 Task: Search one way flight ticket for 5 adults, 2 children, 1 infant in seat and 2 infants on lap in economy from Punta Gorda: Punta Gorda Airport to Fort Wayne: Fort Wayne International Airport on 5-4-2023. Choice of flights is Singapure airlines. Number of bags: 6 checked bags. Price is upto 97000. Outbound departure time preference is 9:15.
Action: Mouse moved to (380, 341)
Screenshot: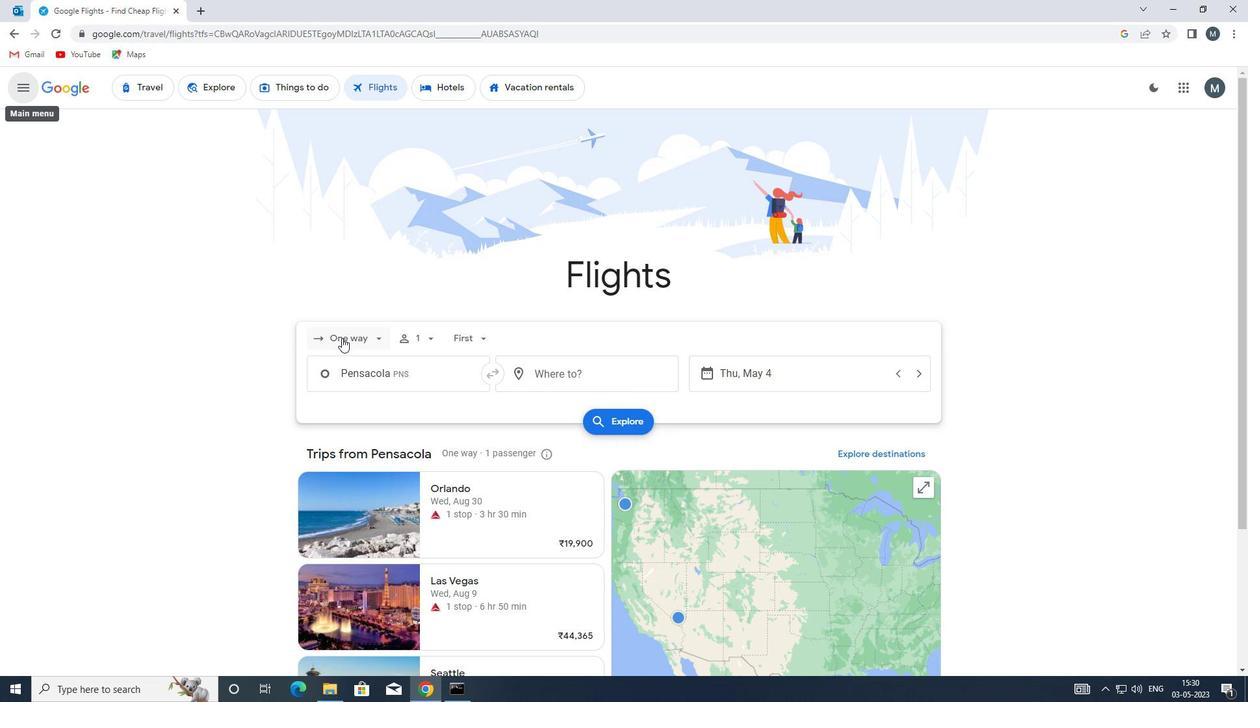 
Action: Mouse pressed left at (380, 341)
Screenshot: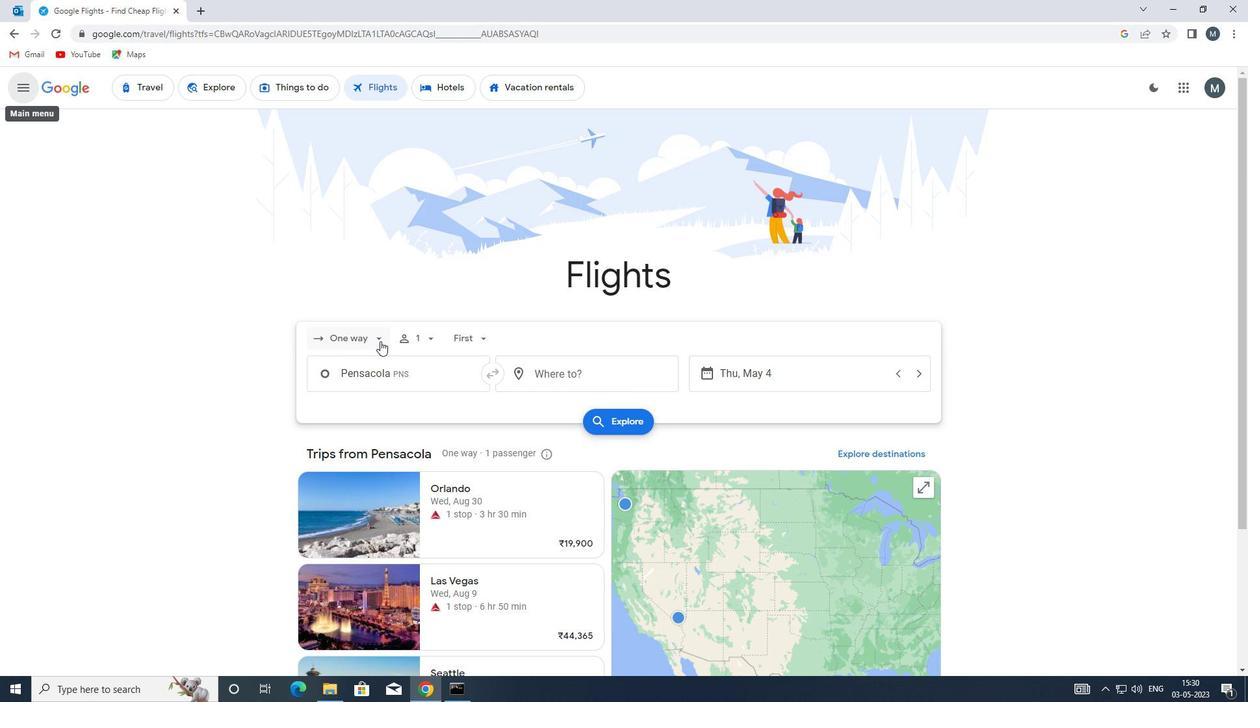 
Action: Mouse moved to (381, 402)
Screenshot: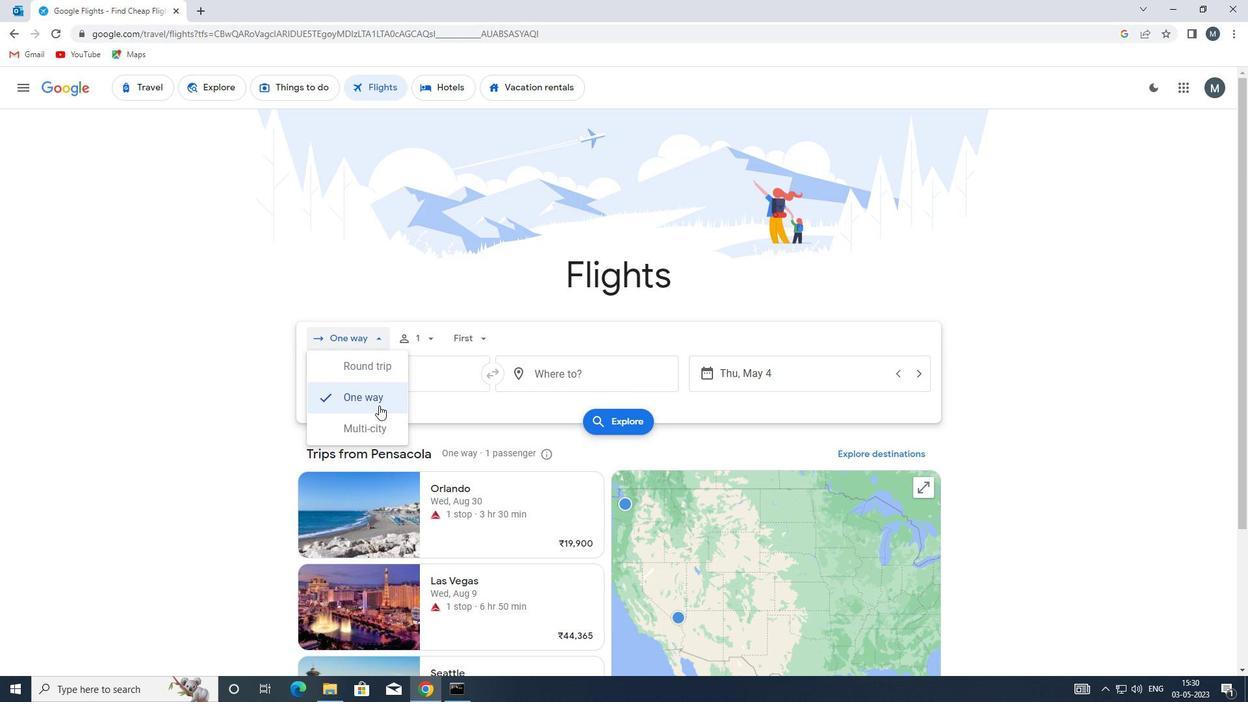 
Action: Mouse pressed left at (381, 402)
Screenshot: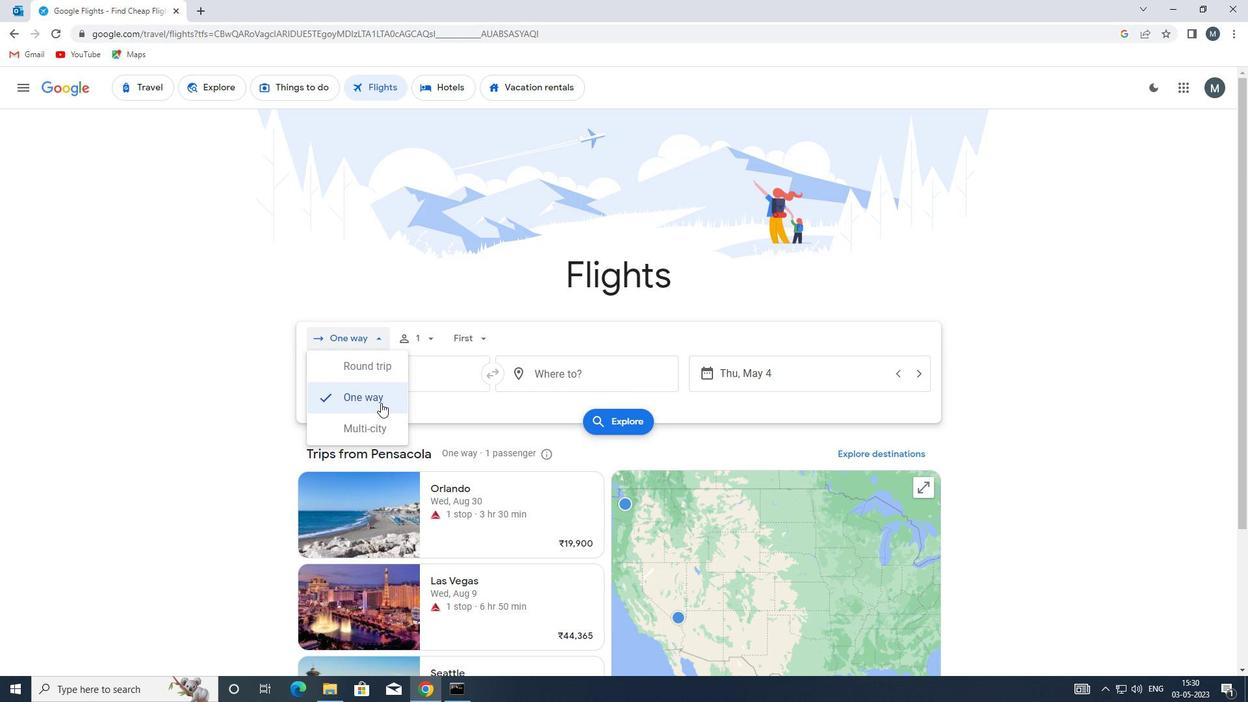 
Action: Mouse moved to (425, 345)
Screenshot: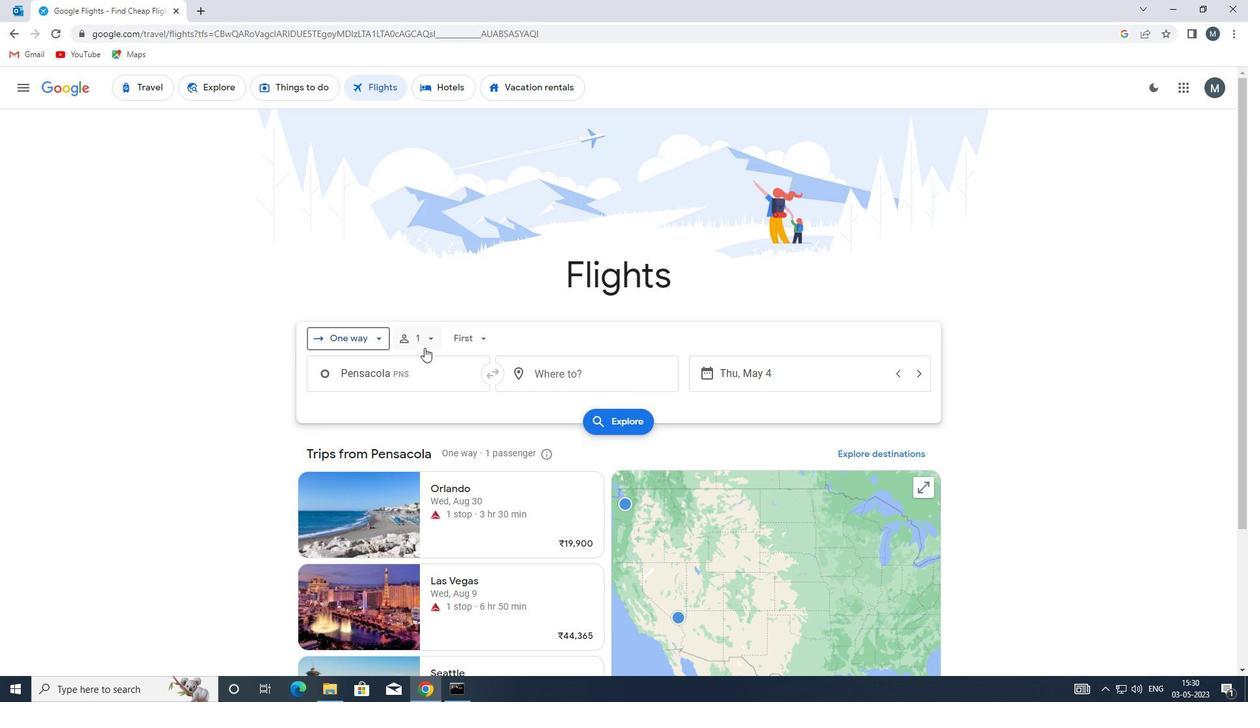 
Action: Mouse pressed left at (425, 345)
Screenshot: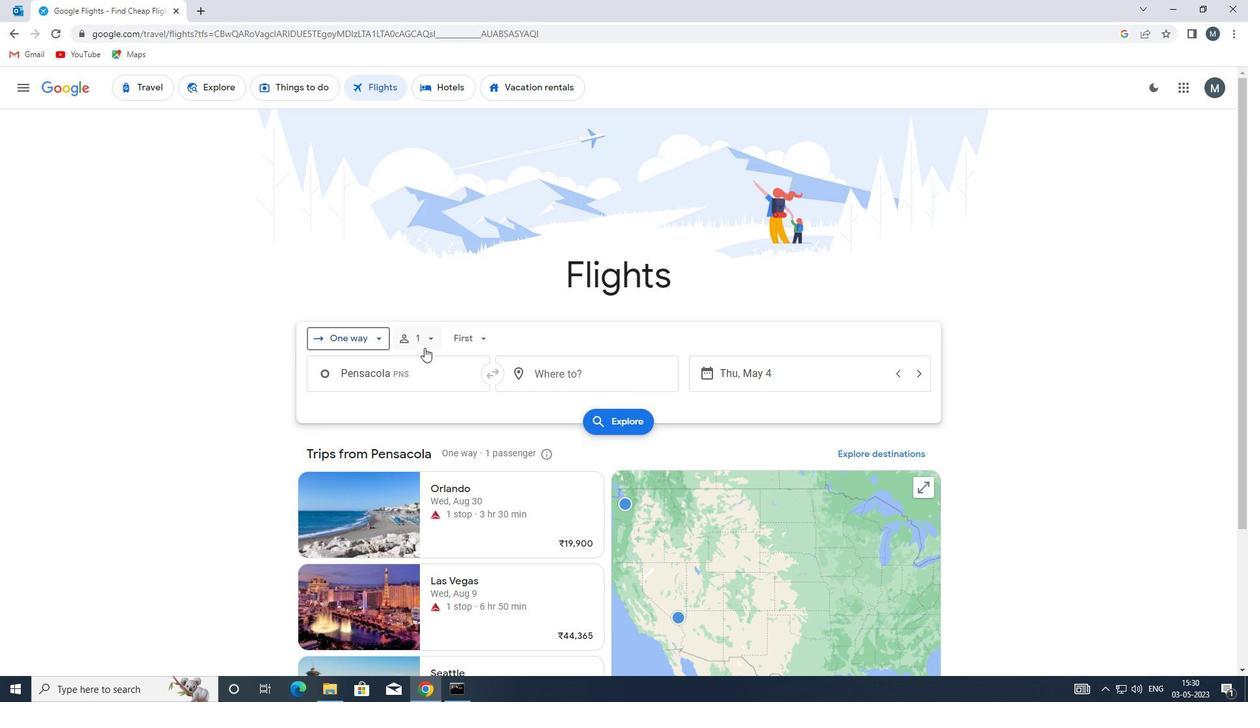 
Action: Mouse moved to (533, 373)
Screenshot: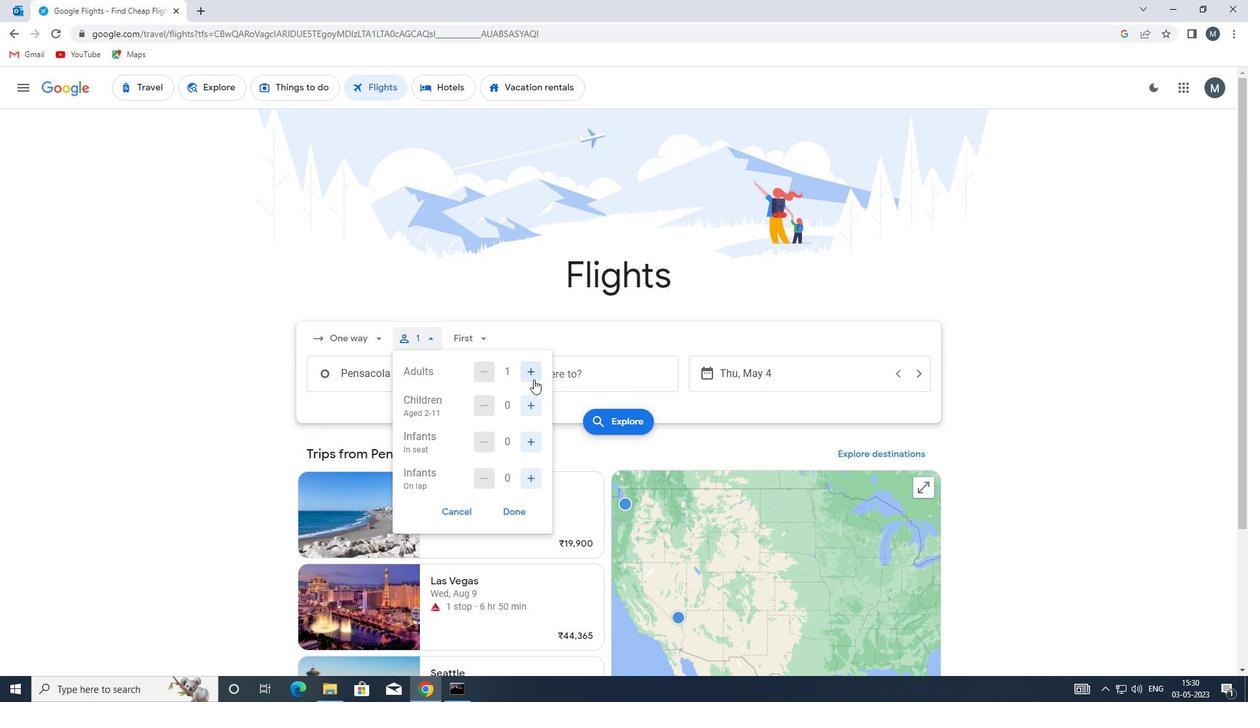 
Action: Mouse pressed left at (533, 373)
Screenshot: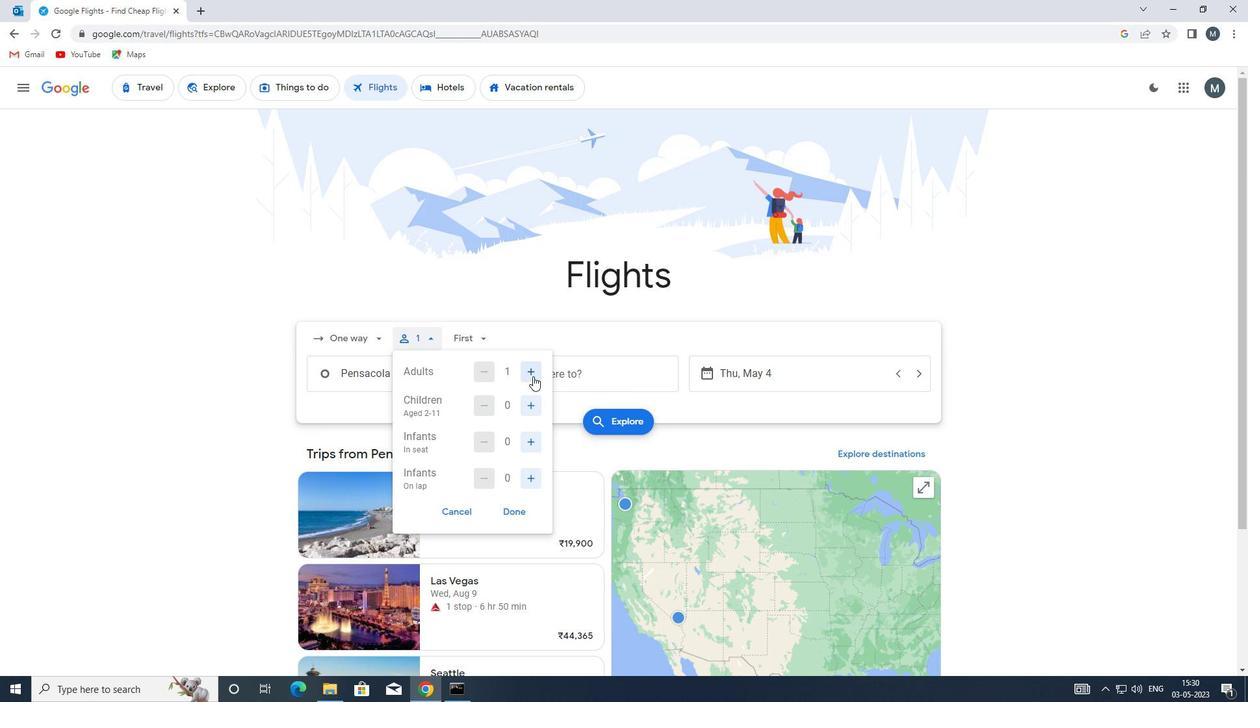 
Action: Mouse moved to (534, 372)
Screenshot: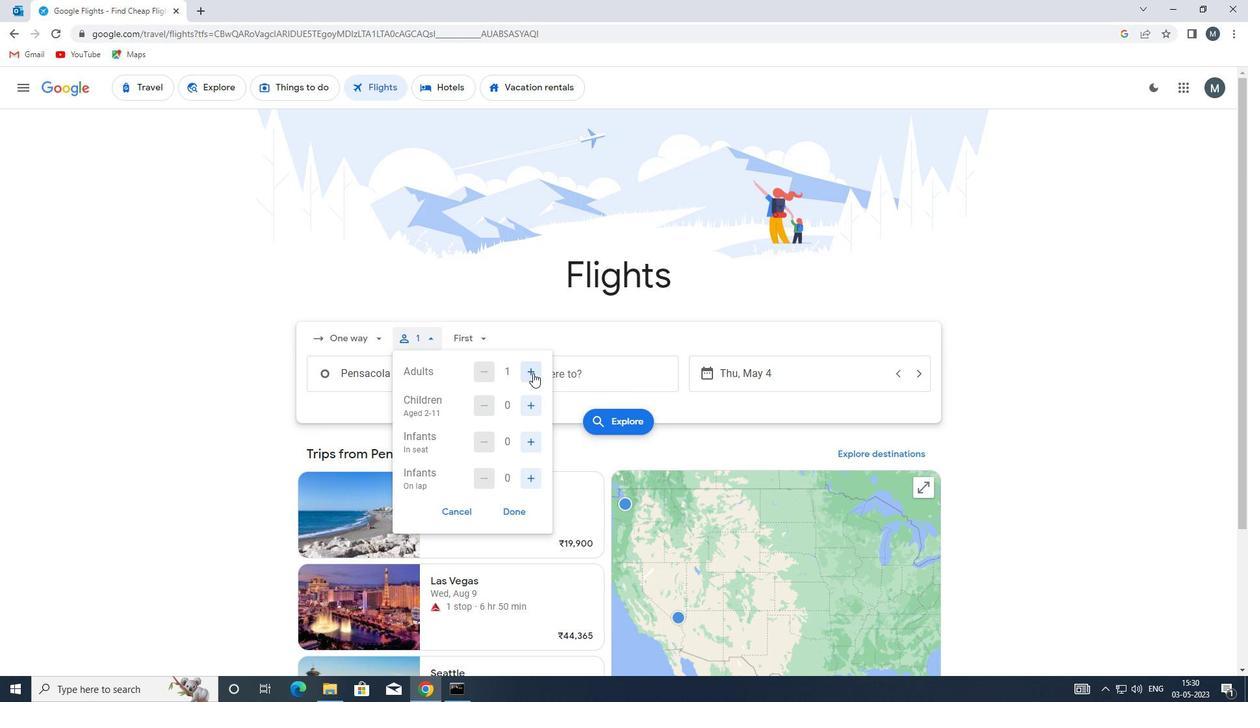 
Action: Mouse pressed left at (534, 372)
Screenshot: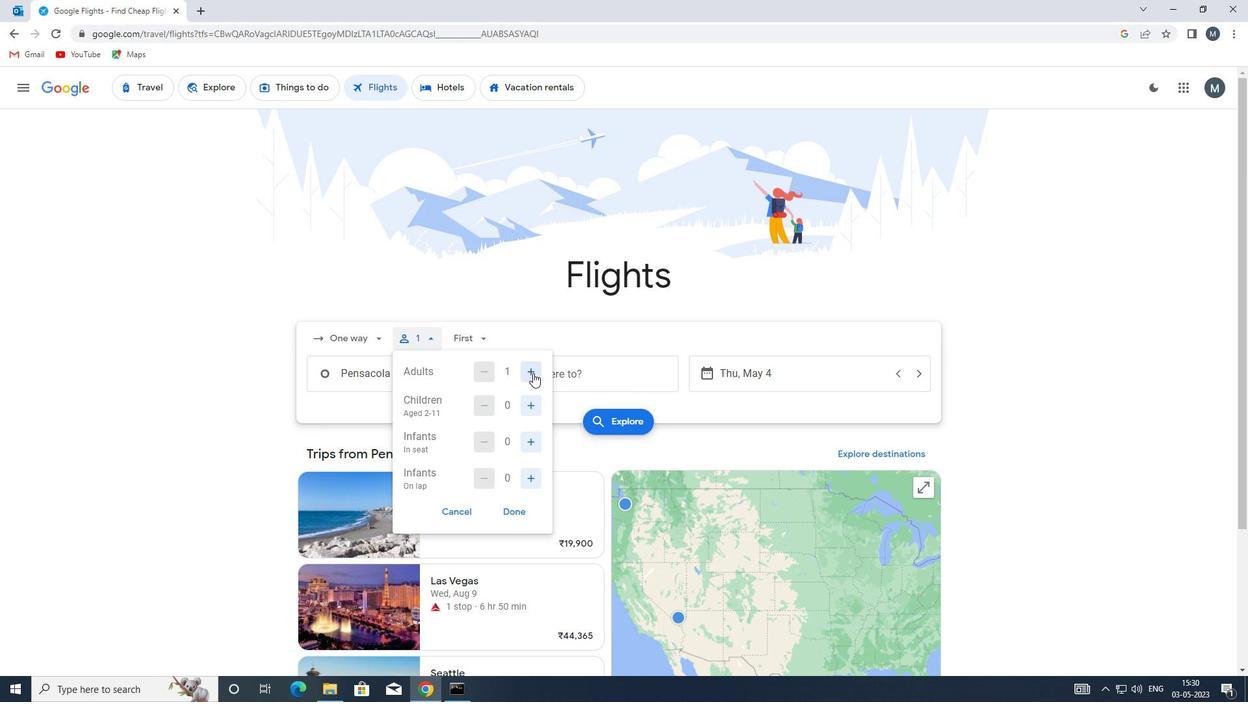
Action: Mouse pressed left at (534, 372)
Screenshot: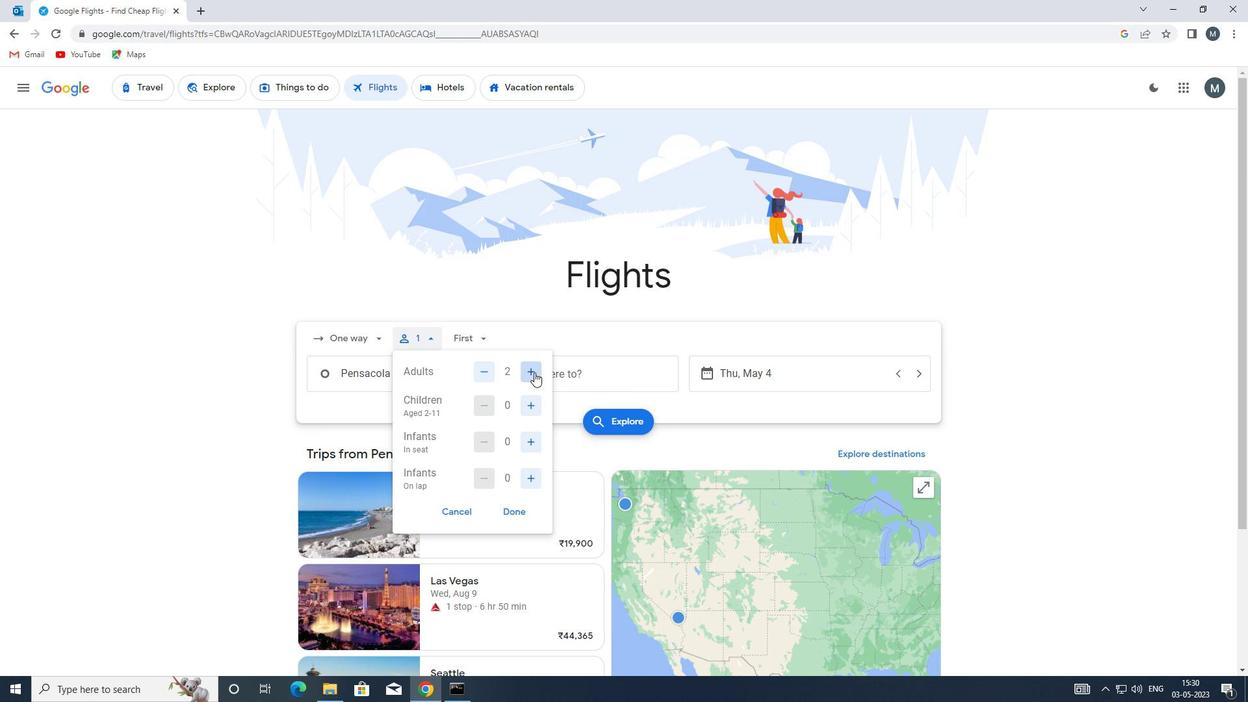 
Action: Mouse moved to (535, 372)
Screenshot: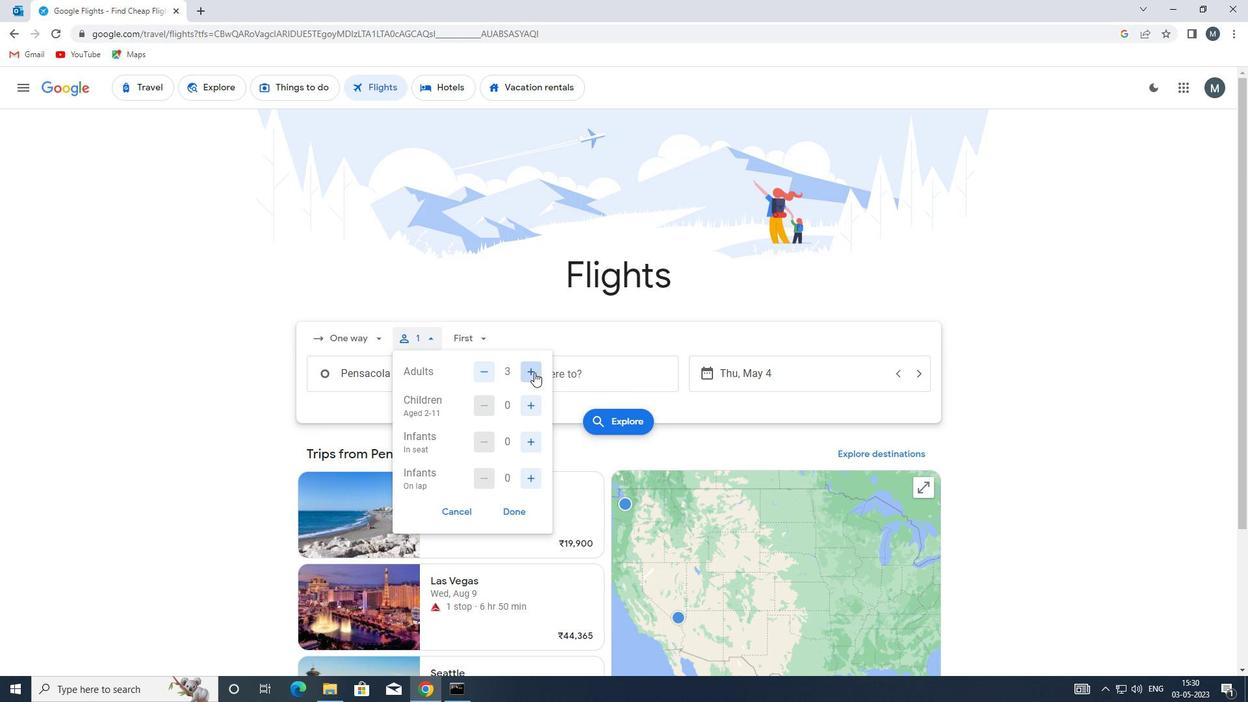 
Action: Mouse pressed left at (535, 372)
Screenshot: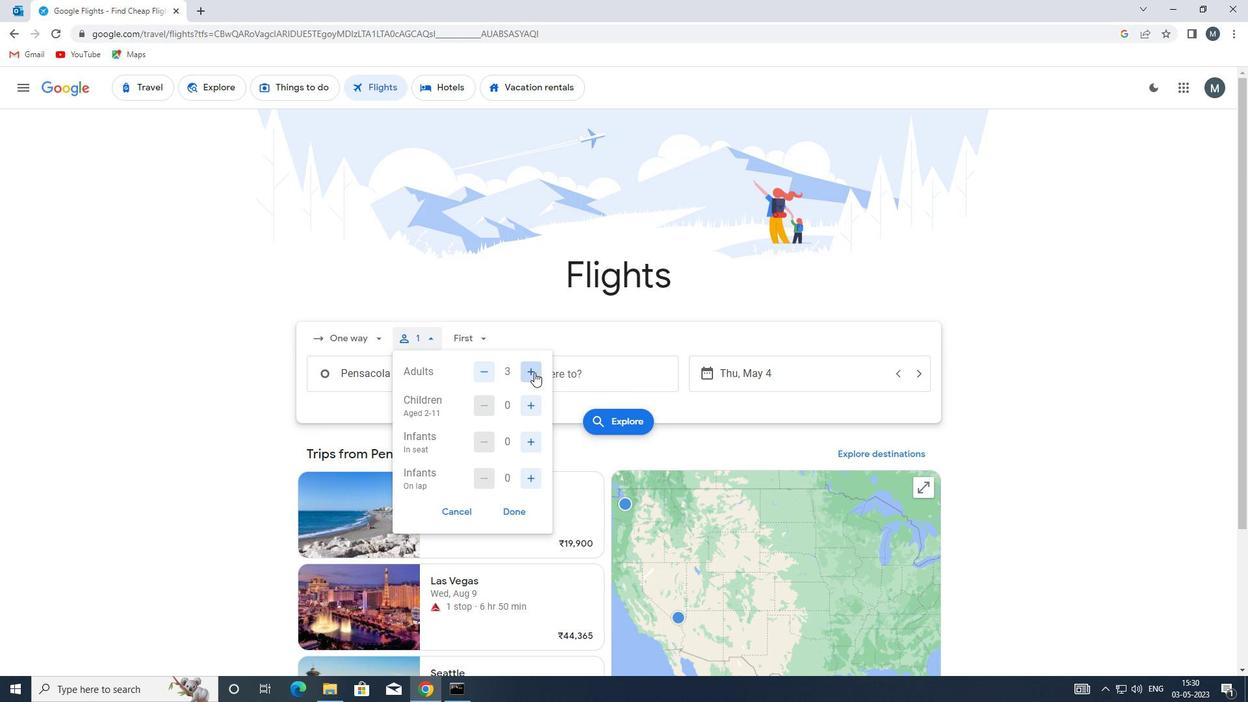 
Action: Mouse moved to (535, 403)
Screenshot: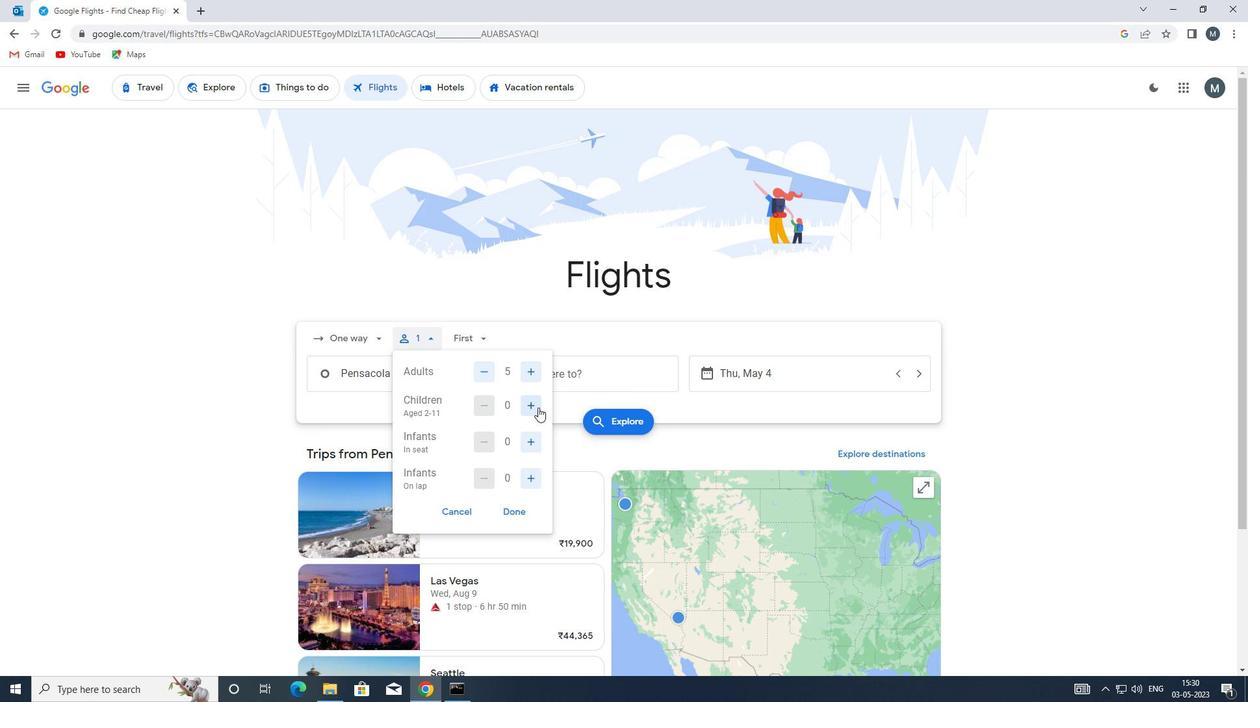 
Action: Mouse pressed left at (535, 403)
Screenshot: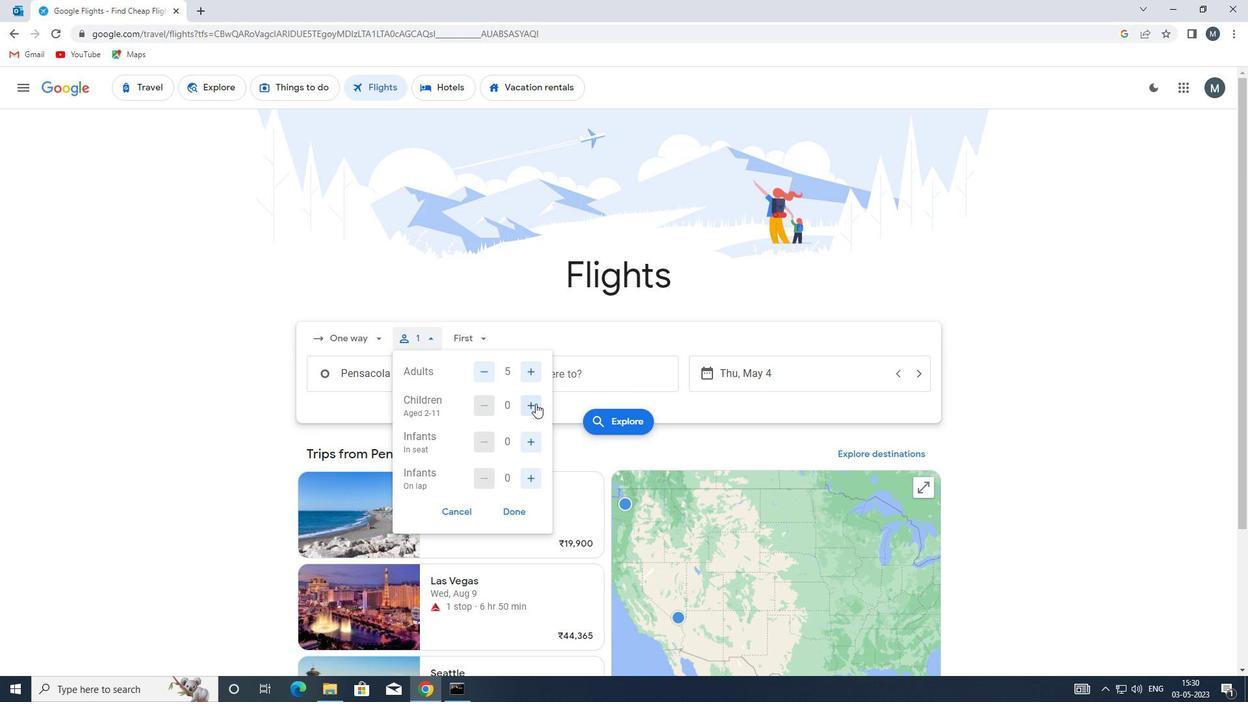 
Action: Mouse pressed left at (535, 403)
Screenshot: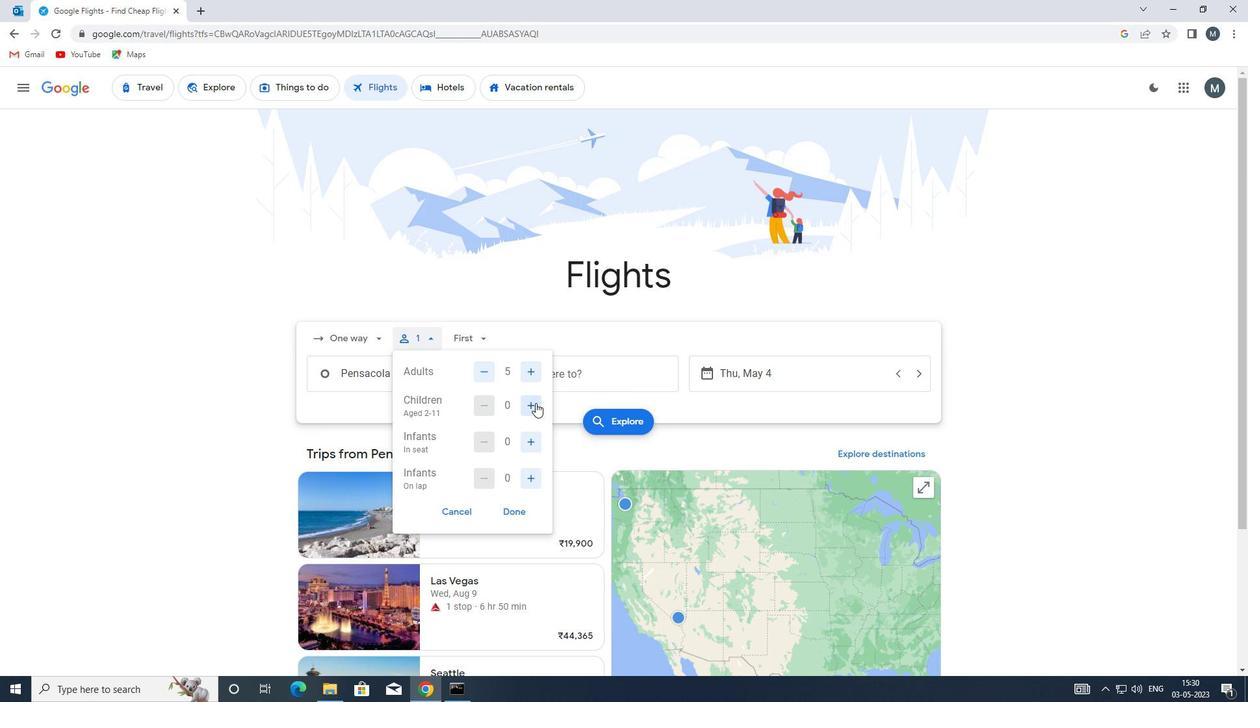 
Action: Mouse moved to (536, 442)
Screenshot: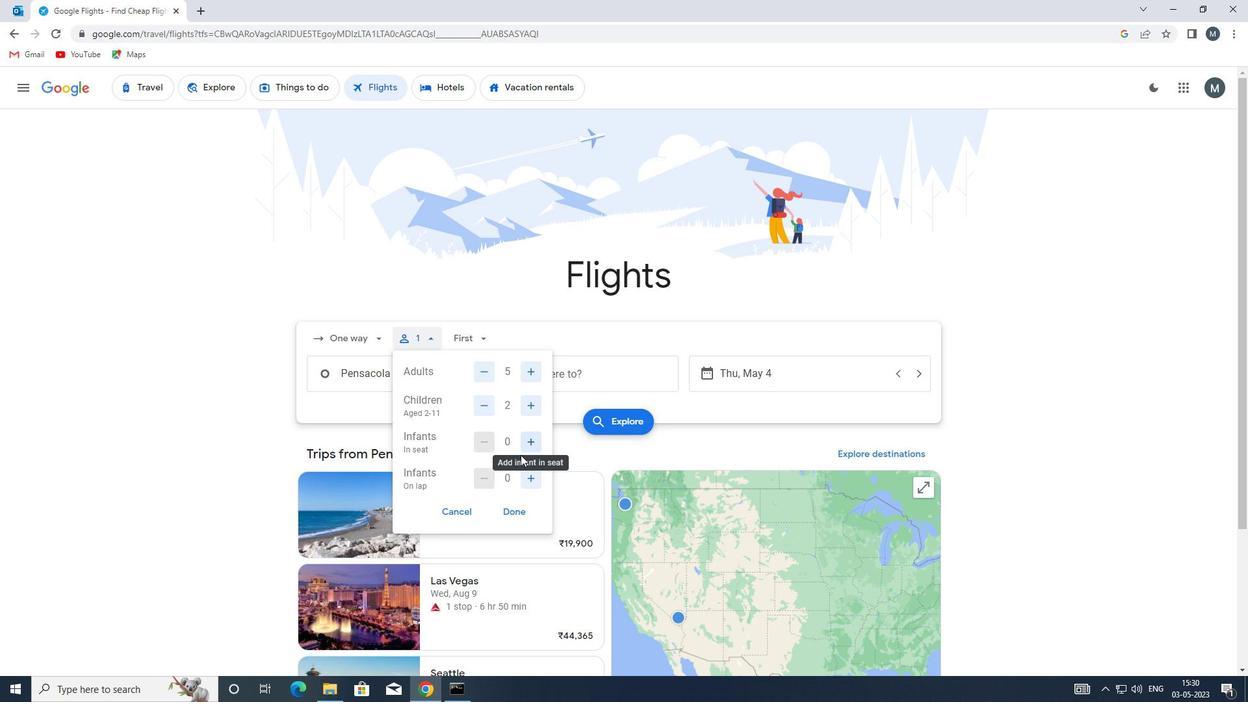 
Action: Mouse pressed left at (536, 442)
Screenshot: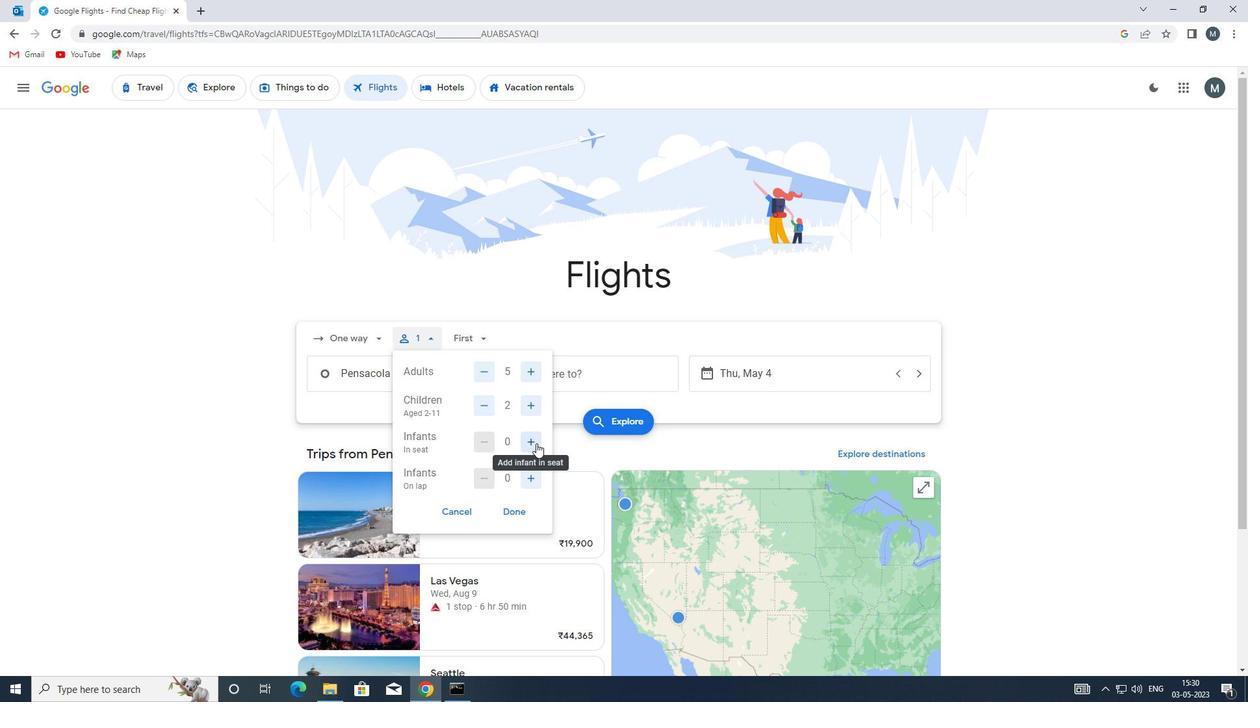 
Action: Mouse moved to (530, 477)
Screenshot: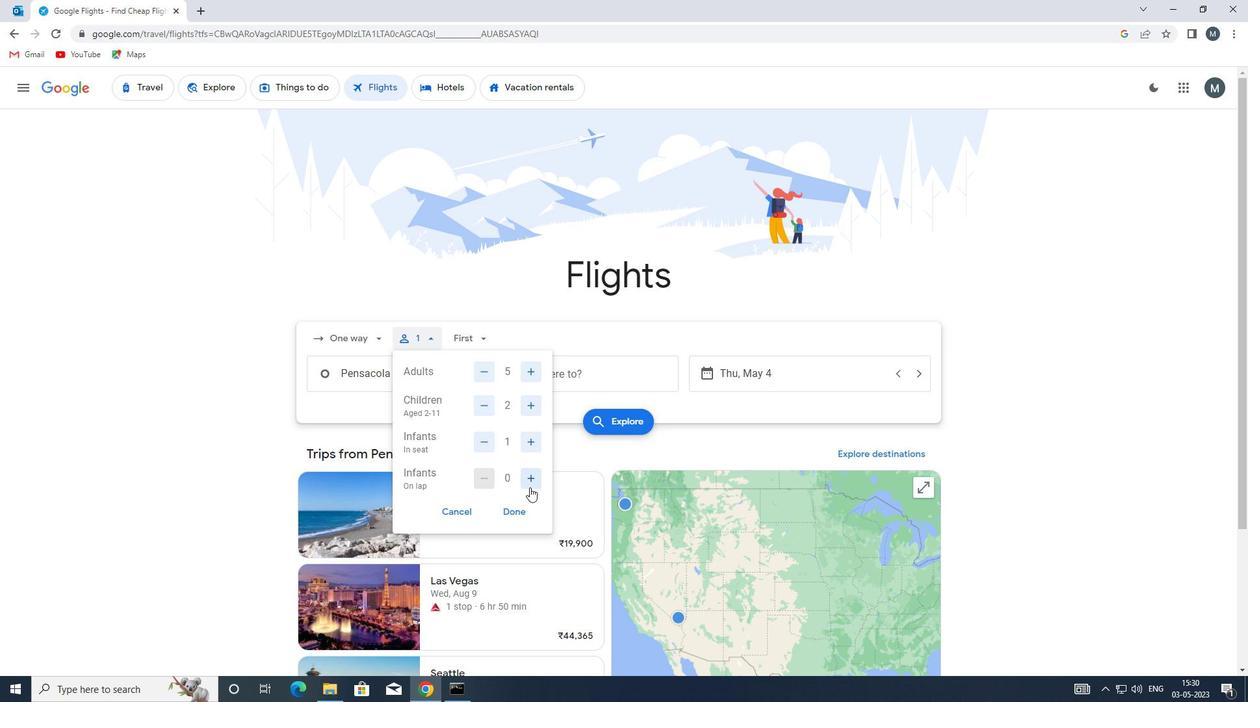 
Action: Mouse pressed left at (530, 477)
Screenshot: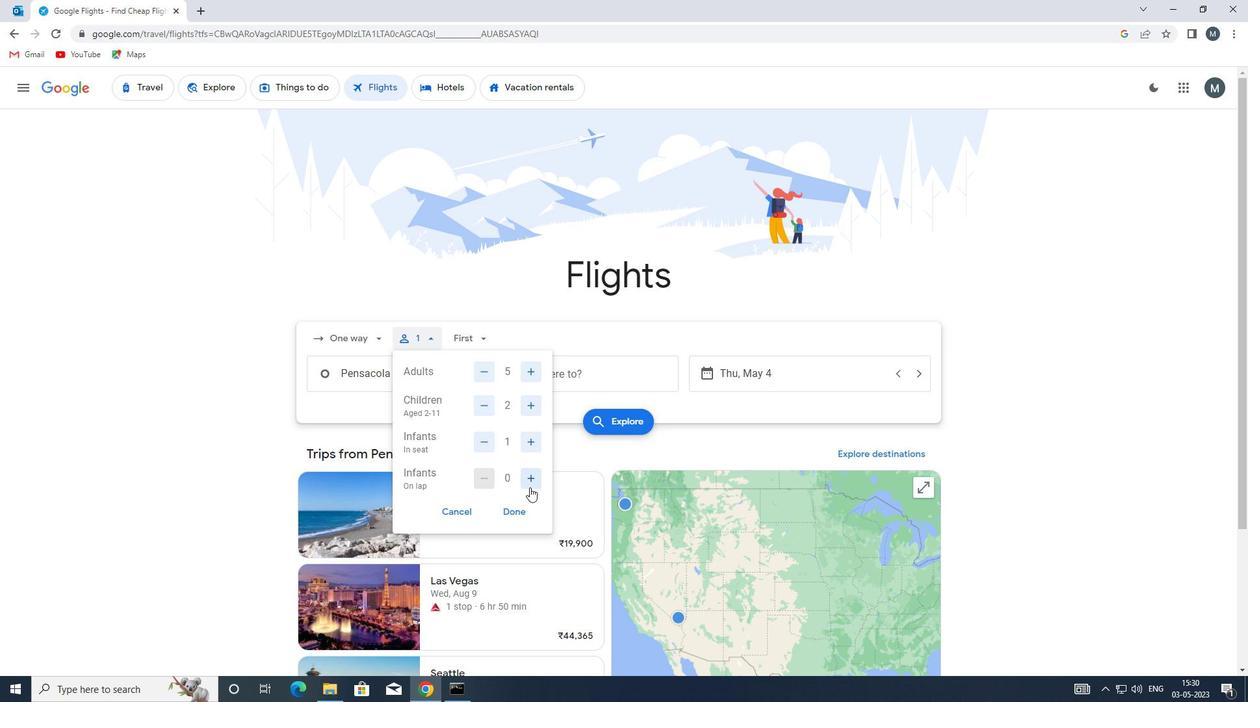 
Action: Mouse moved to (530, 477)
Screenshot: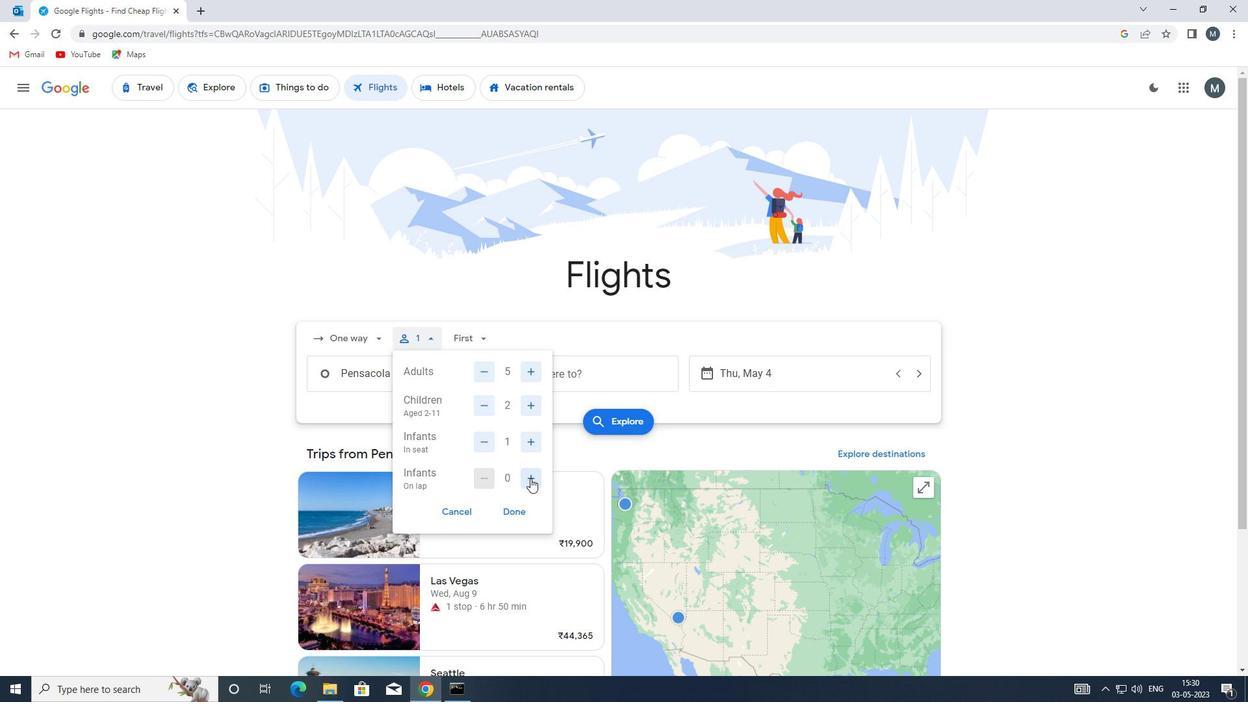 
Action: Mouse pressed left at (530, 477)
Screenshot: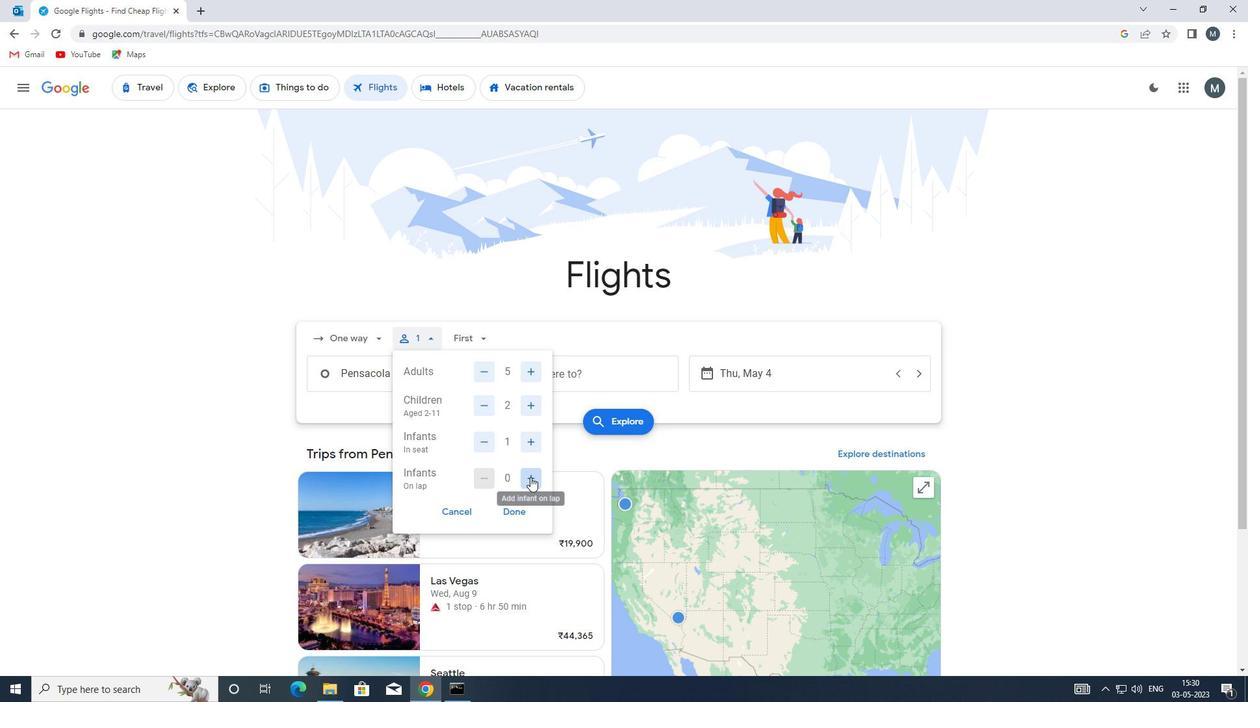 
Action: Mouse moved to (484, 474)
Screenshot: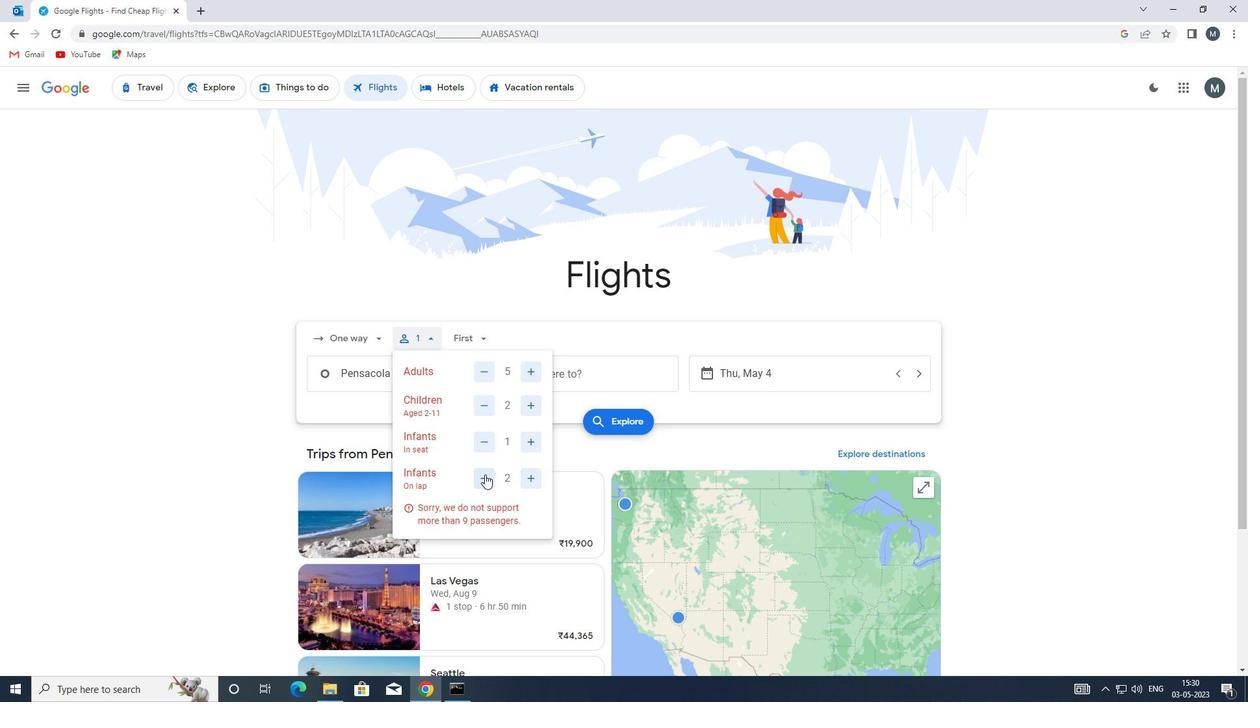 
Action: Mouse pressed left at (484, 474)
Screenshot: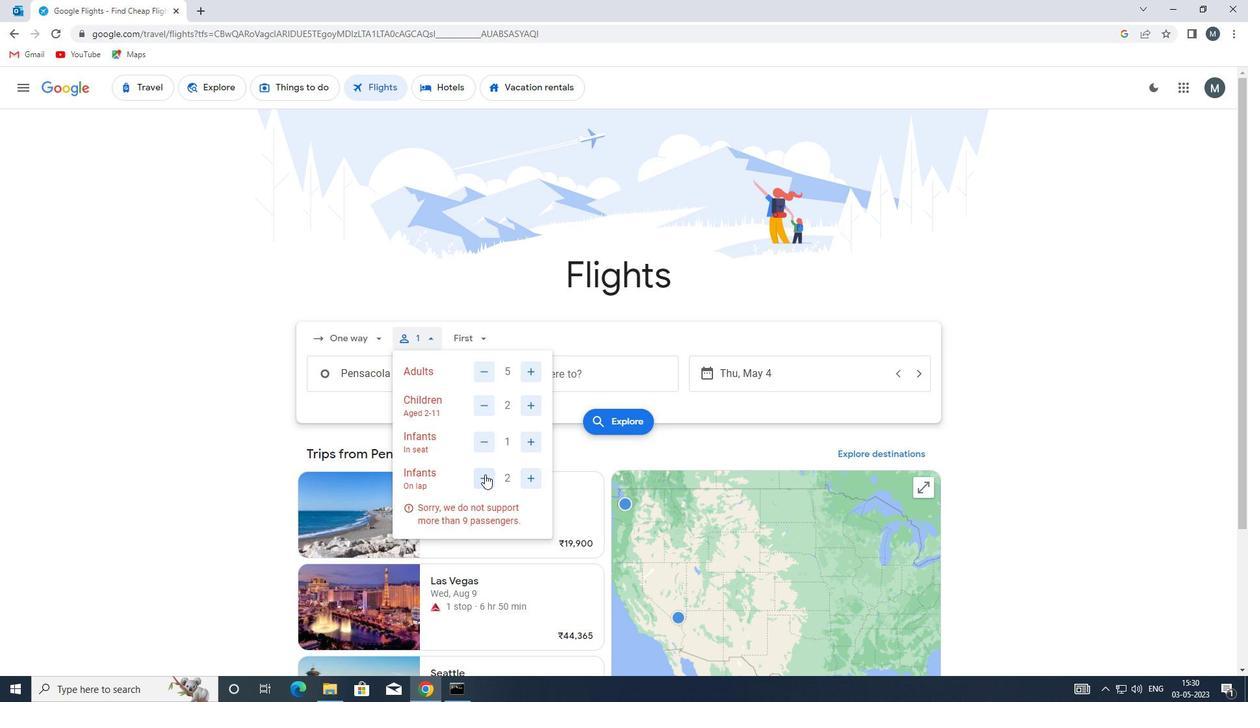 
Action: Mouse moved to (516, 510)
Screenshot: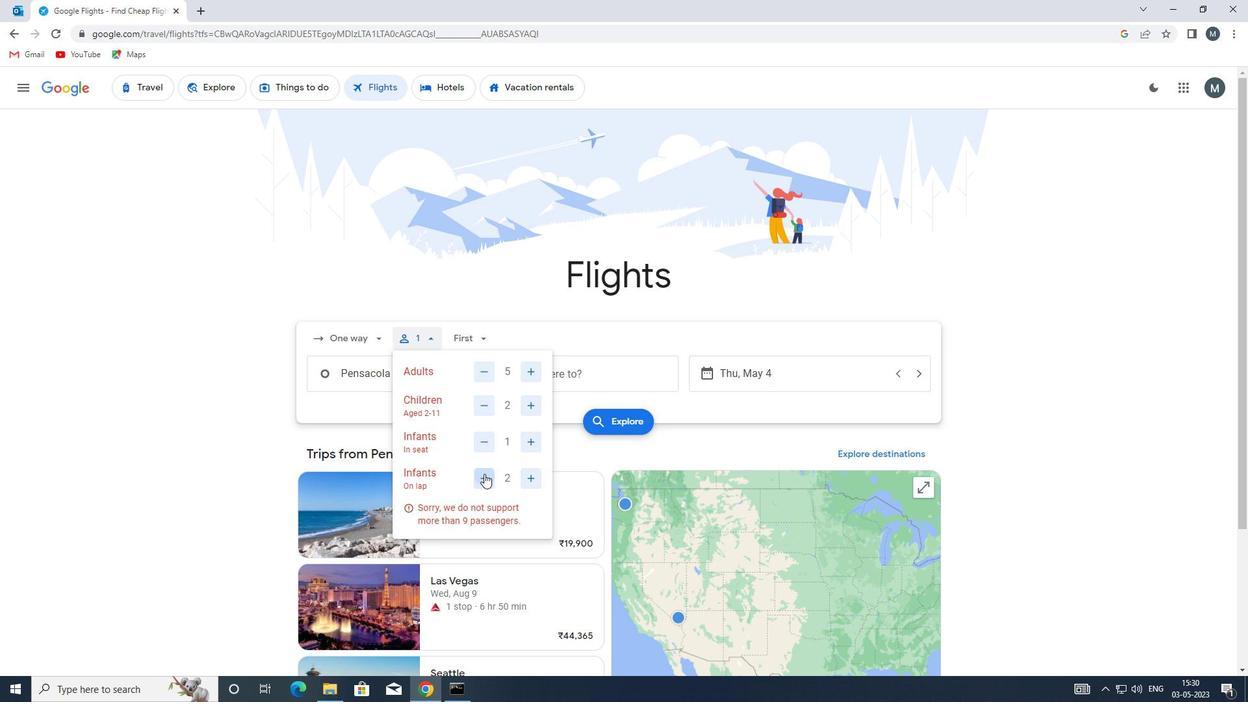 
Action: Mouse pressed left at (516, 510)
Screenshot: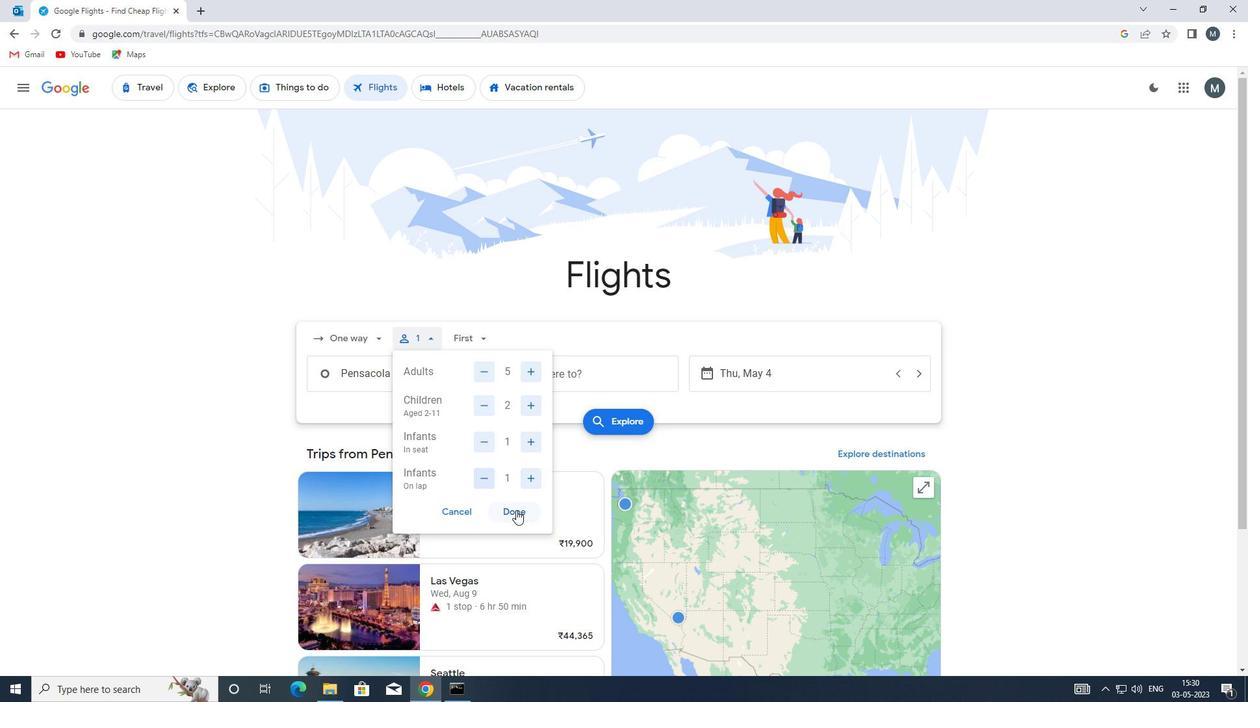 
Action: Mouse moved to (484, 340)
Screenshot: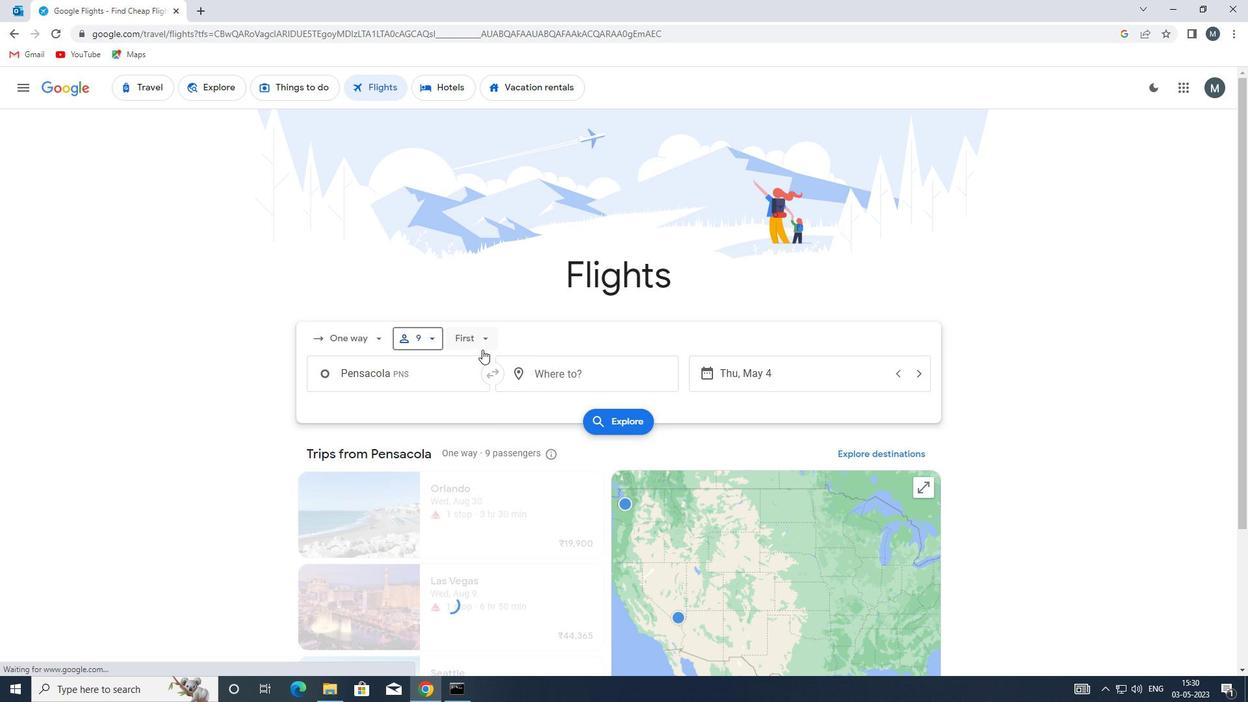 
Action: Mouse pressed left at (484, 340)
Screenshot: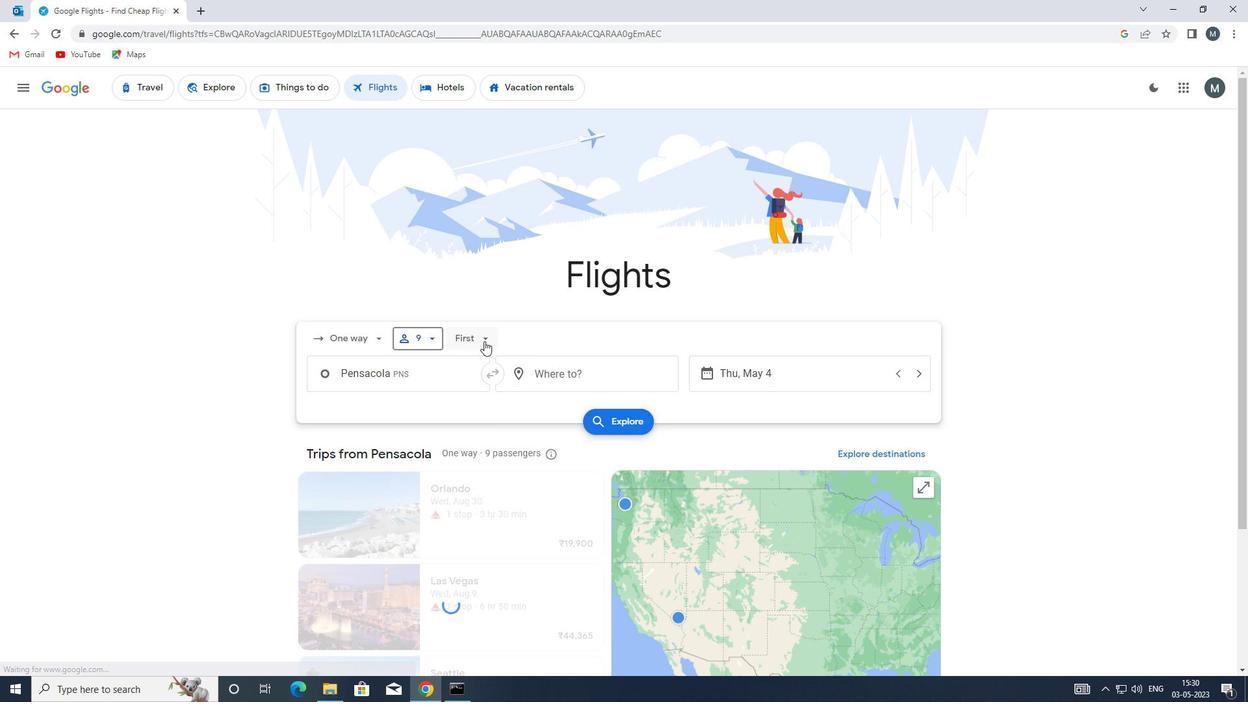 
Action: Mouse moved to (511, 362)
Screenshot: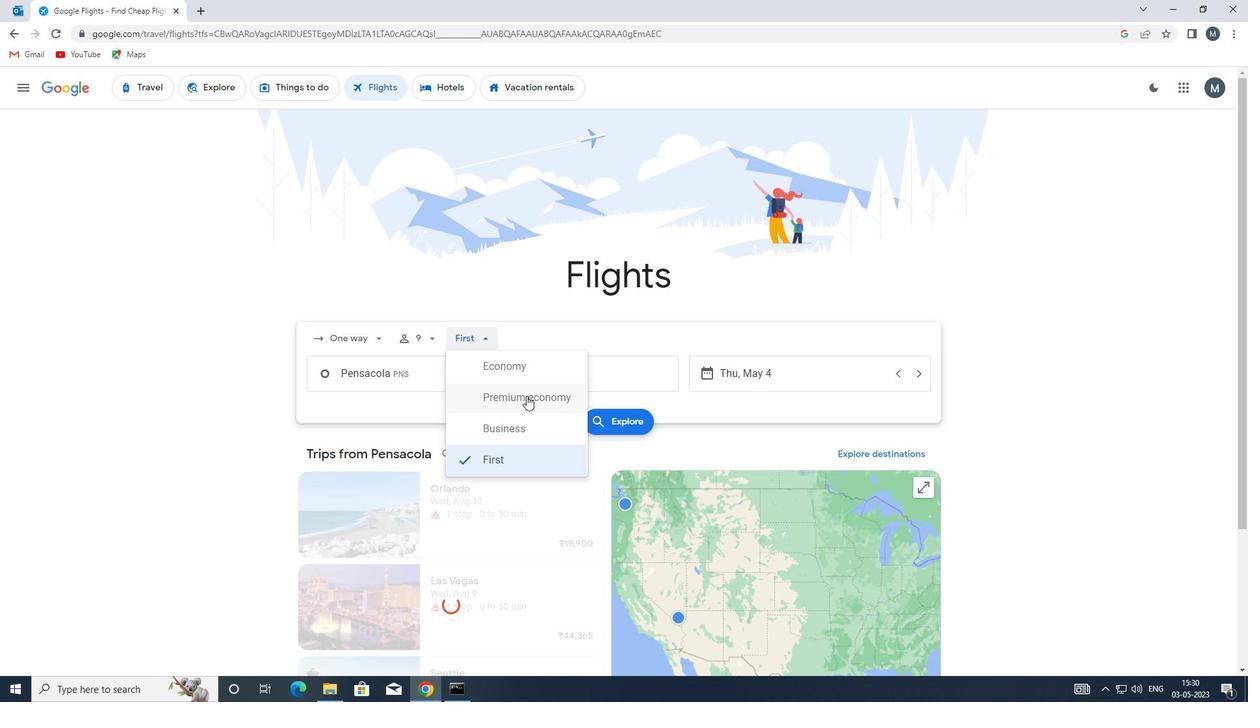 
Action: Mouse pressed left at (511, 362)
Screenshot: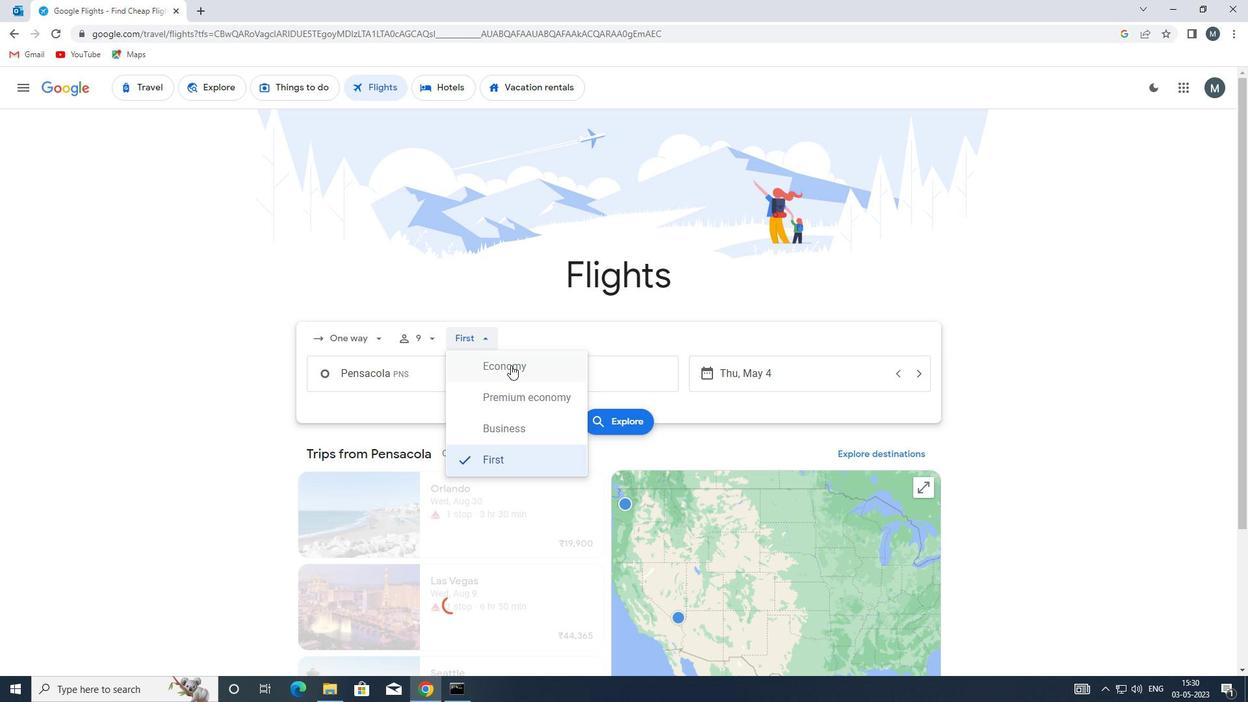 
Action: Mouse moved to (407, 377)
Screenshot: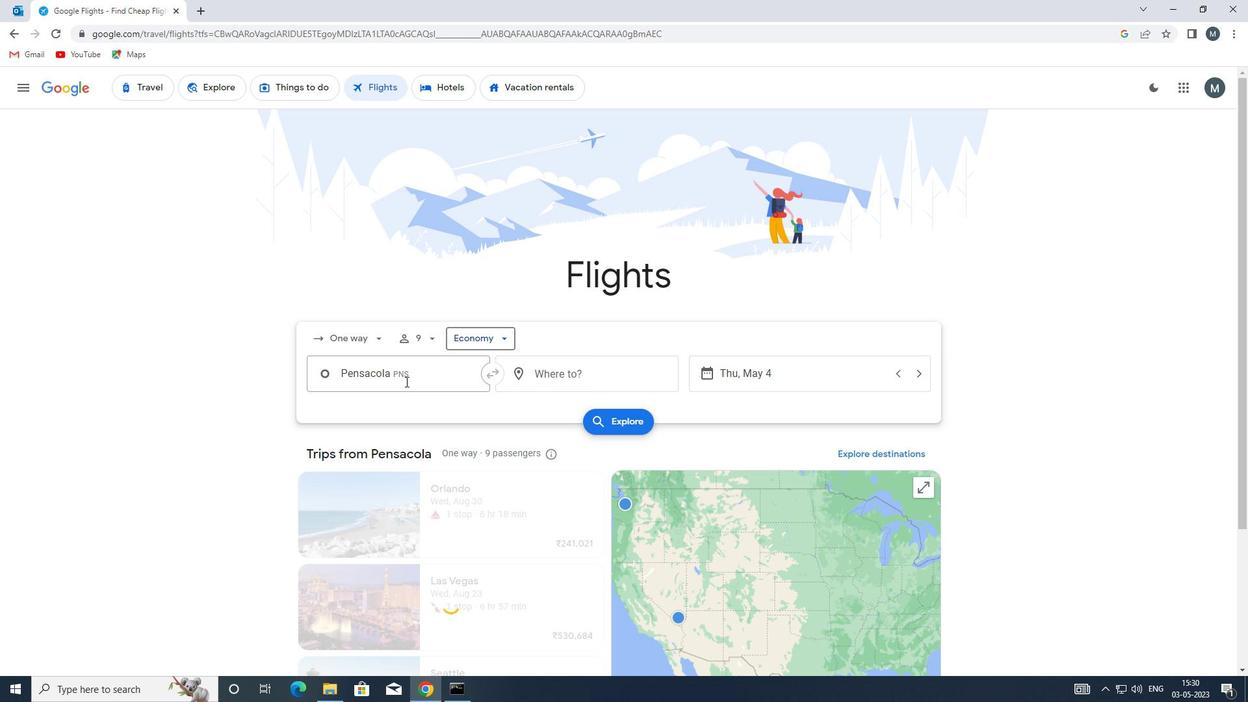 
Action: Mouse pressed left at (407, 377)
Screenshot: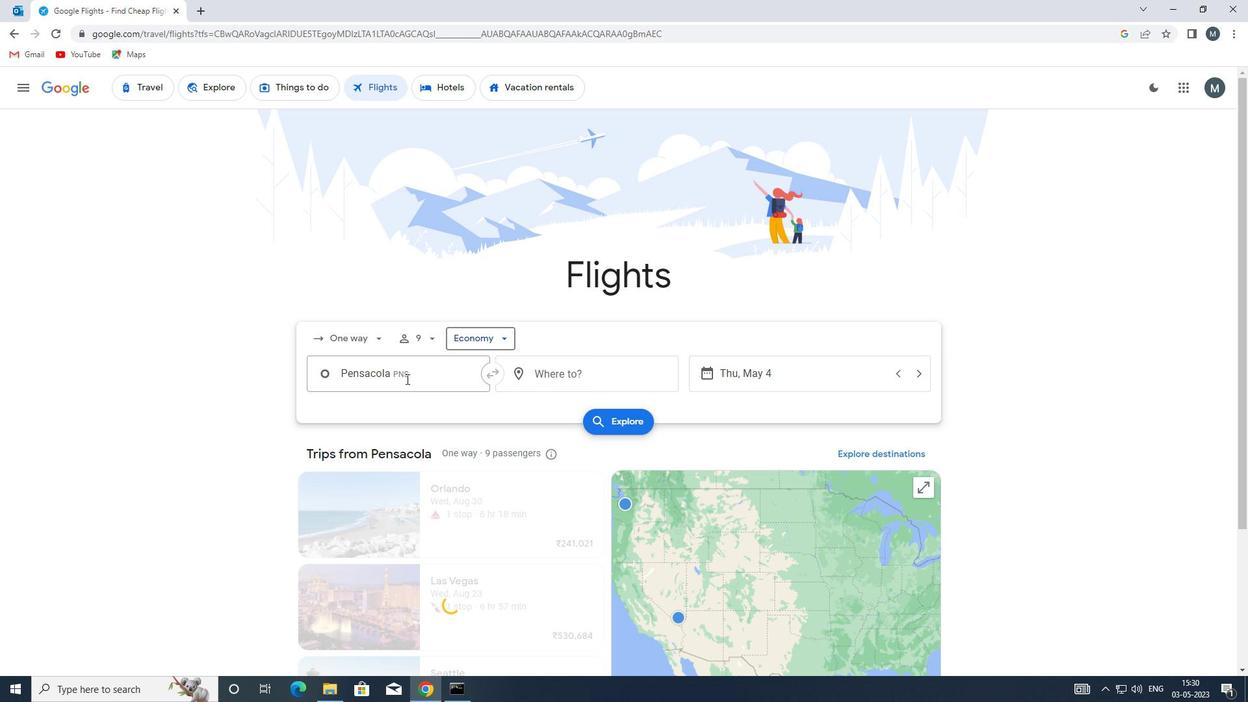 
Action: Mouse moved to (407, 377)
Screenshot: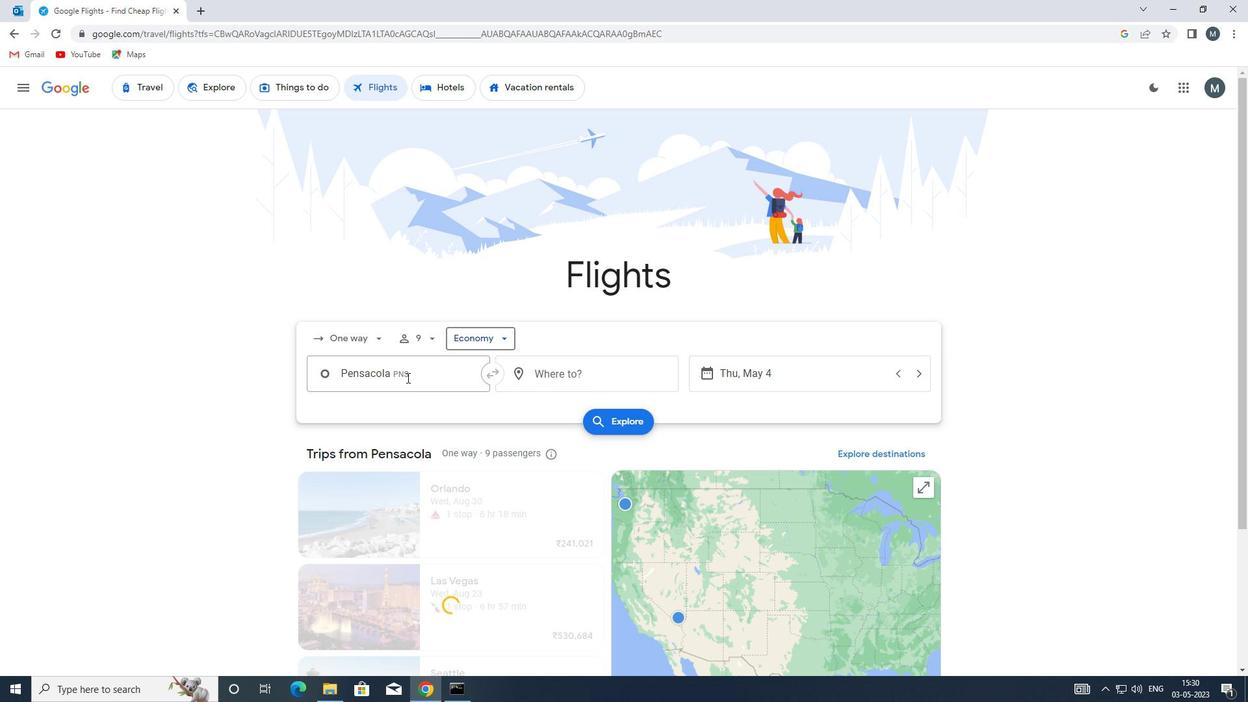 
Action: Key pressed pgd
Screenshot: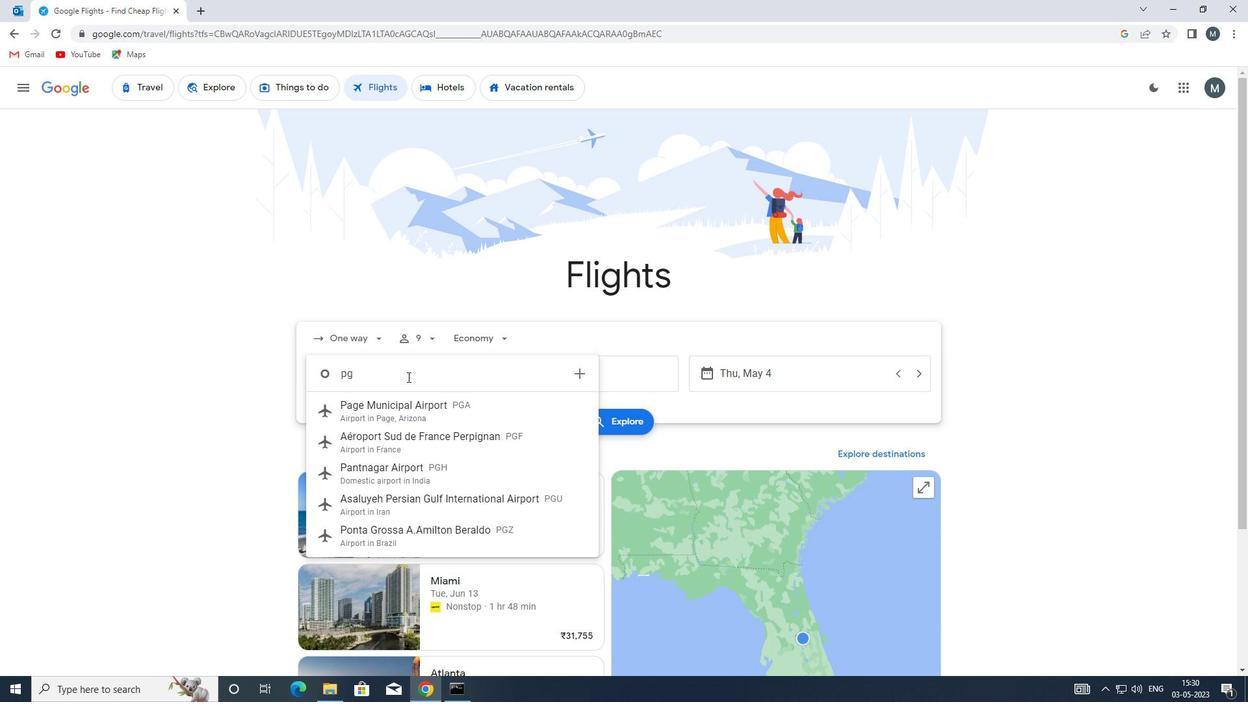 
Action: Mouse moved to (404, 420)
Screenshot: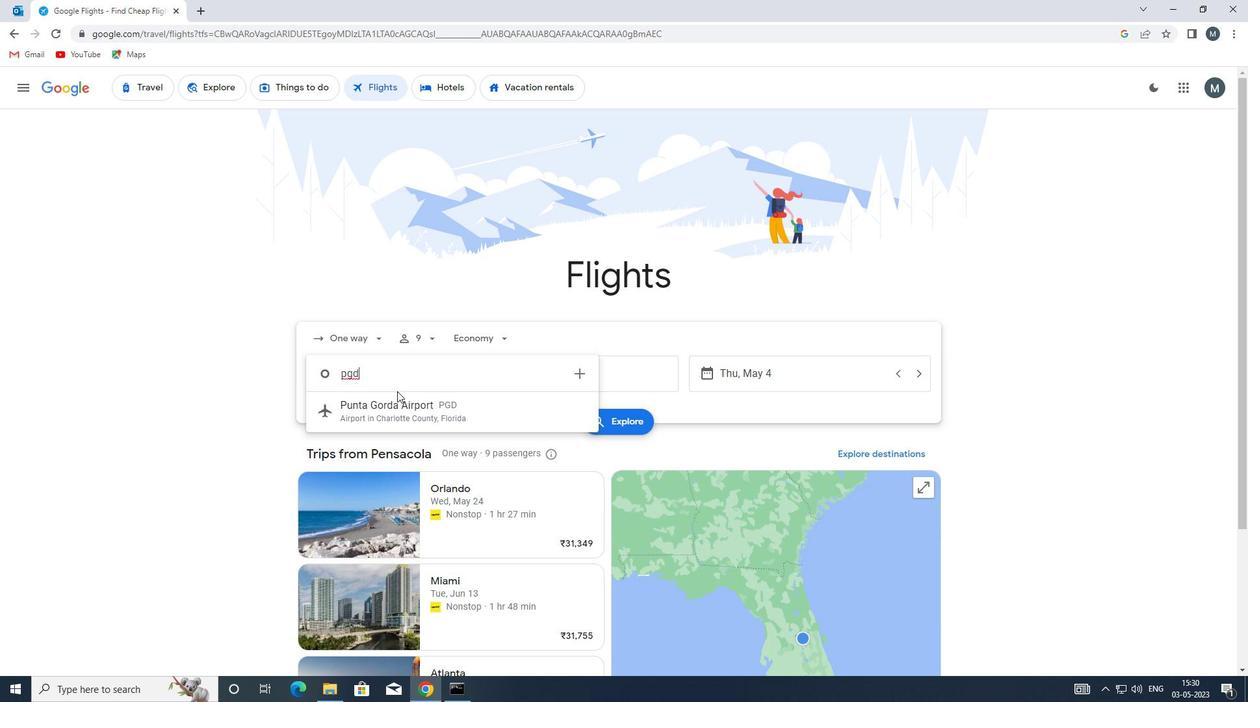 
Action: Mouse pressed left at (404, 420)
Screenshot: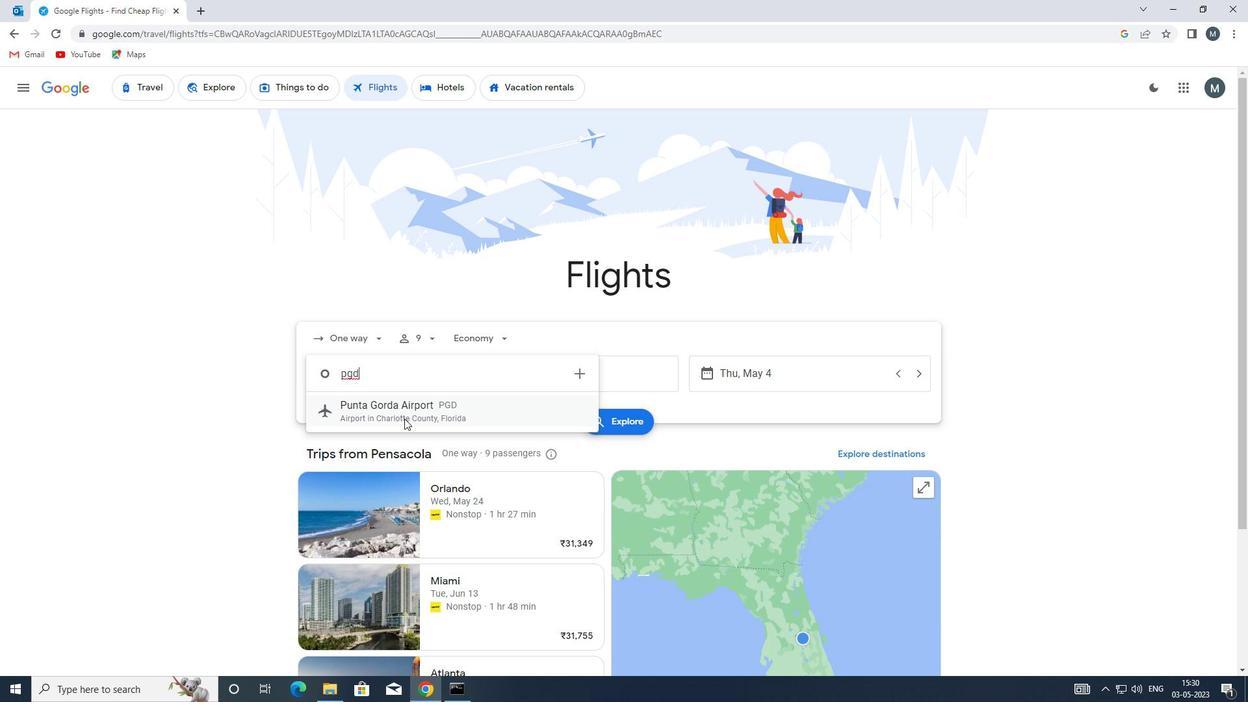 
Action: Mouse moved to (598, 370)
Screenshot: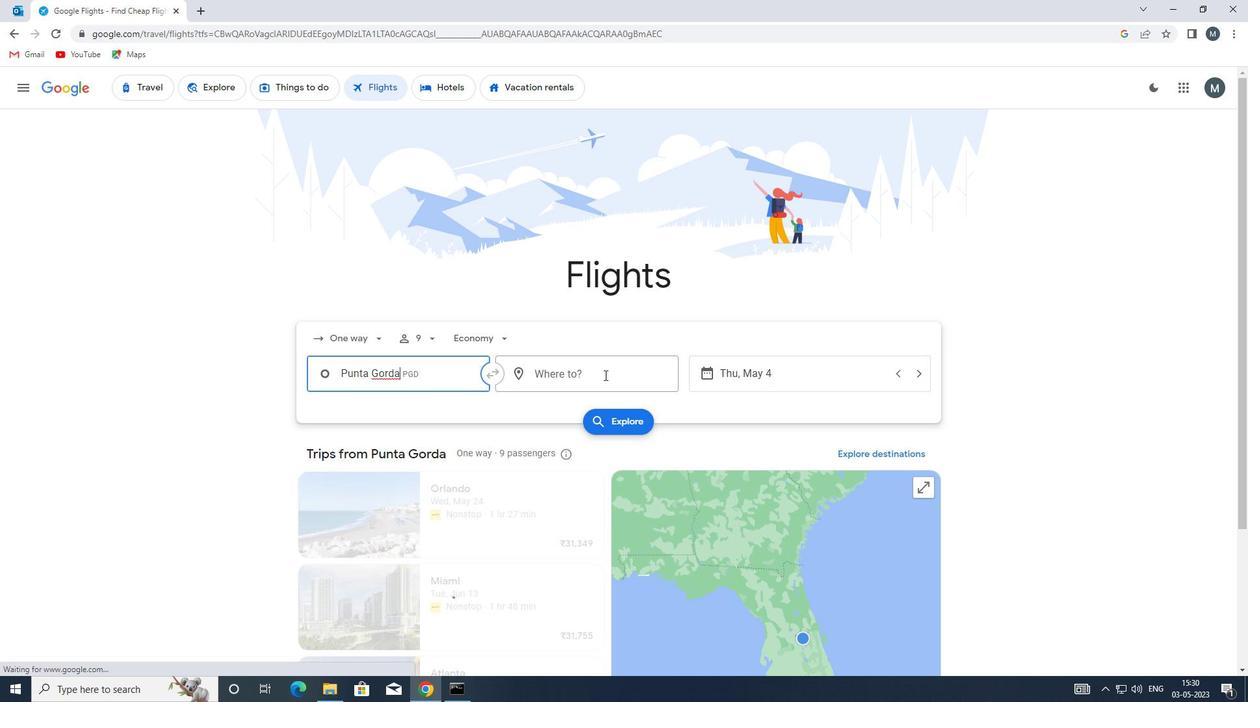
Action: Mouse pressed left at (598, 370)
Screenshot: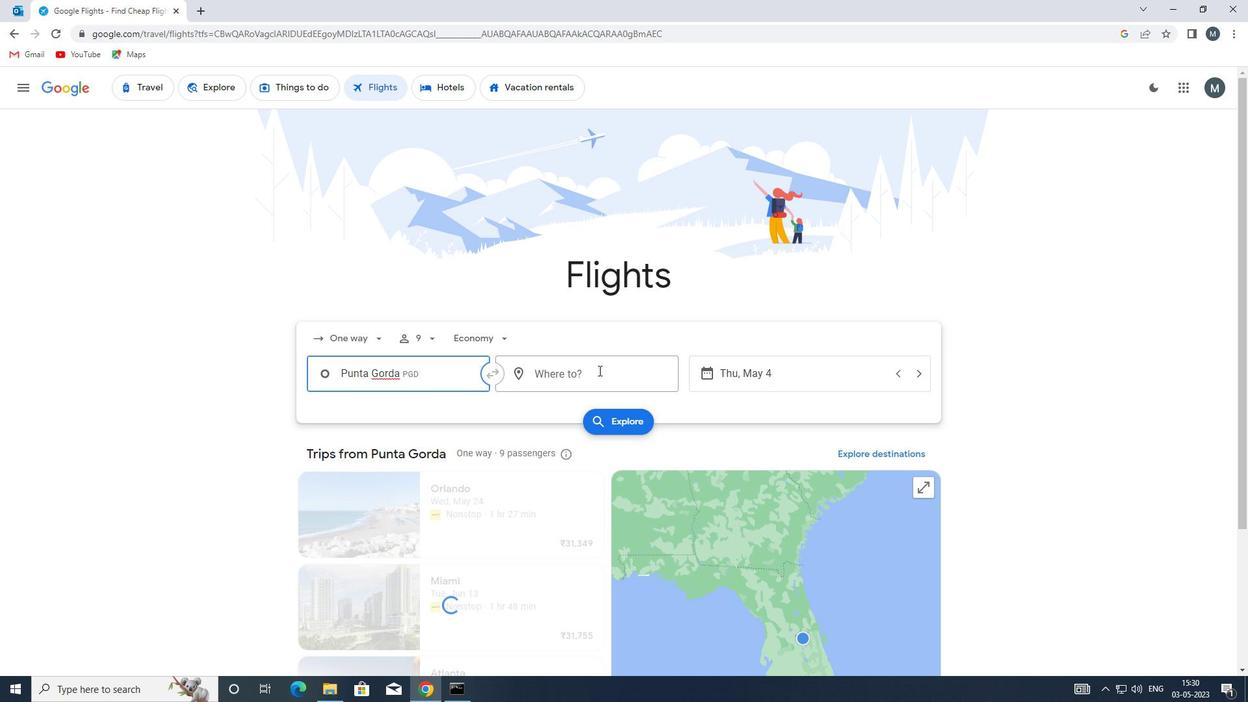 
Action: Key pressed f
Screenshot: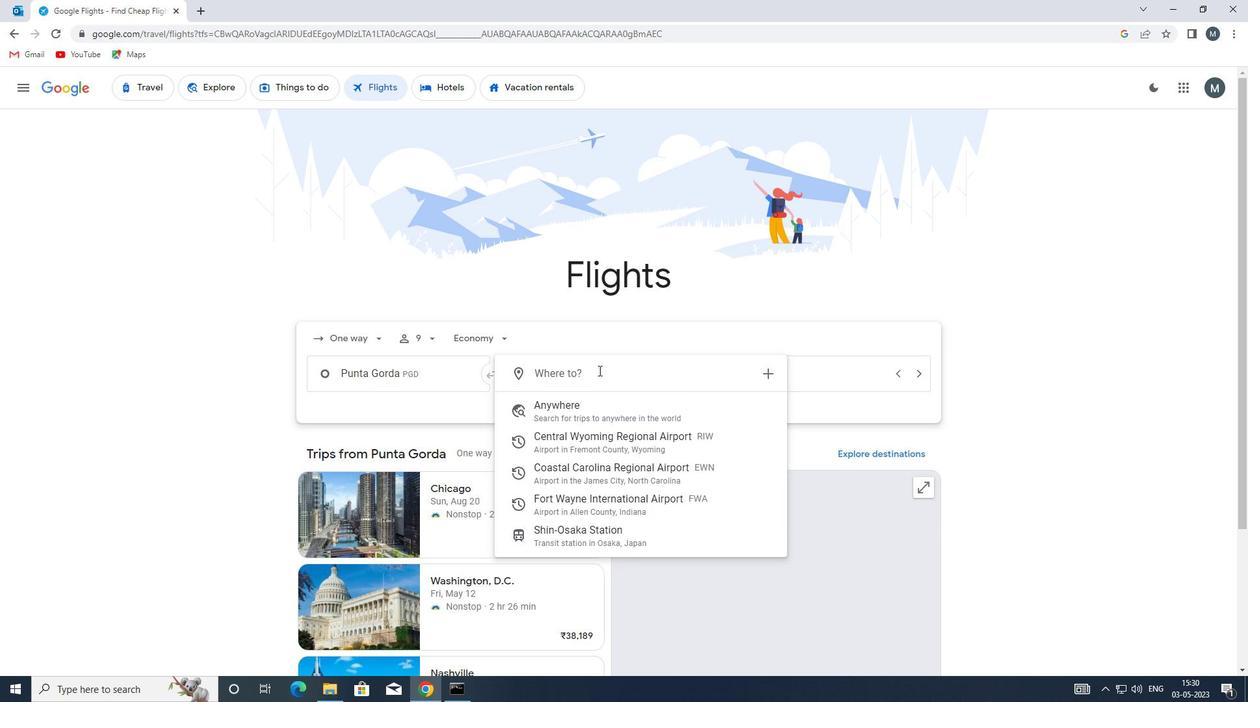 
Action: Mouse moved to (598, 370)
Screenshot: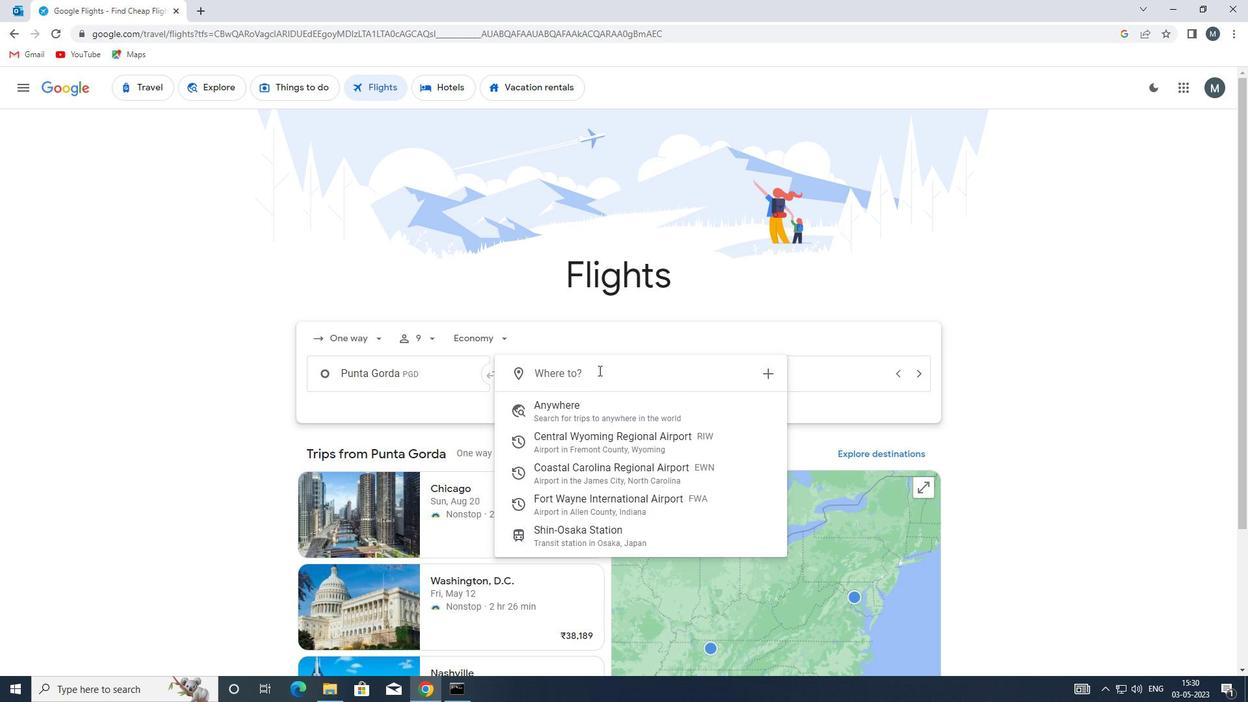 
Action: Key pressed wa
Screenshot: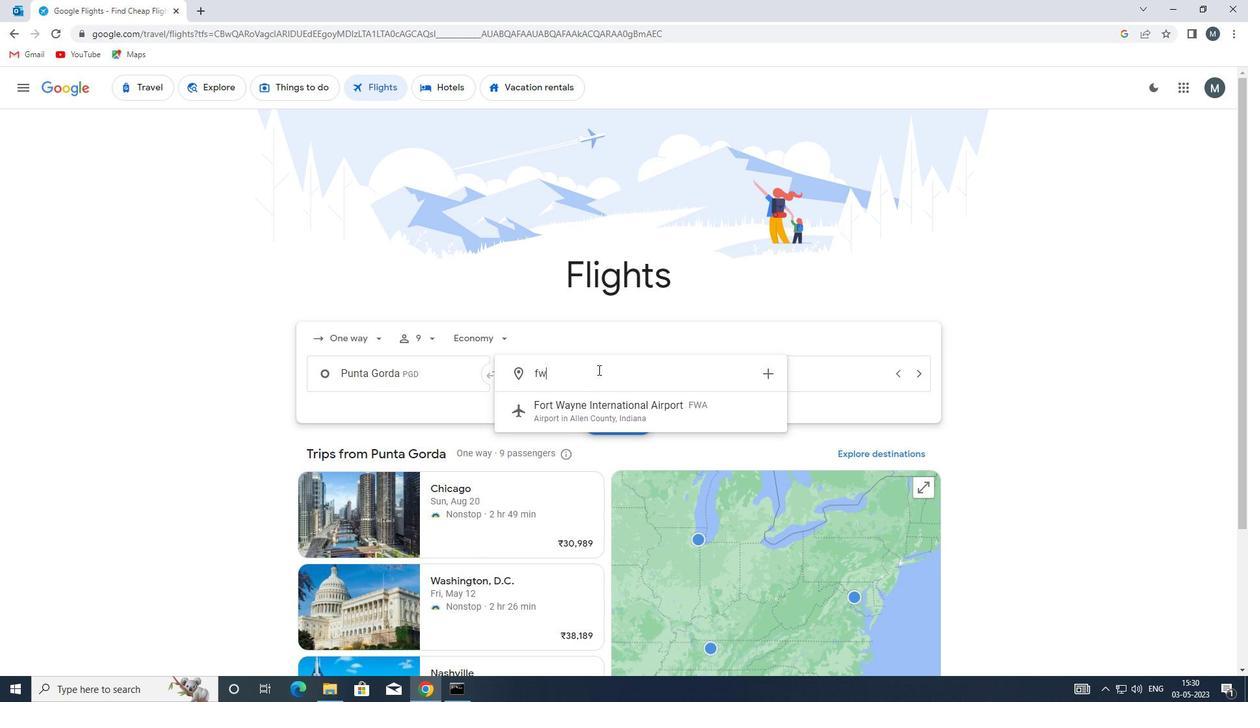 
Action: Mouse moved to (605, 410)
Screenshot: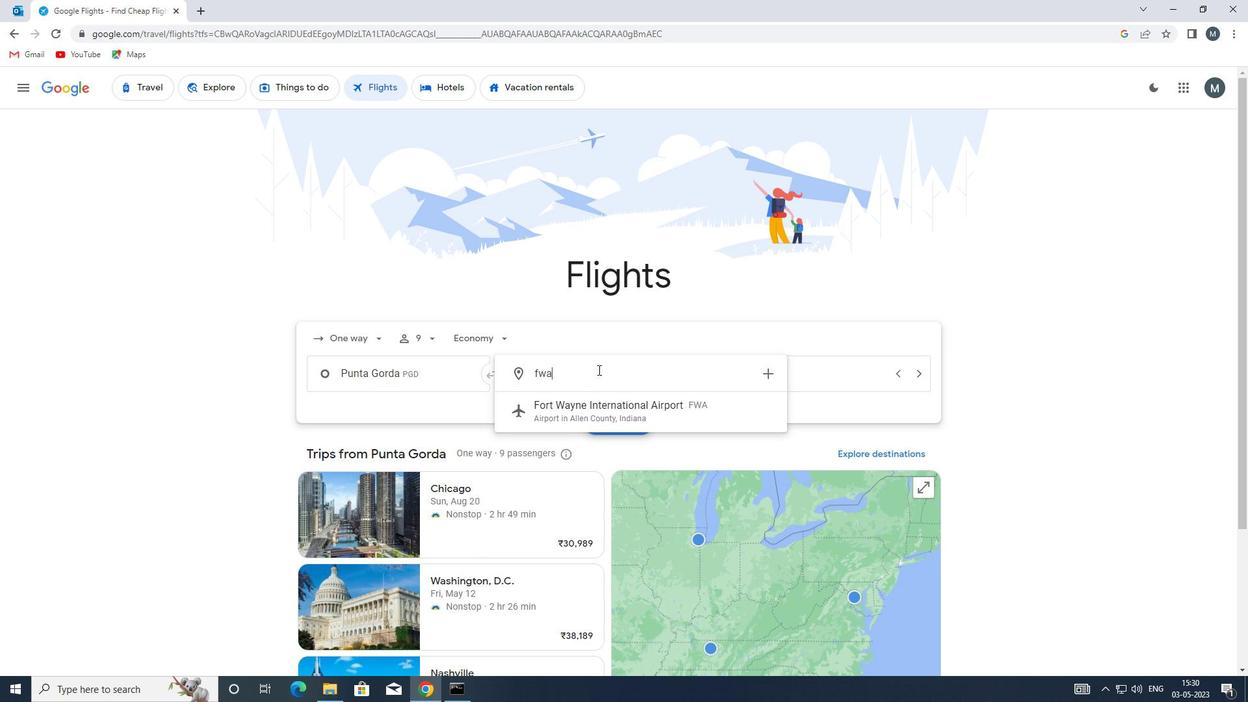 
Action: Mouse pressed left at (605, 410)
Screenshot: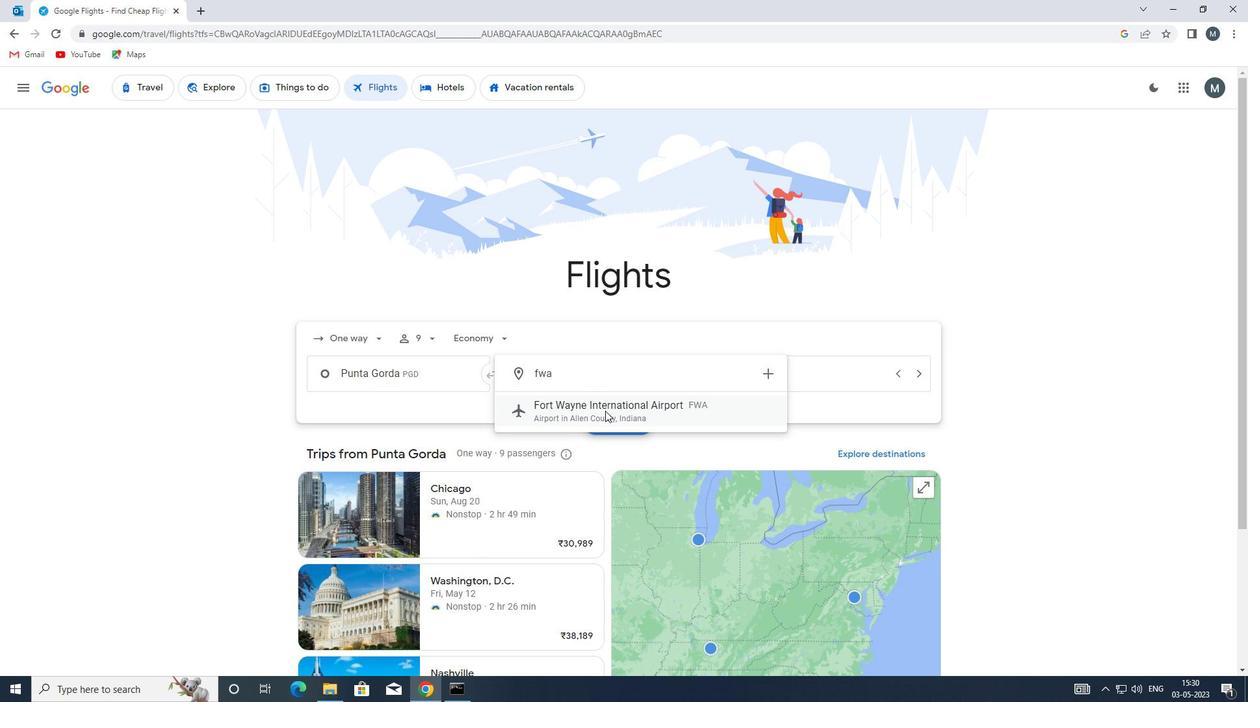 
Action: Mouse moved to (610, 418)
Screenshot: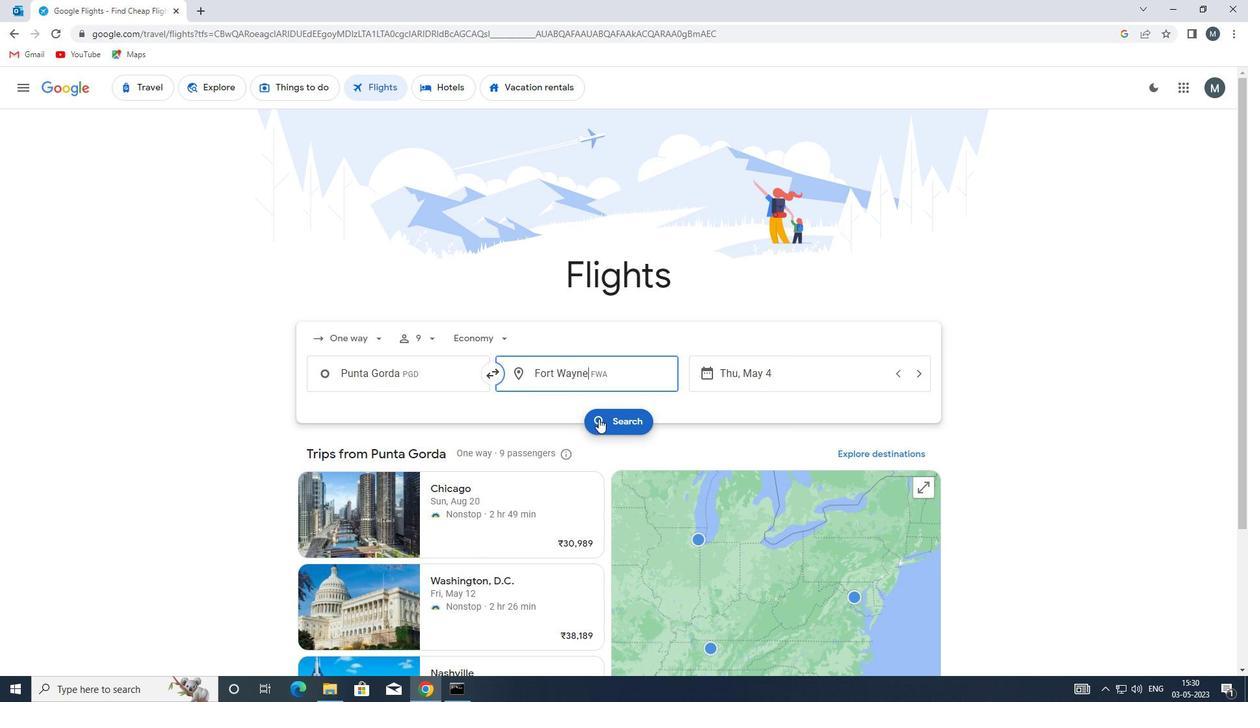 
Action: Mouse pressed left at (610, 418)
Screenshot: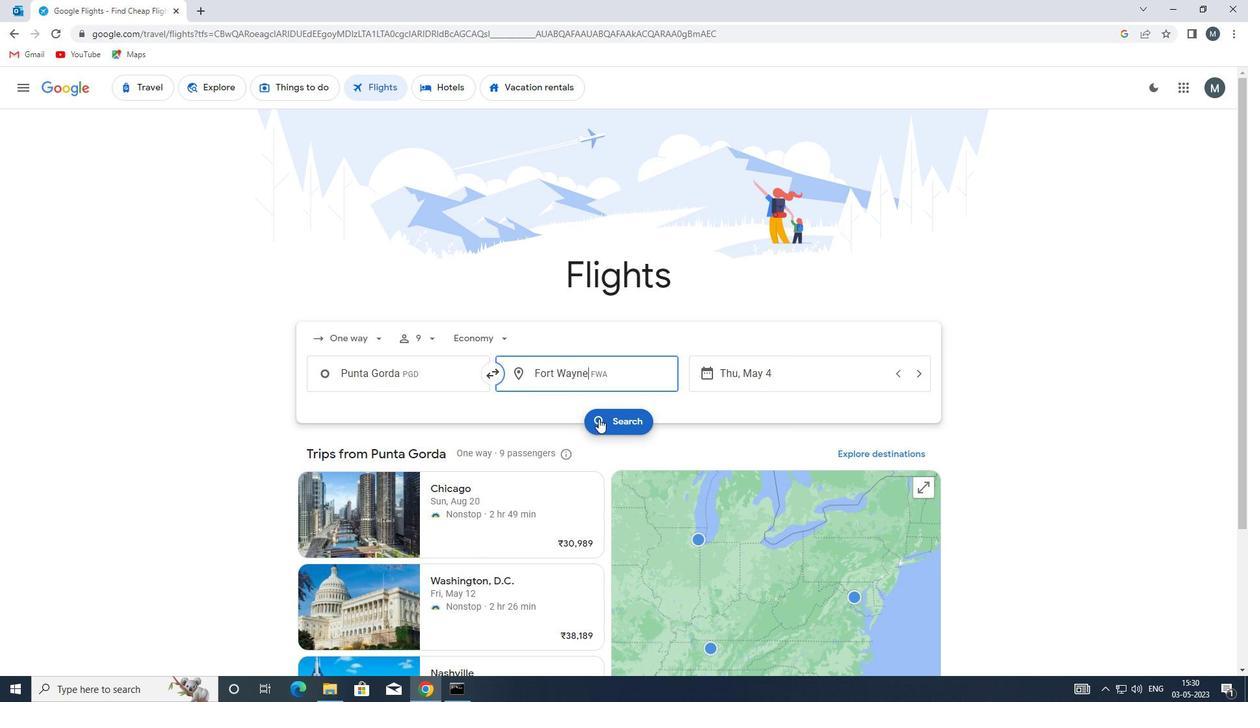 
Action: Mouse moved to (316, 208)
Screenshot: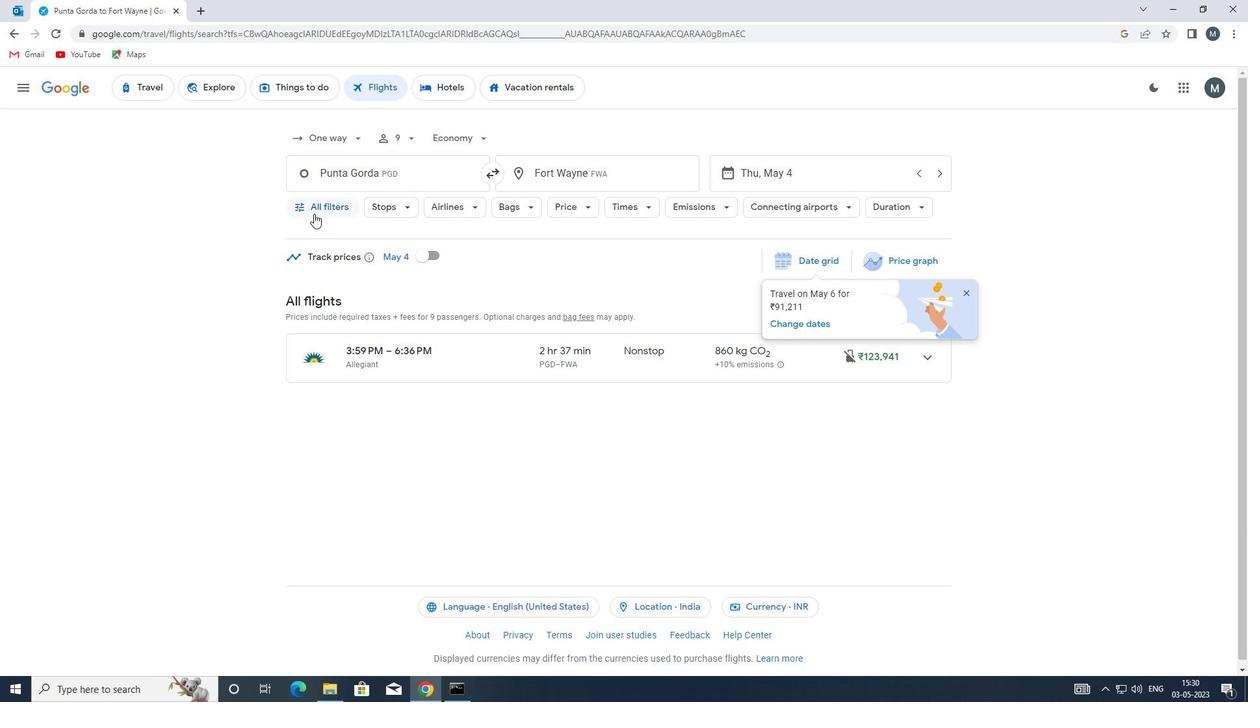 
Action: Mouse pressed left at (316, 208)
Screenshot: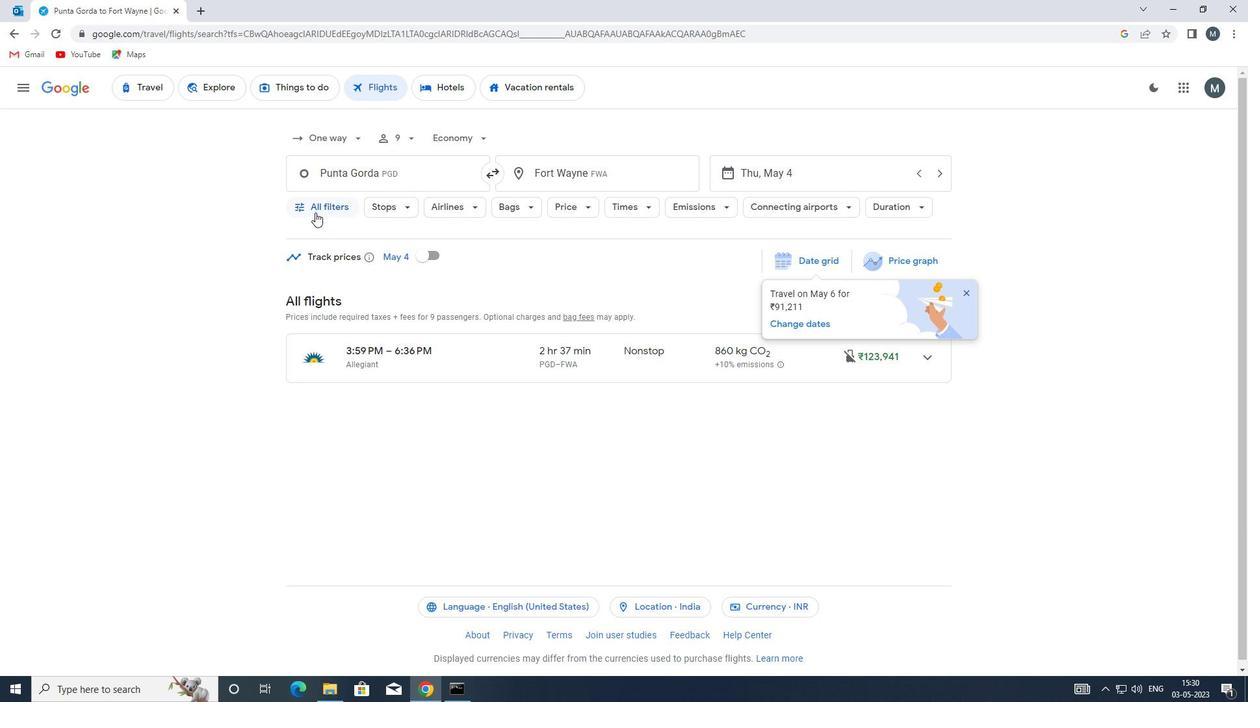 
Action: Mouse moved to (336, 244)
Screenshot: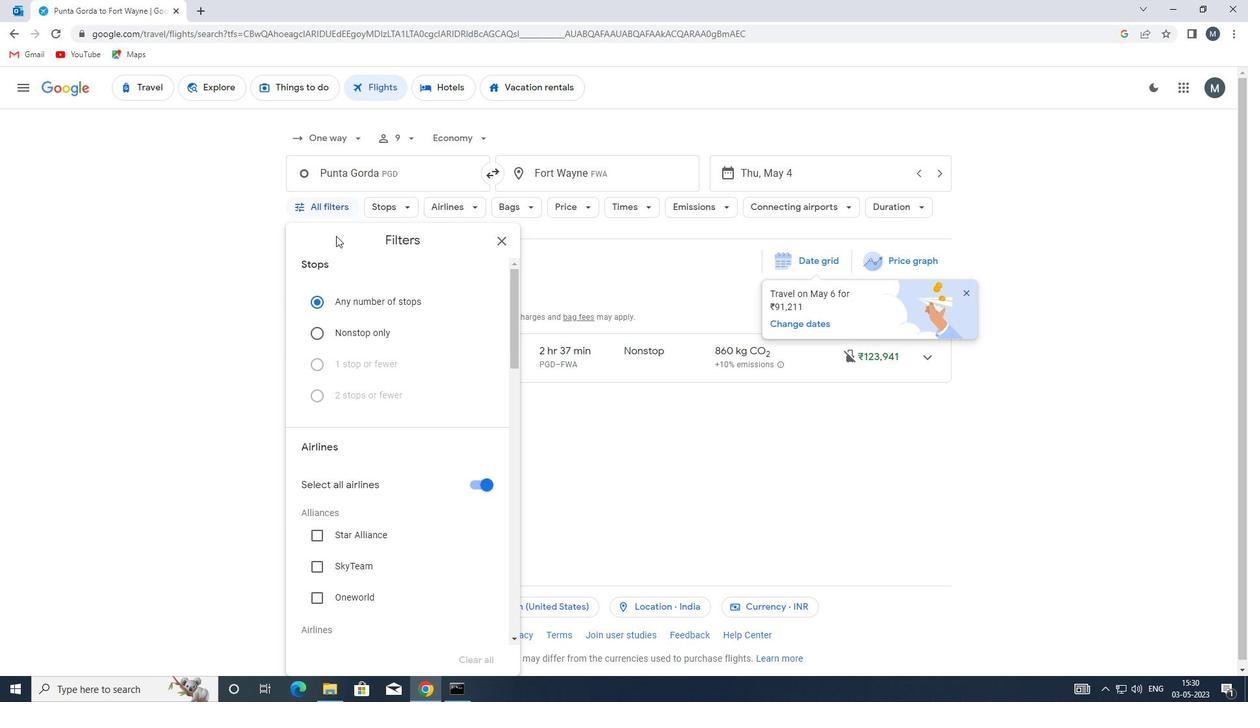 
Action: Mouse scrolled (336, 243) with delta (0, 0)
Screenshot: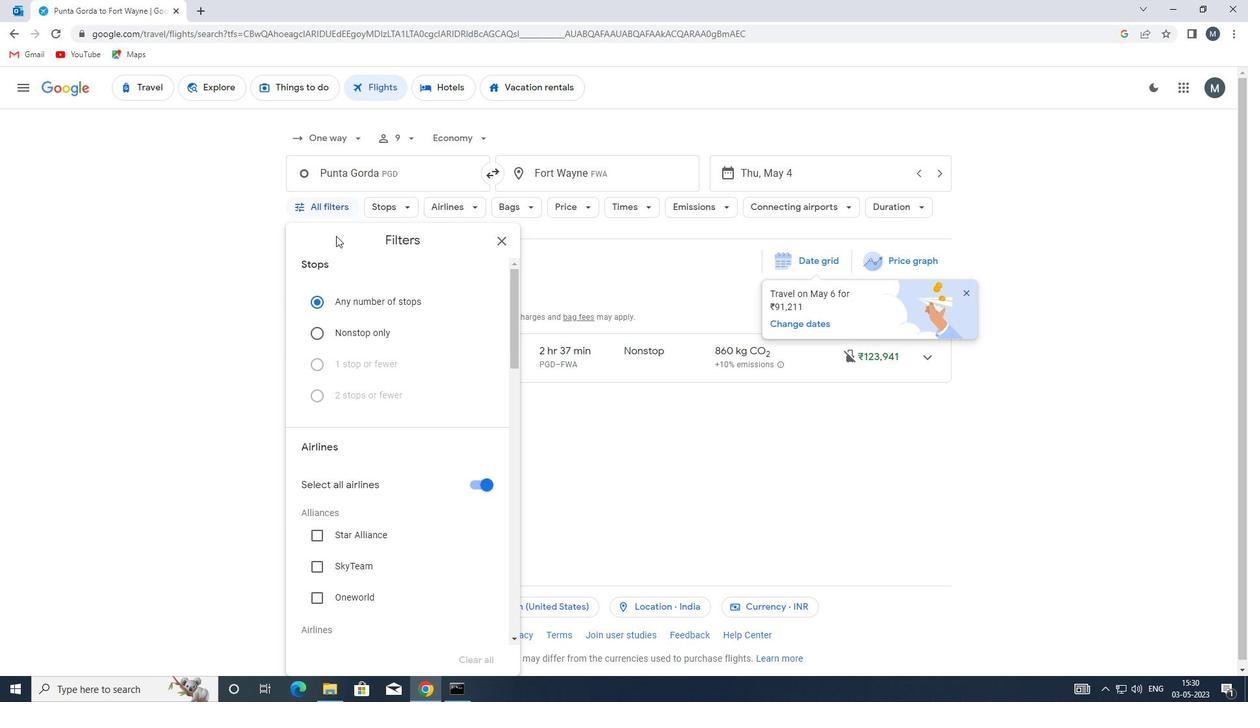 
Action: Mouse moved to (337, 251)
Screenshot: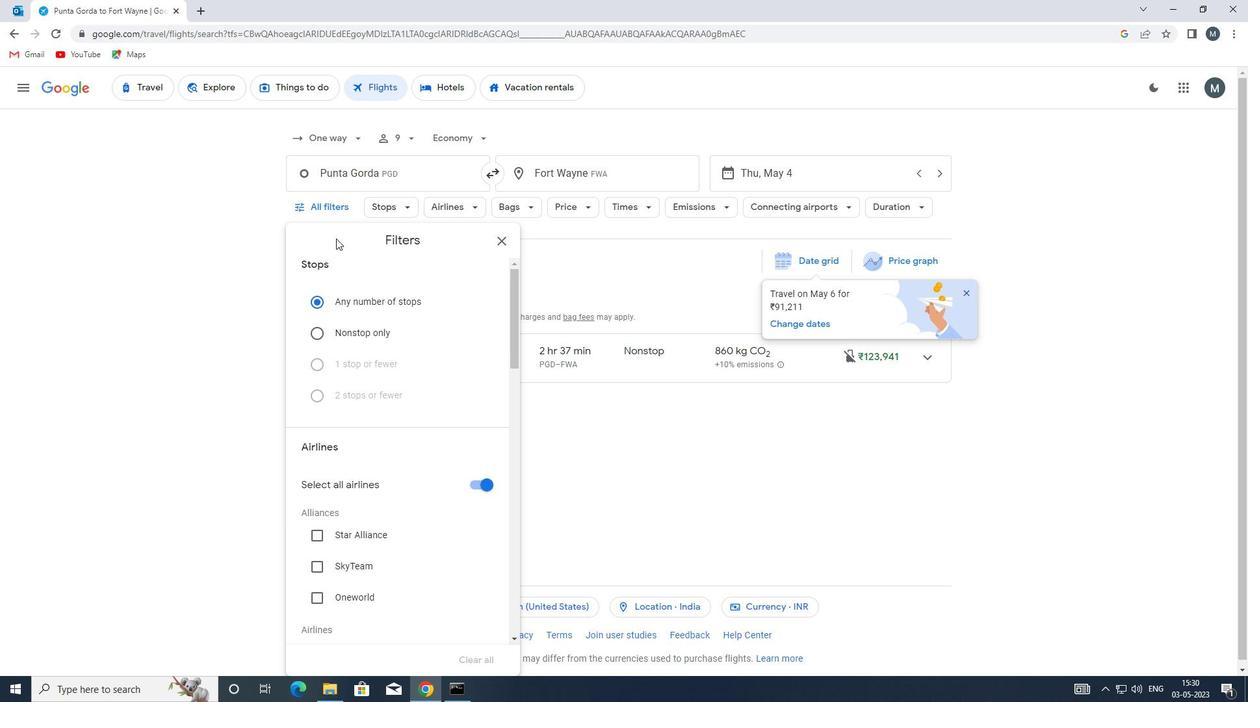 
Action: Mouse scrolled (337, 250) with delta (0, 0)
Screenshot: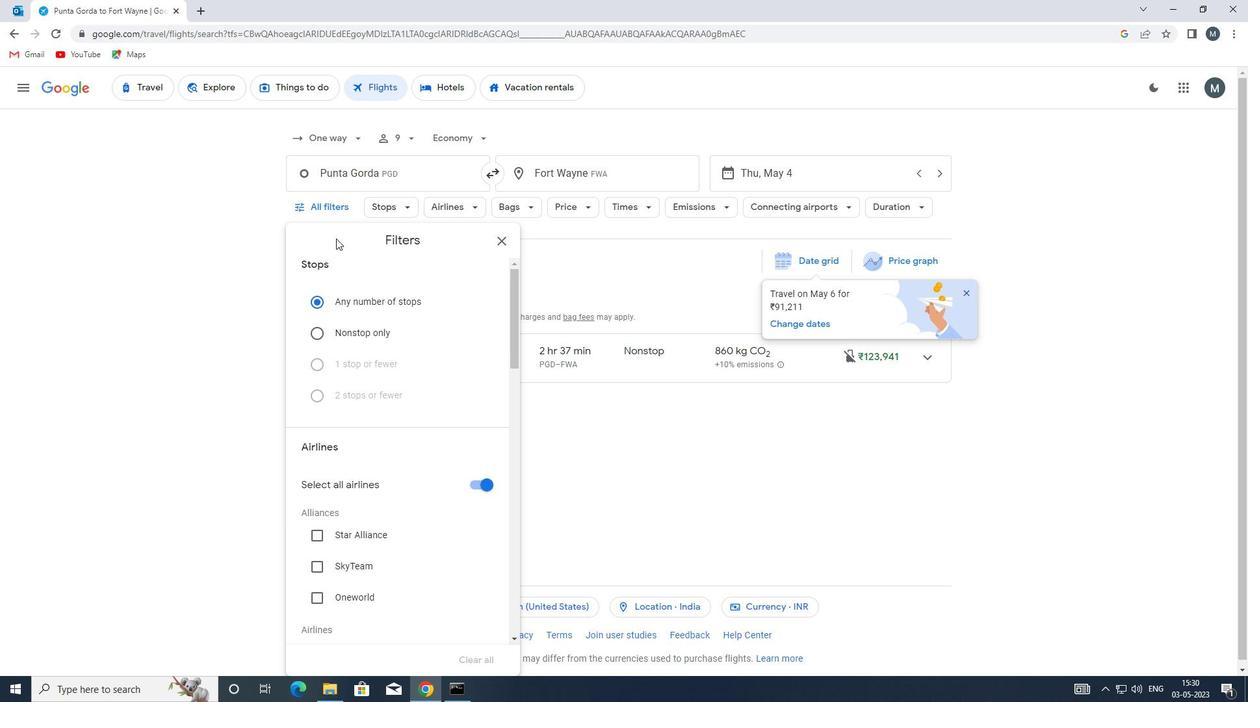 
Action: Mouse moved to (349, 356)
Screenshot: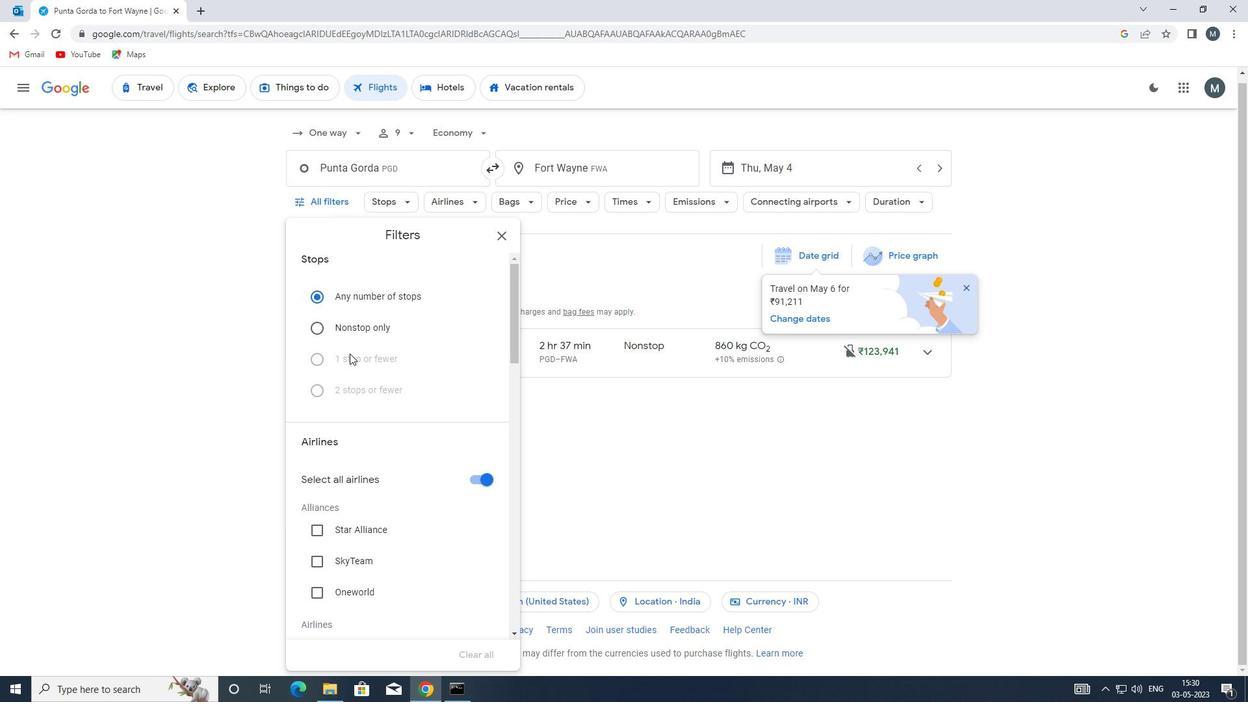 
Action: Mouse scrolled (349, 357) with delta (0, 0)
Screenshot: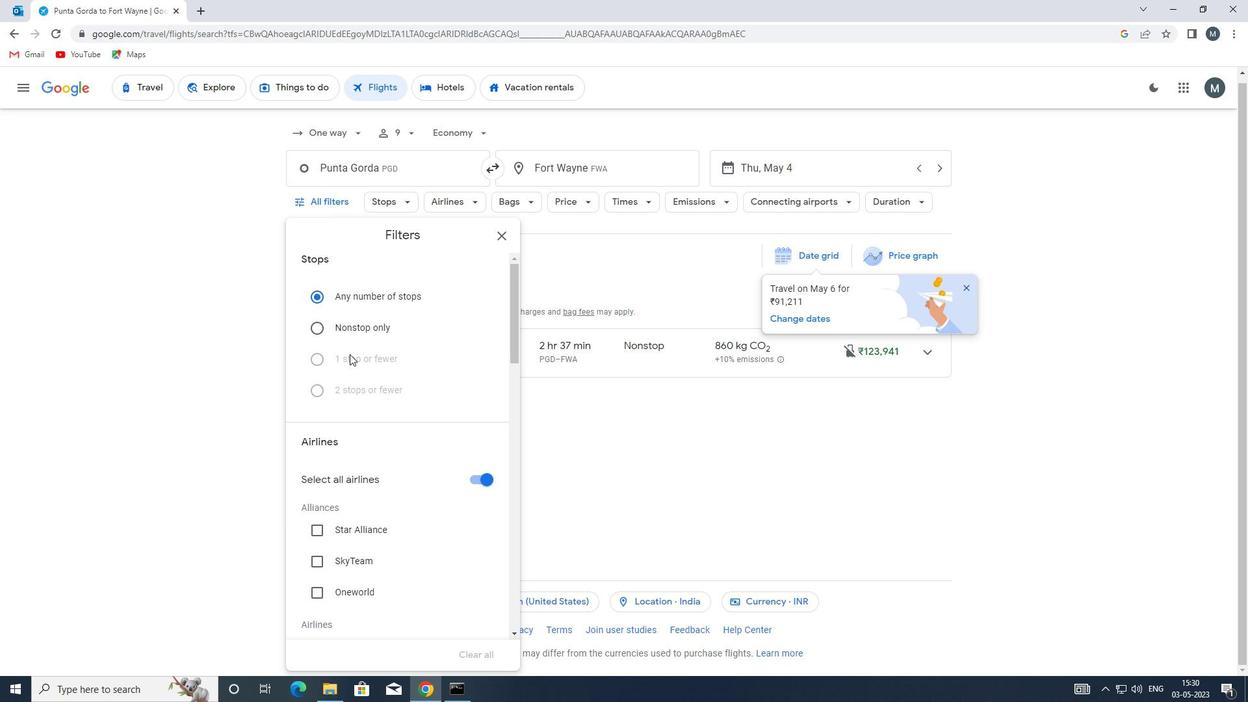 
Action: Mouse scrolled (349, 357) with delta (0, 0)
Screenshot: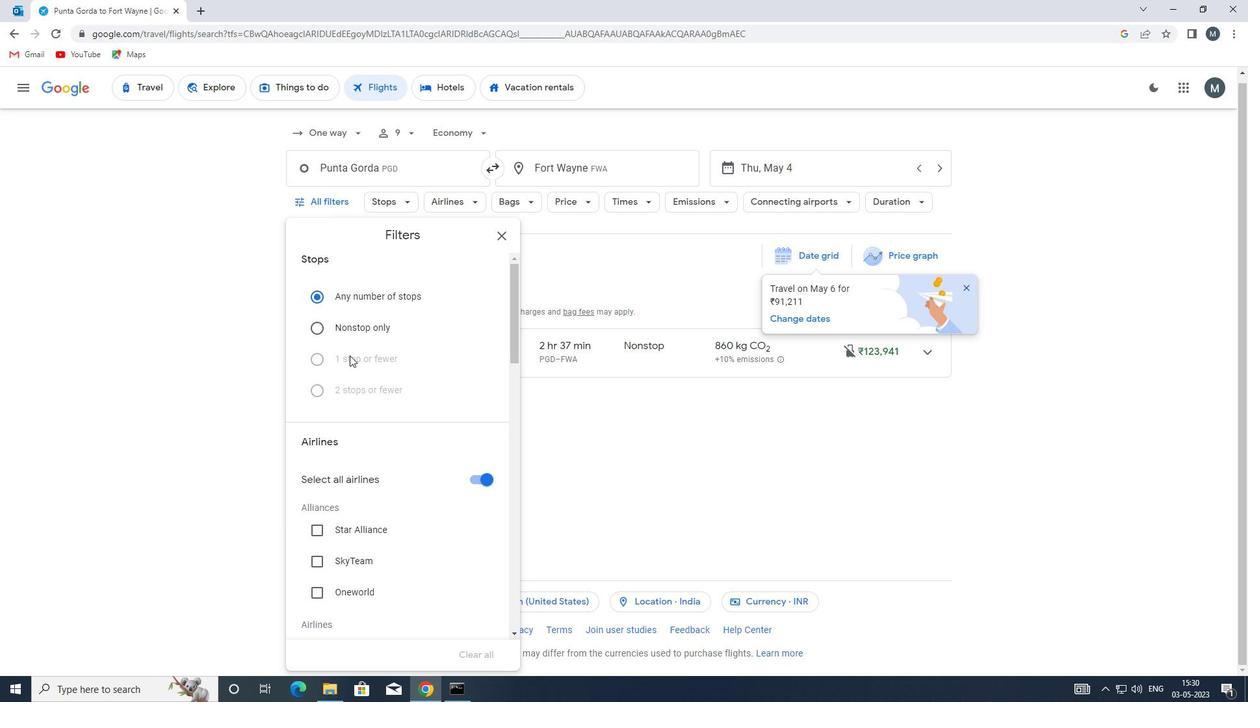 
Action: Mouse scrolled (349, 357) with delta (0, 0)
Screenshot: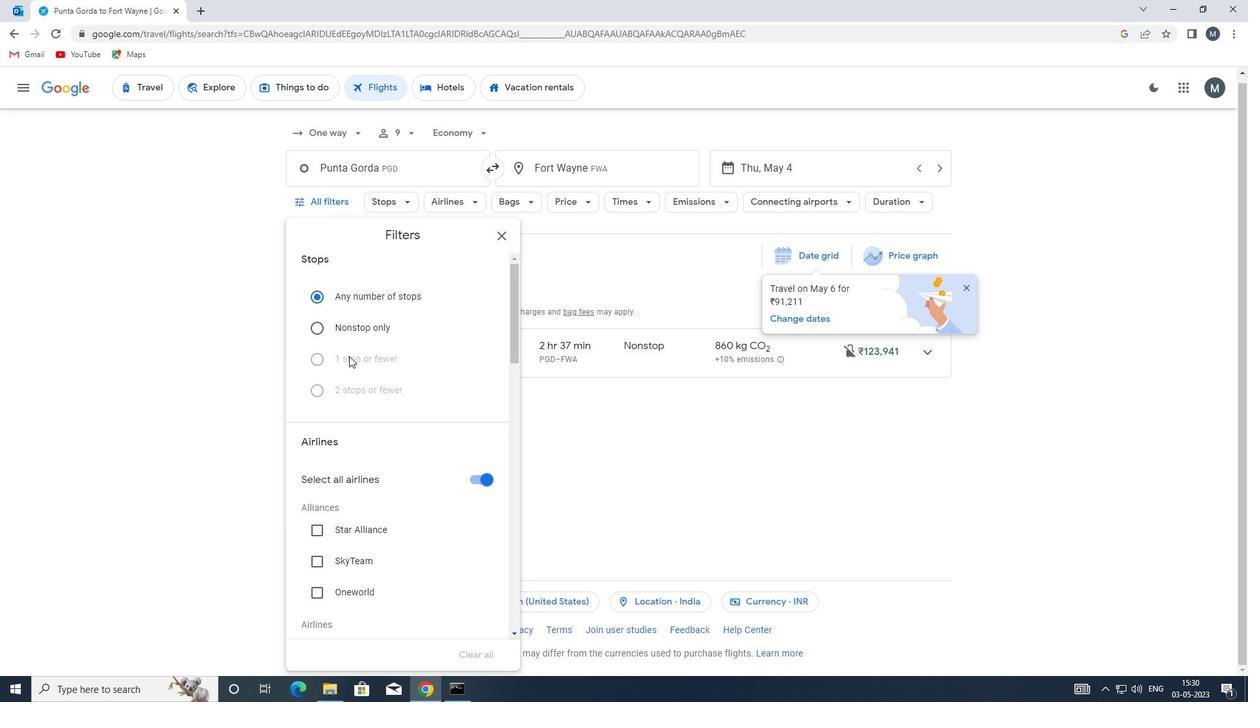 
Action: Mouse moved to (349, 357)
Screenshot: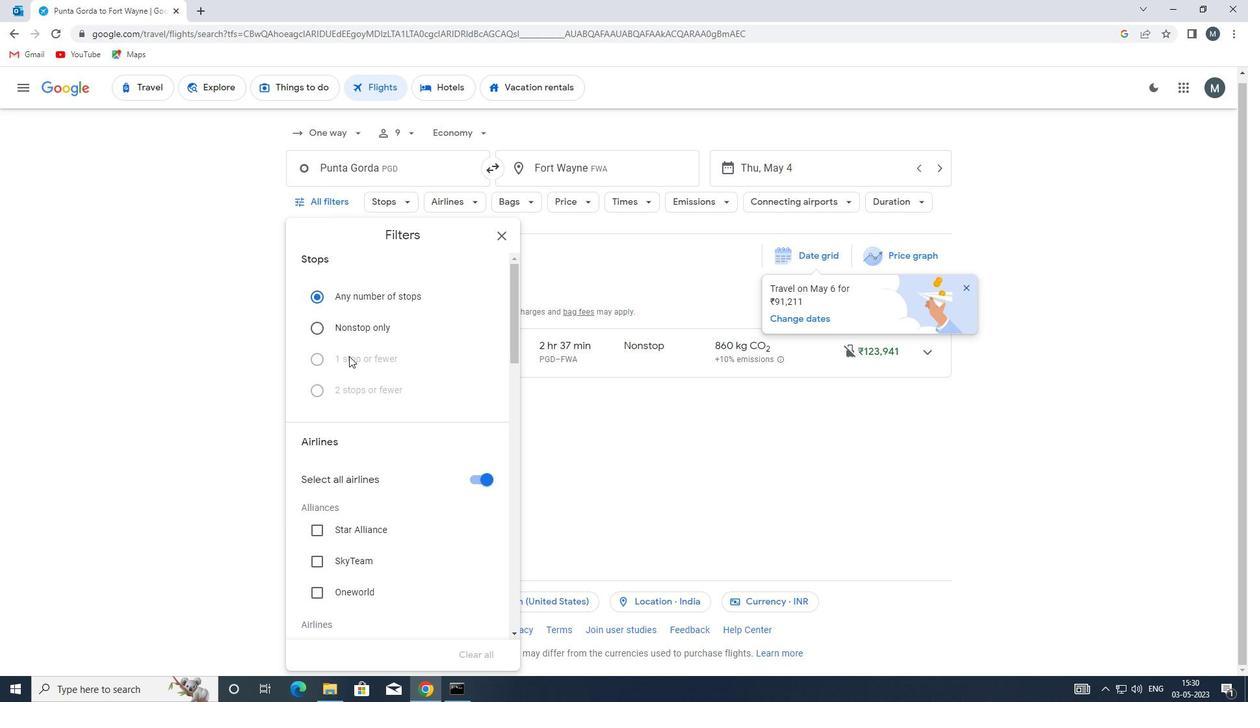 
Action: Mouse scrolled (349, 358) with delta (0, 0)
Screenshot: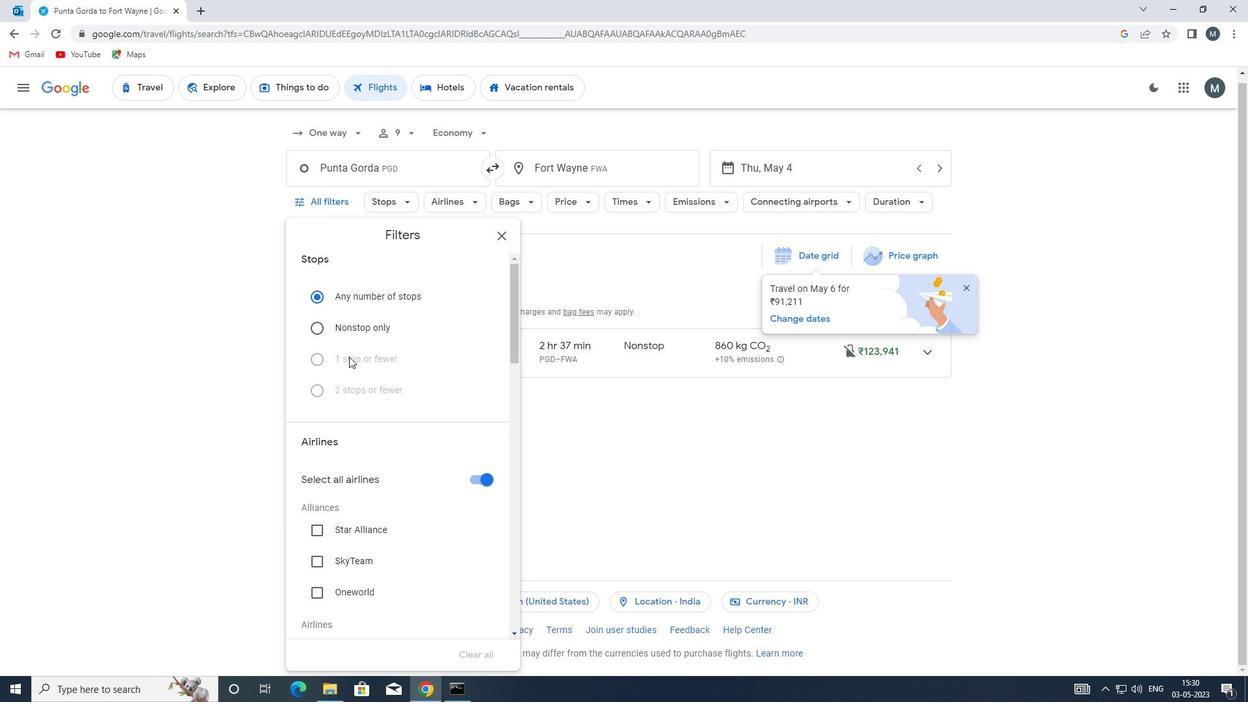 
Action: Mouse moved to (348, 358)
Screenshot: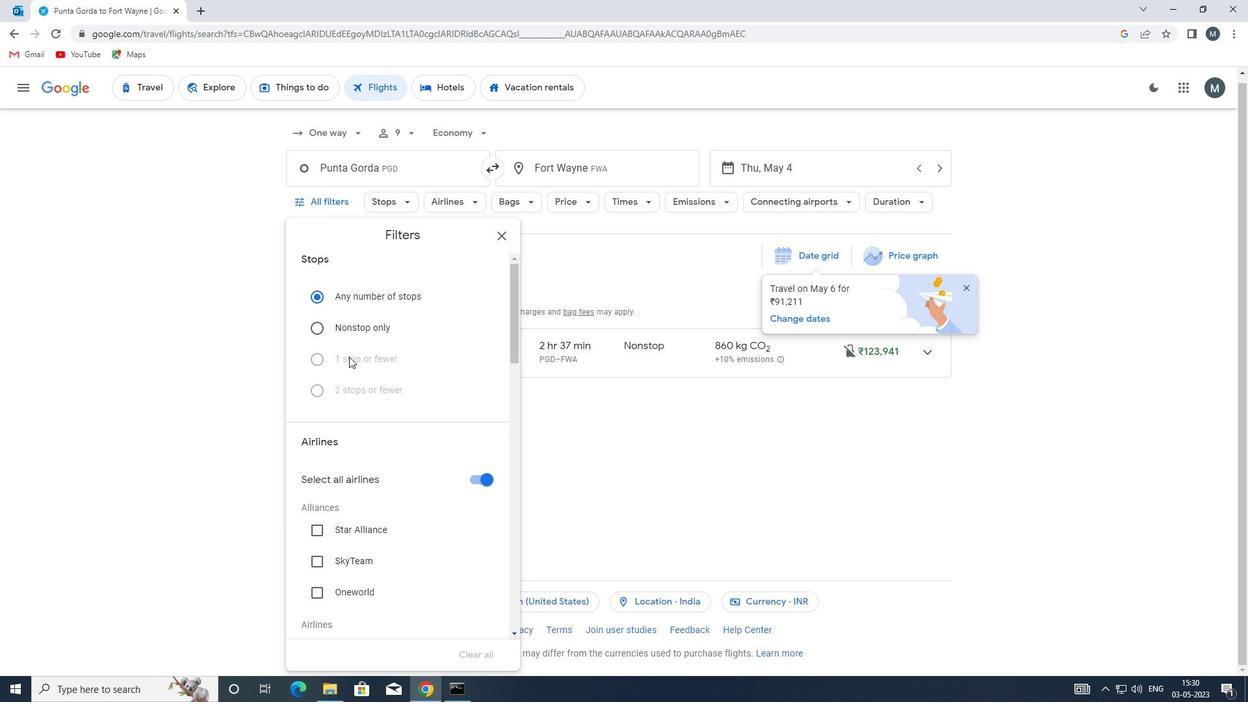 
Action: Mouse scrolled (348, 358) with delta (0, 0)
Screenshot: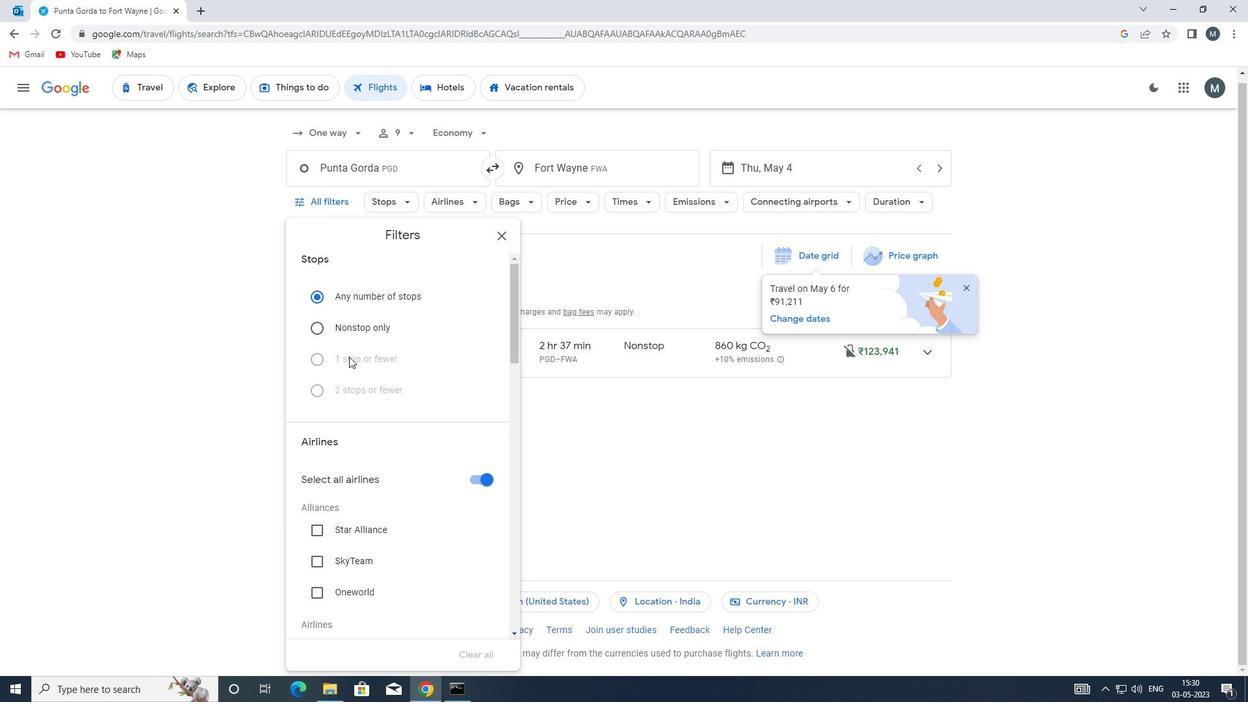 
Action: Mouse moved to (347, 358)
Screenshot: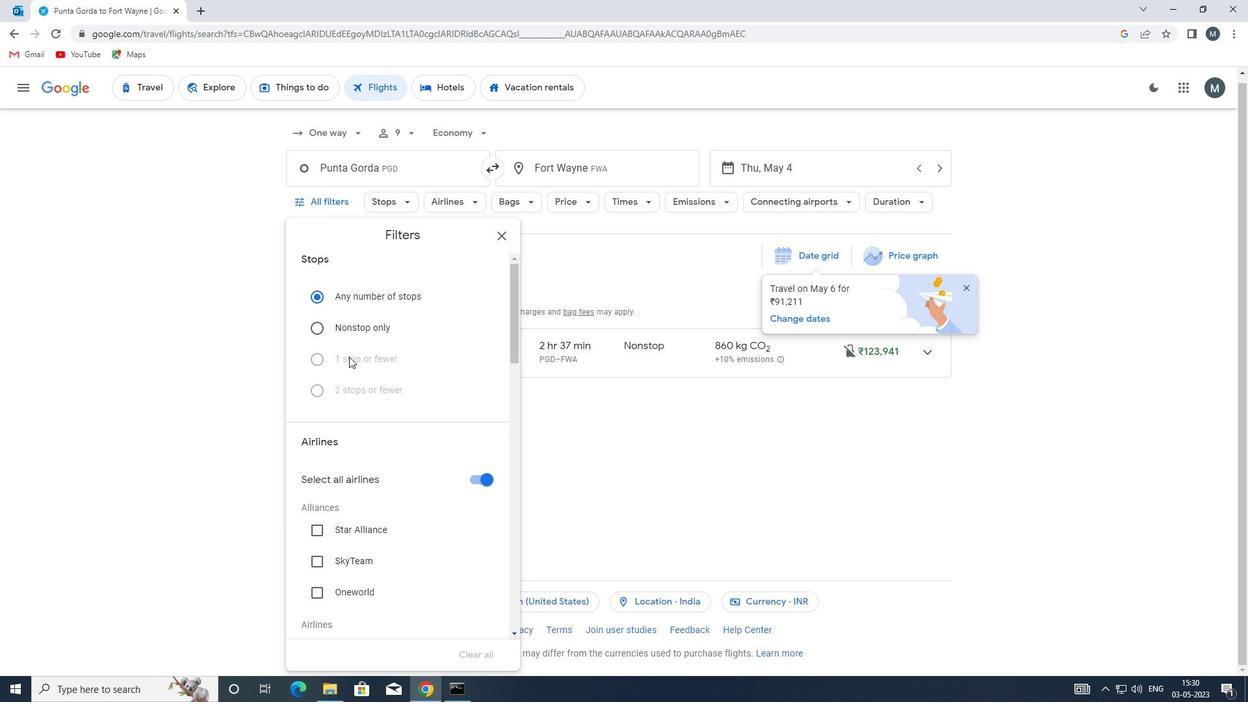 
Action: Mouse scrolled (347, 358) with delta (0, 0)
Screenshot: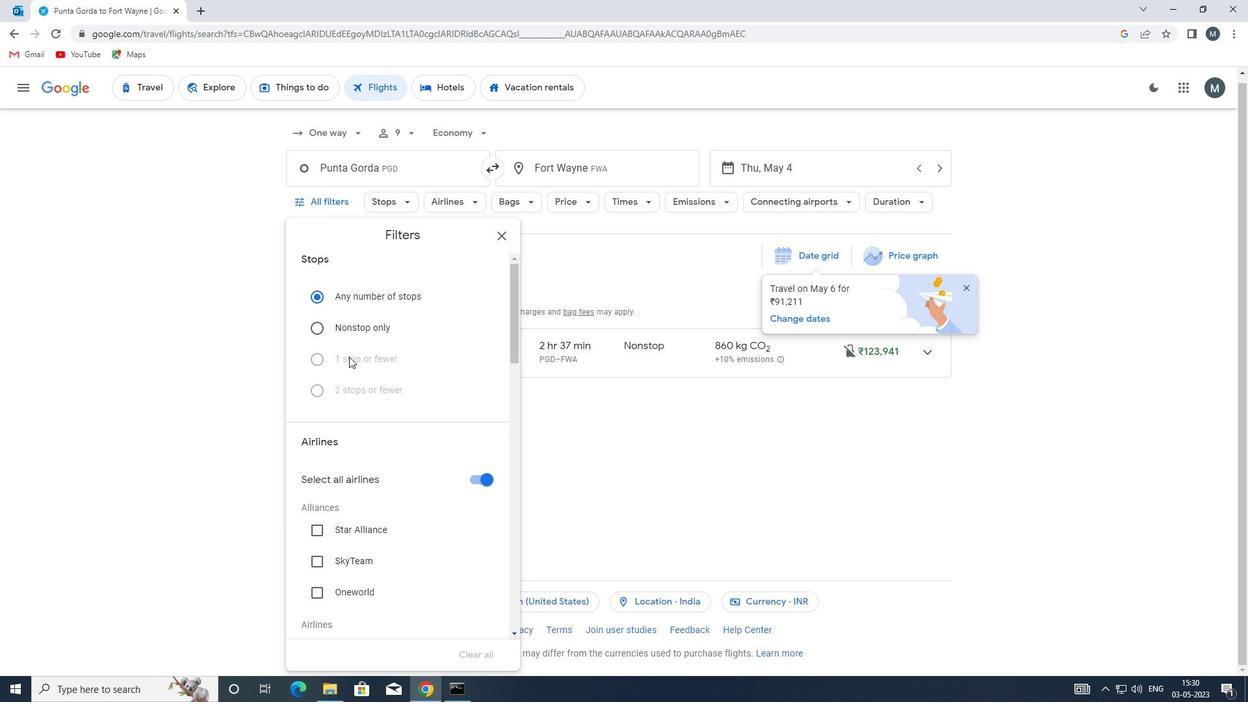 
Action: Mouse moved to (752, 161)
Screenshot: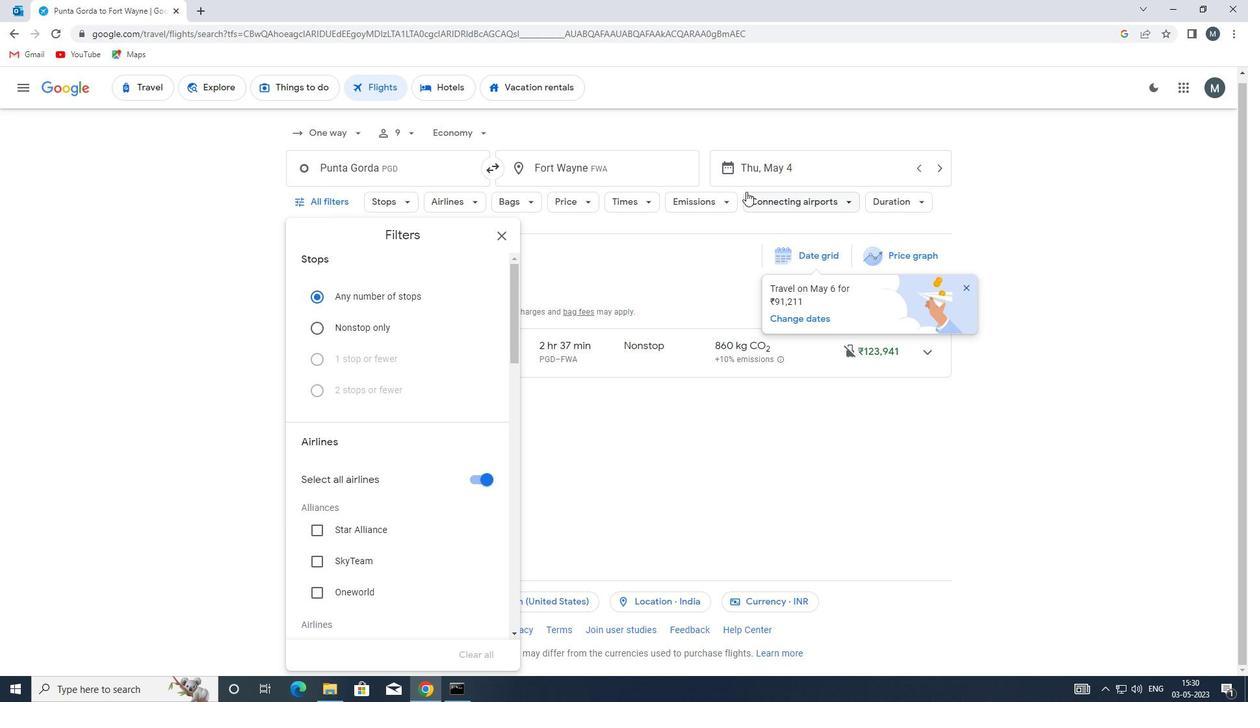 
Action: Mouse pressed left at (752, 161)
Screenshot: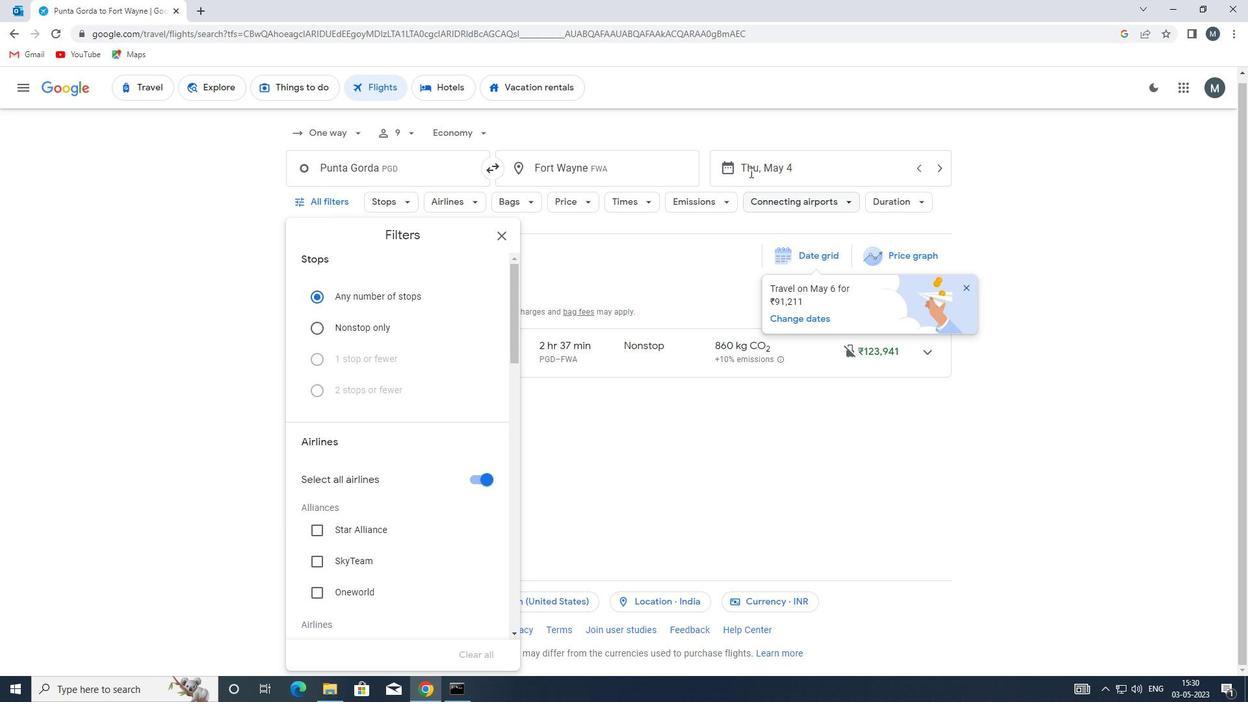 
Action: Mouse moved to (608, 278)
Screenshot: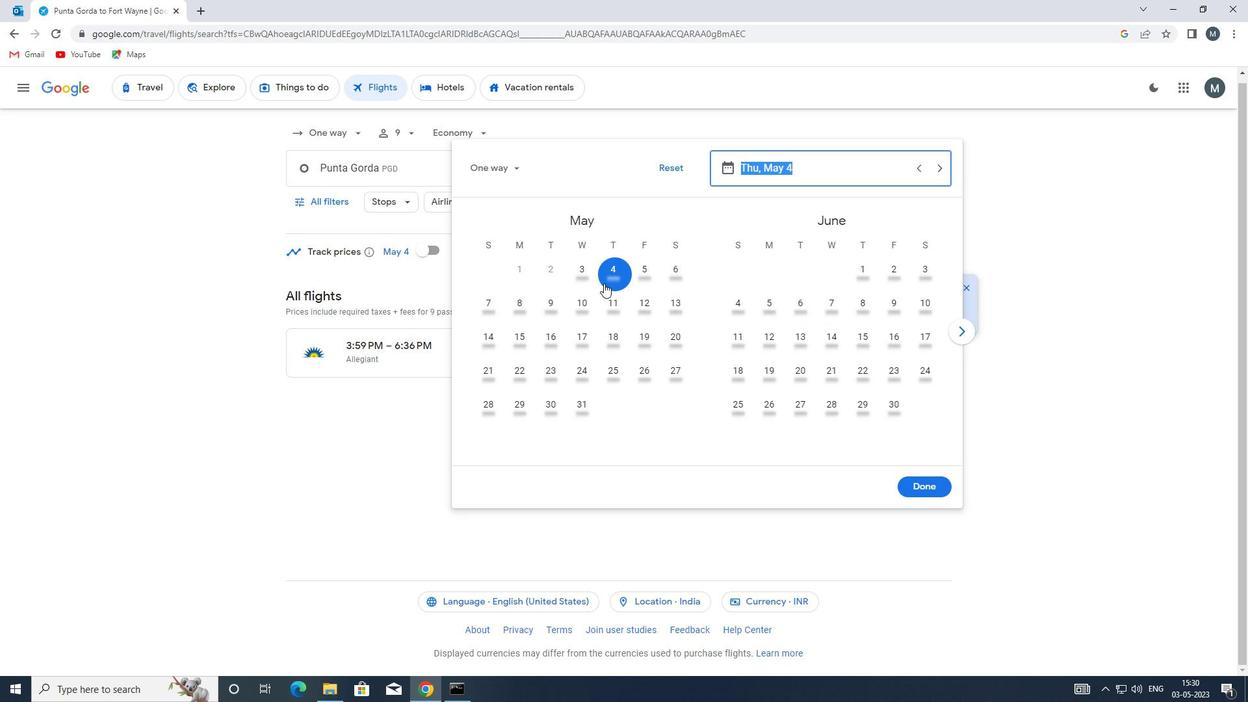 
Action: Mouse pressed left at (608, 278)
Screenshot: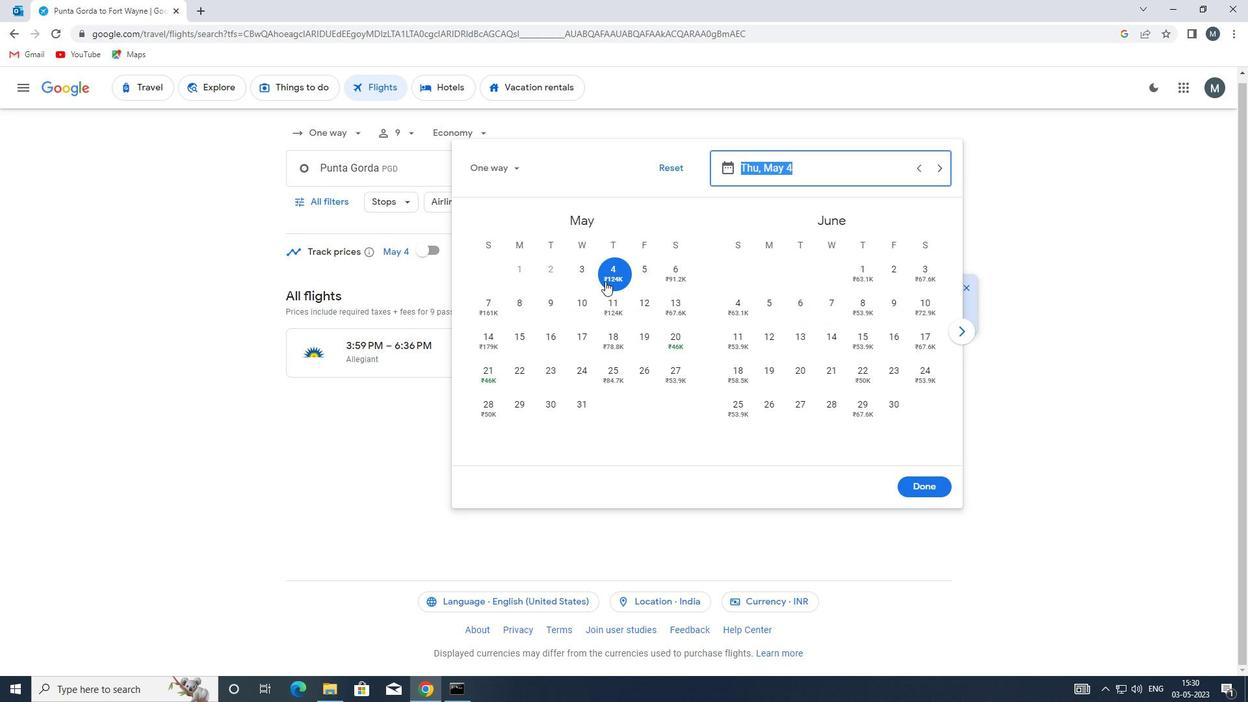
Action: Mouse moved to (922, 489)
Screenshot: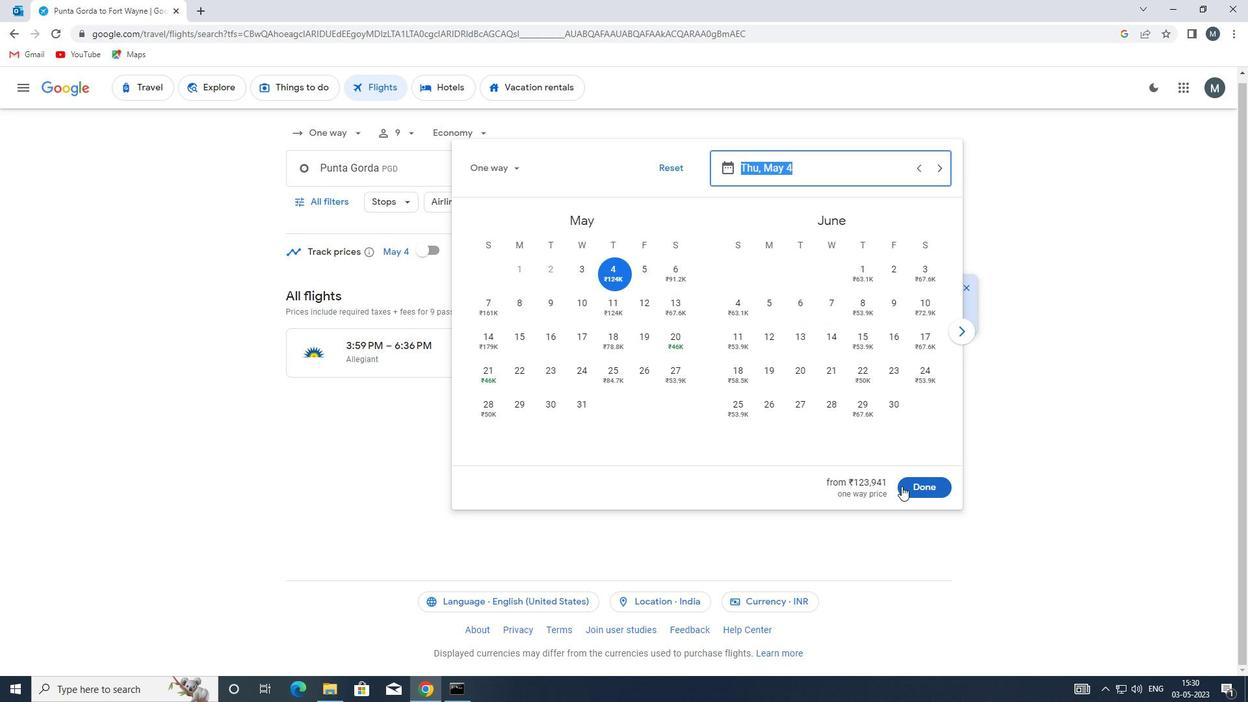 
Action: Mouse pressed left at (922, 489)
Screenshot: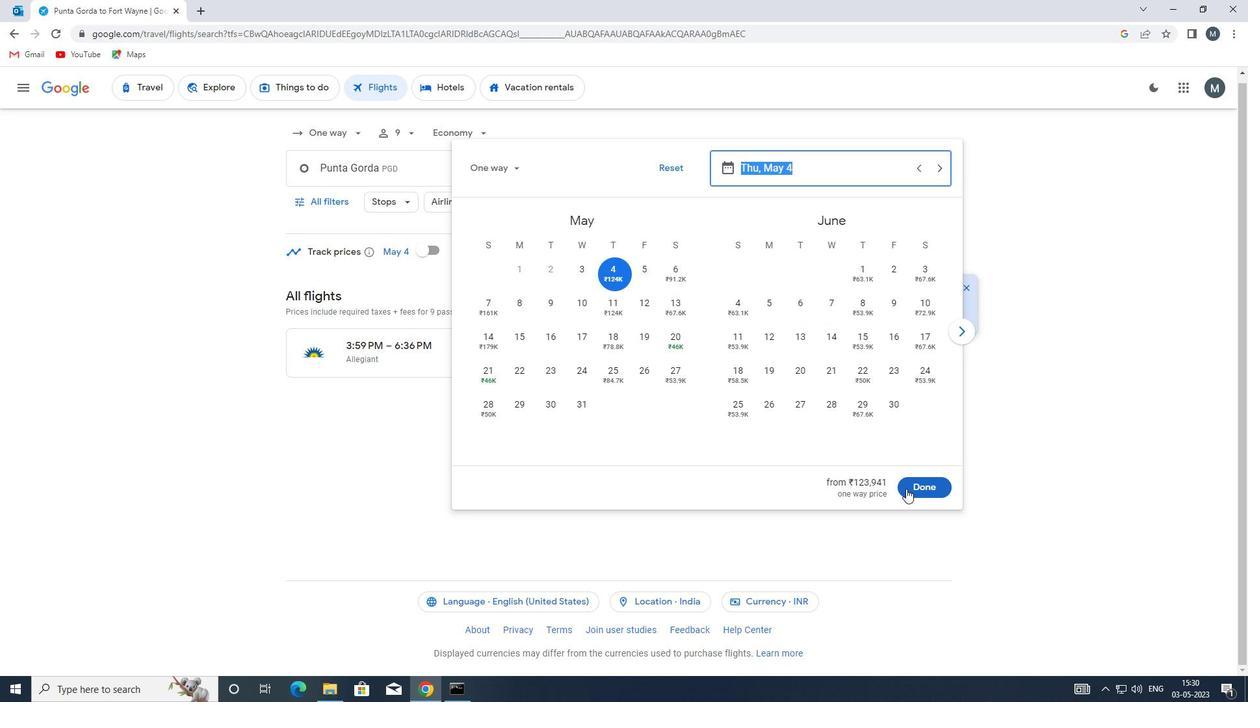 
Action: Mouse moved to (321, 197)
Screenshot: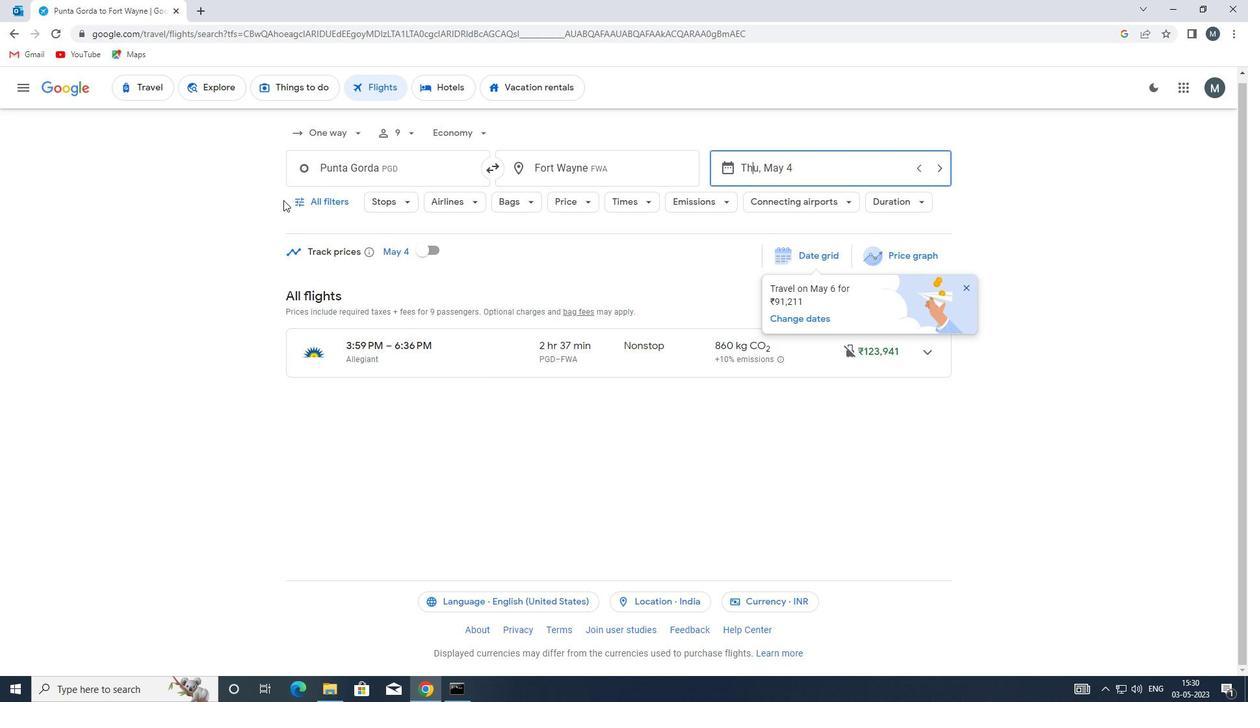 
Action: Mouse pressed left at (321, 197)
Screenshot: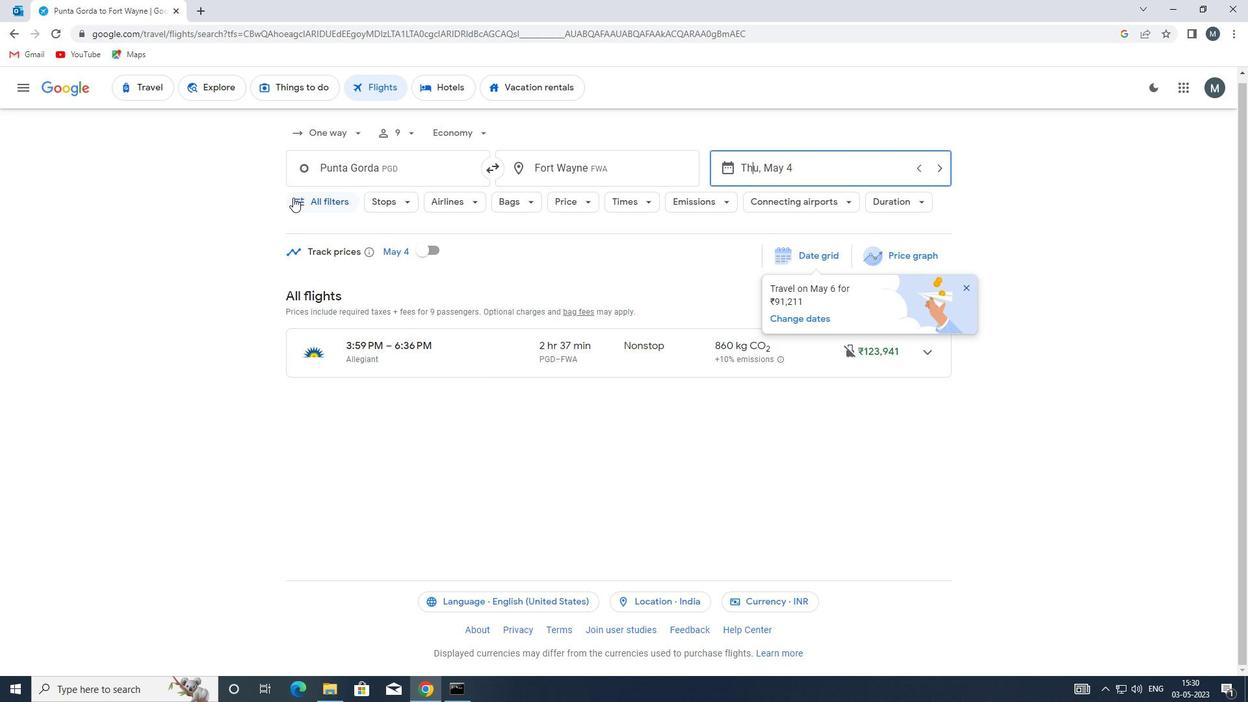 
Action: Mouse moved to (293, 269)
Screenshot: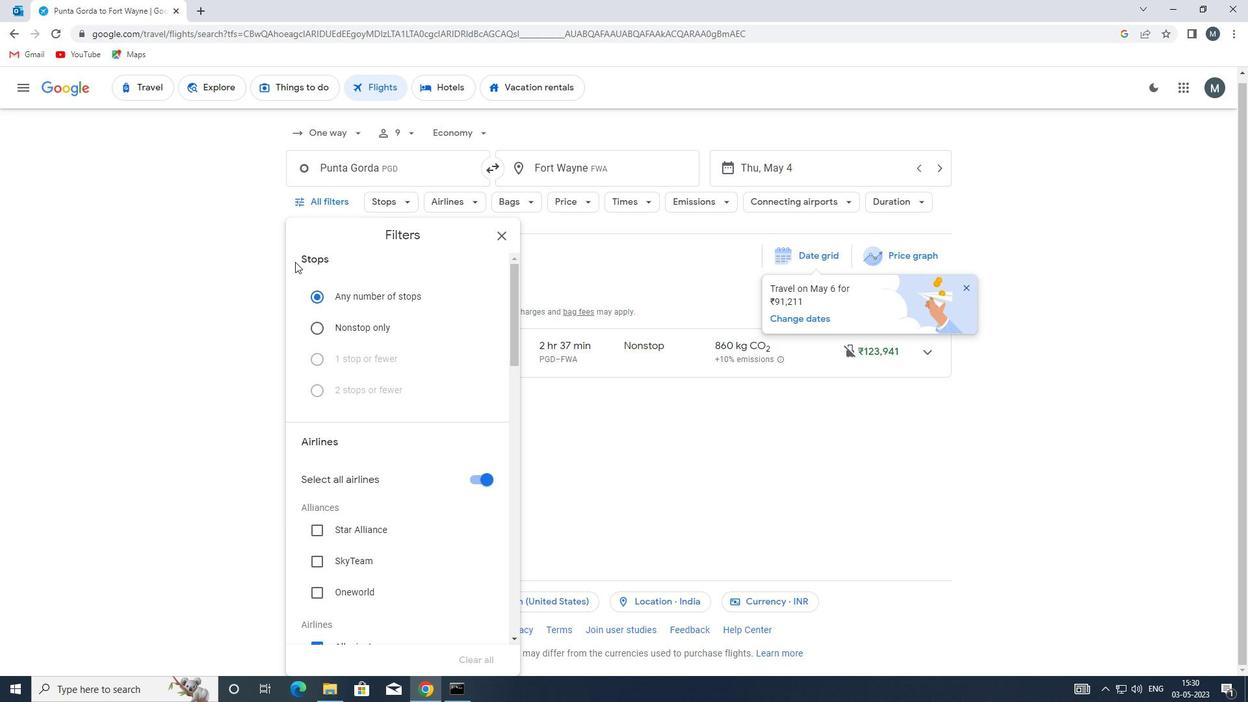 
Action: Mouse scrolled (293, 269) with delta (0, 0)
Screenshot: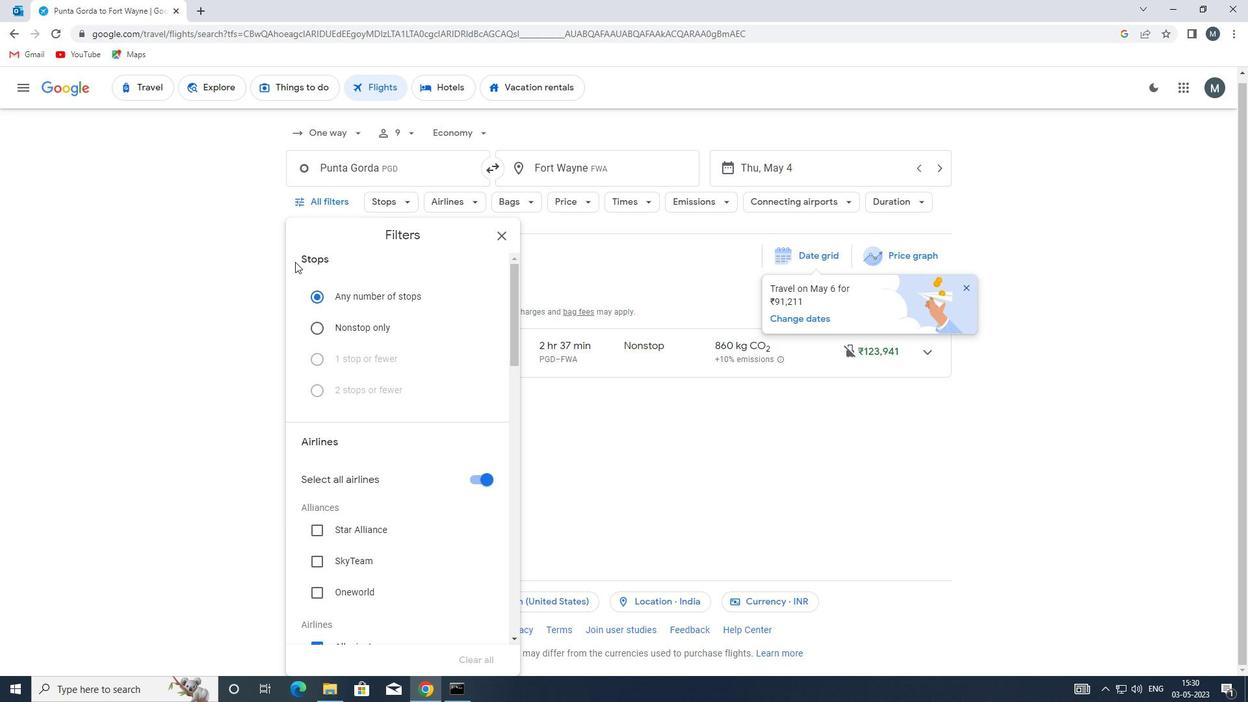 
Action: Mouse moved to (293, 276)
Screenshot: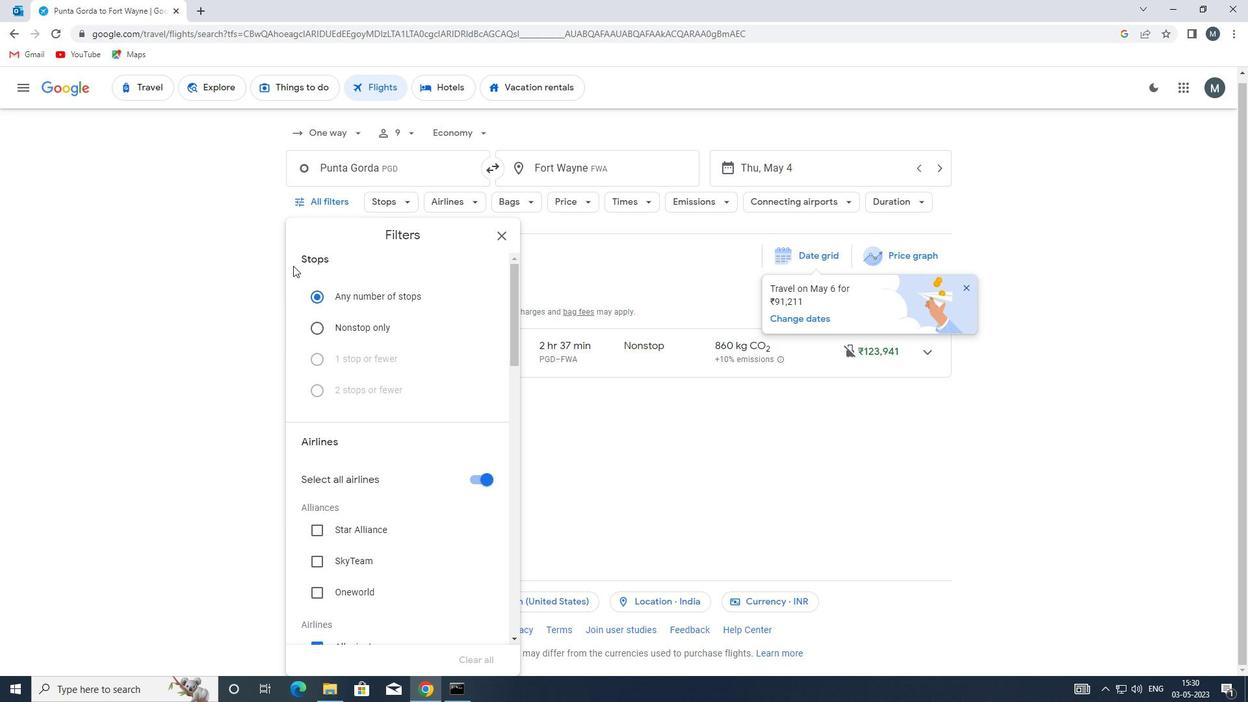 
Action: Mouse scrolled (293, 275) with delta (0, 0)
Screenshot: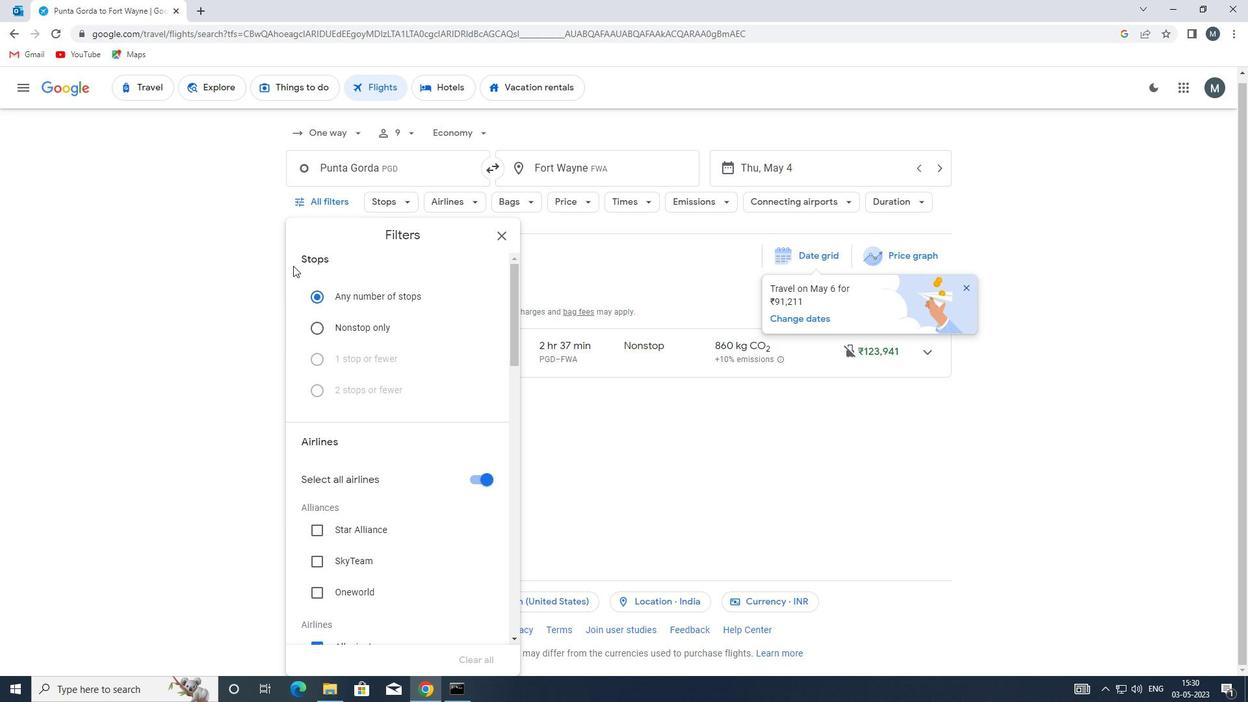 
Action: Mouse moved to (483, 346)
Screenshot: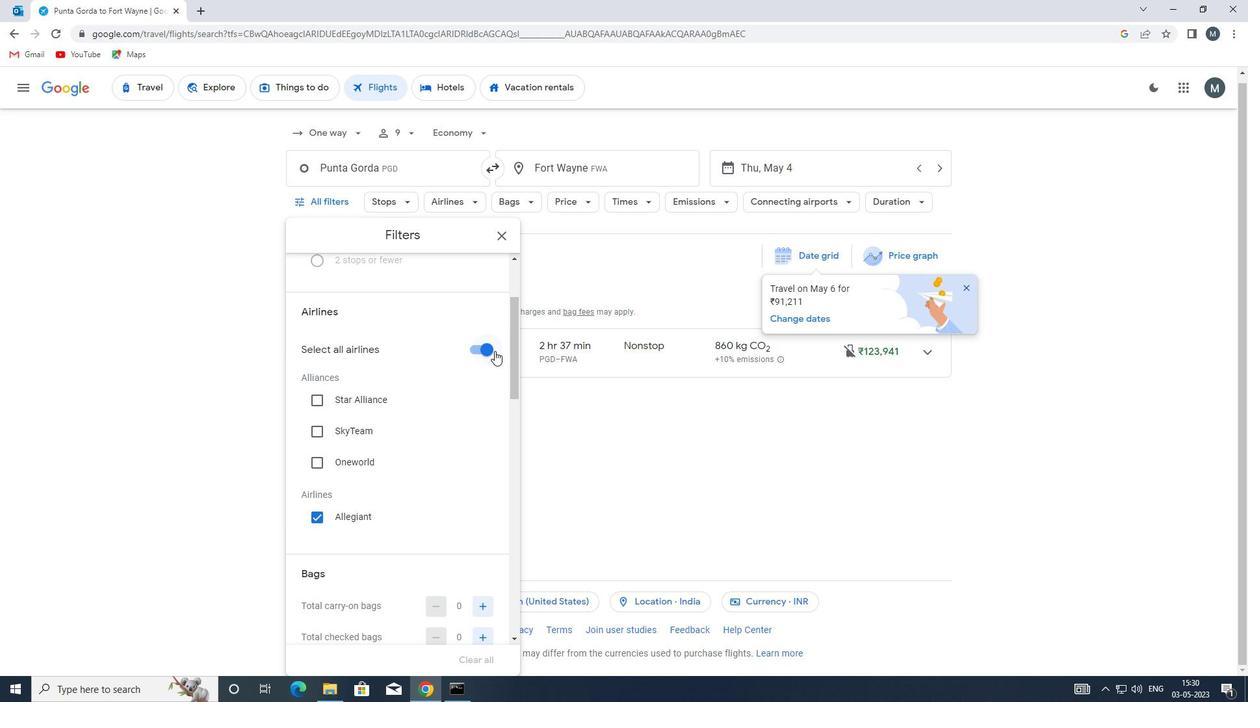 
Action: Mouse pressed left at (483, 346)
Screenshot: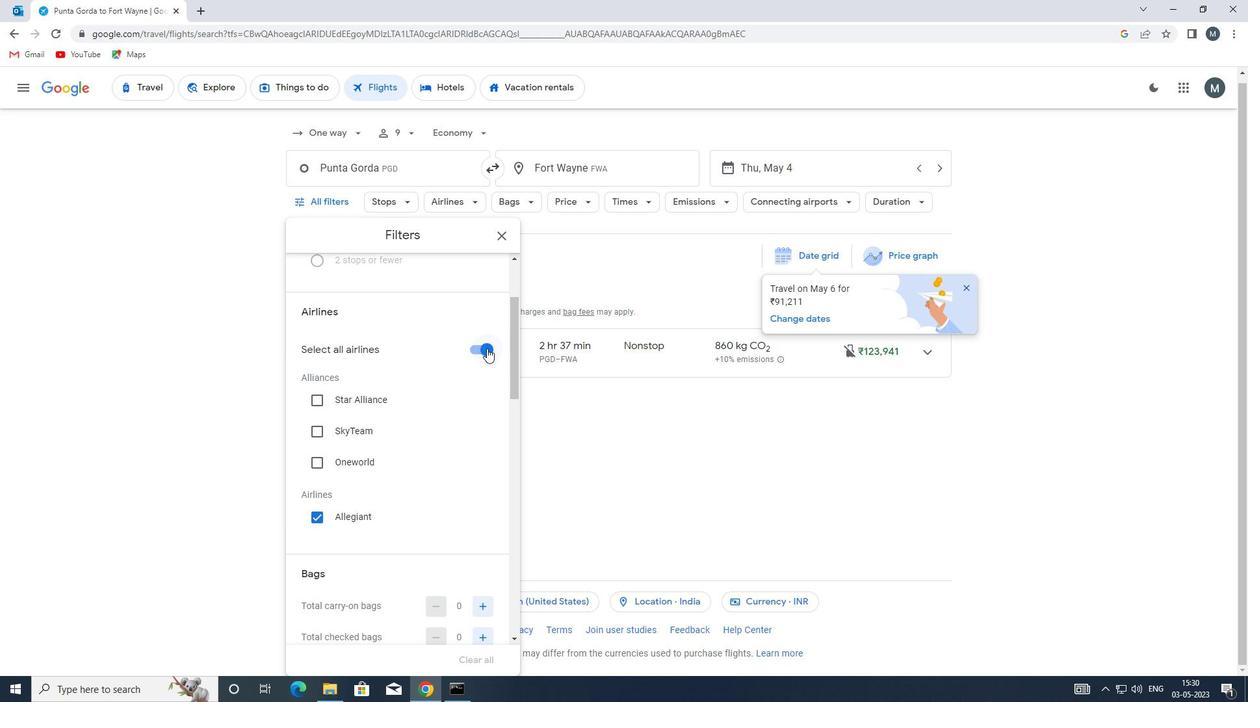 
Action: Mouse moved to (389, 392)
Screenshot: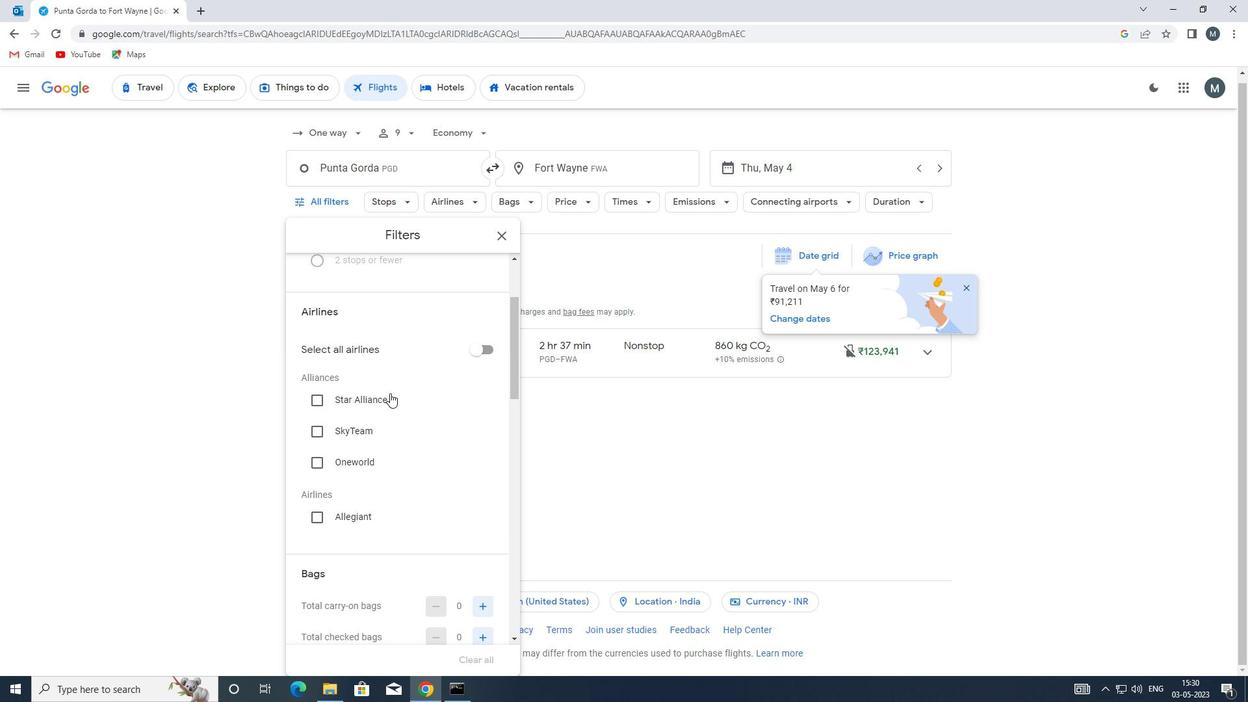 
Action: Mouse scrolled (389, 392) with delta (0, 0)
Screenshot: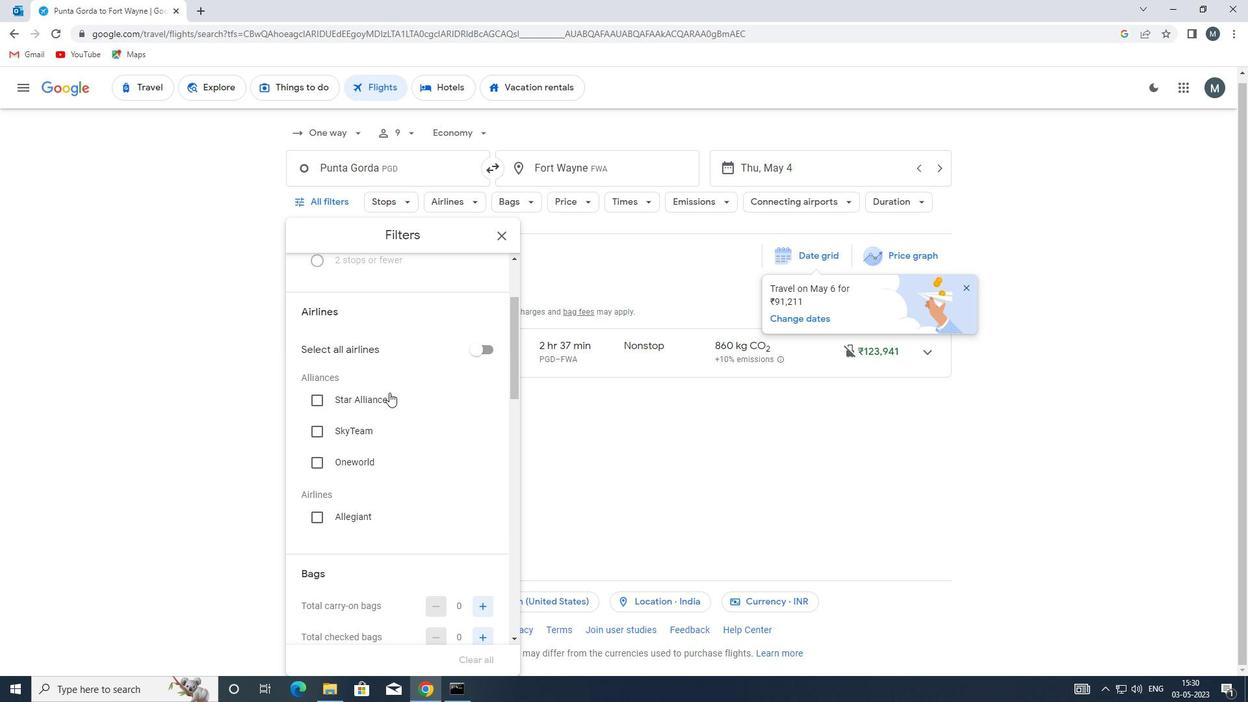 
Action: Mouse moved to (364, 429)
Screenshot: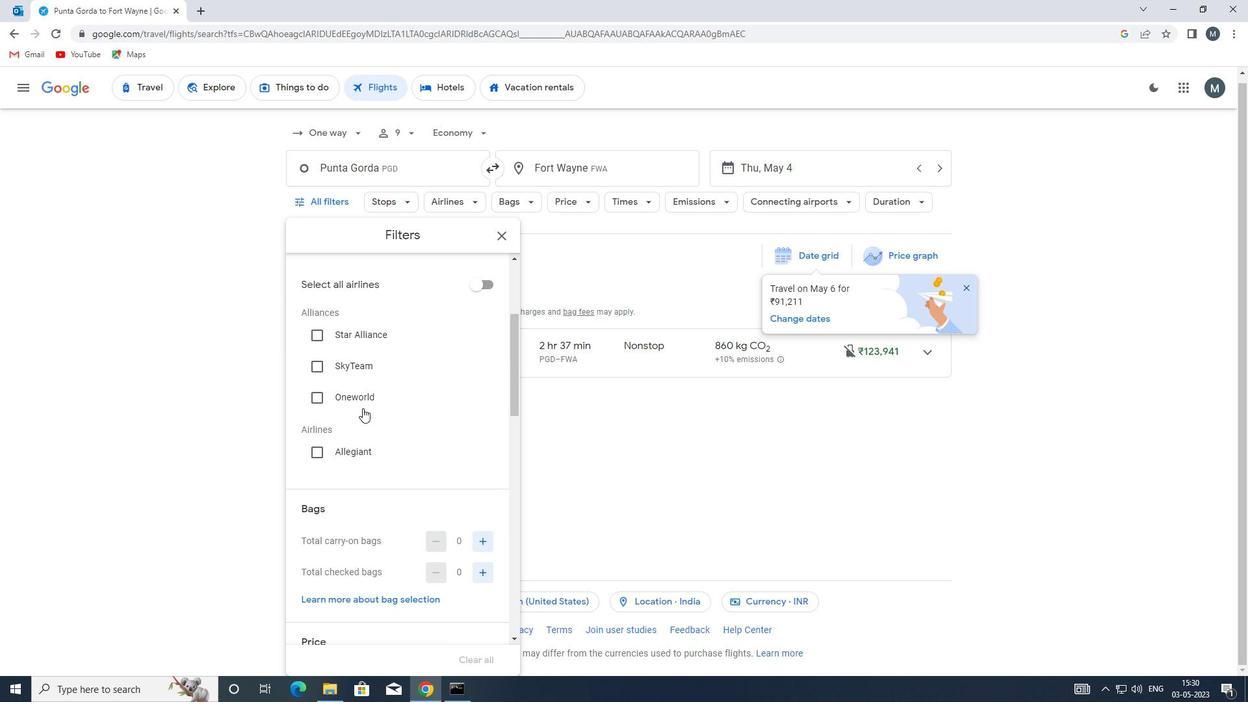 
Action: Mouse scrolled (364, 429) with delta (0, 0)
Screenshot: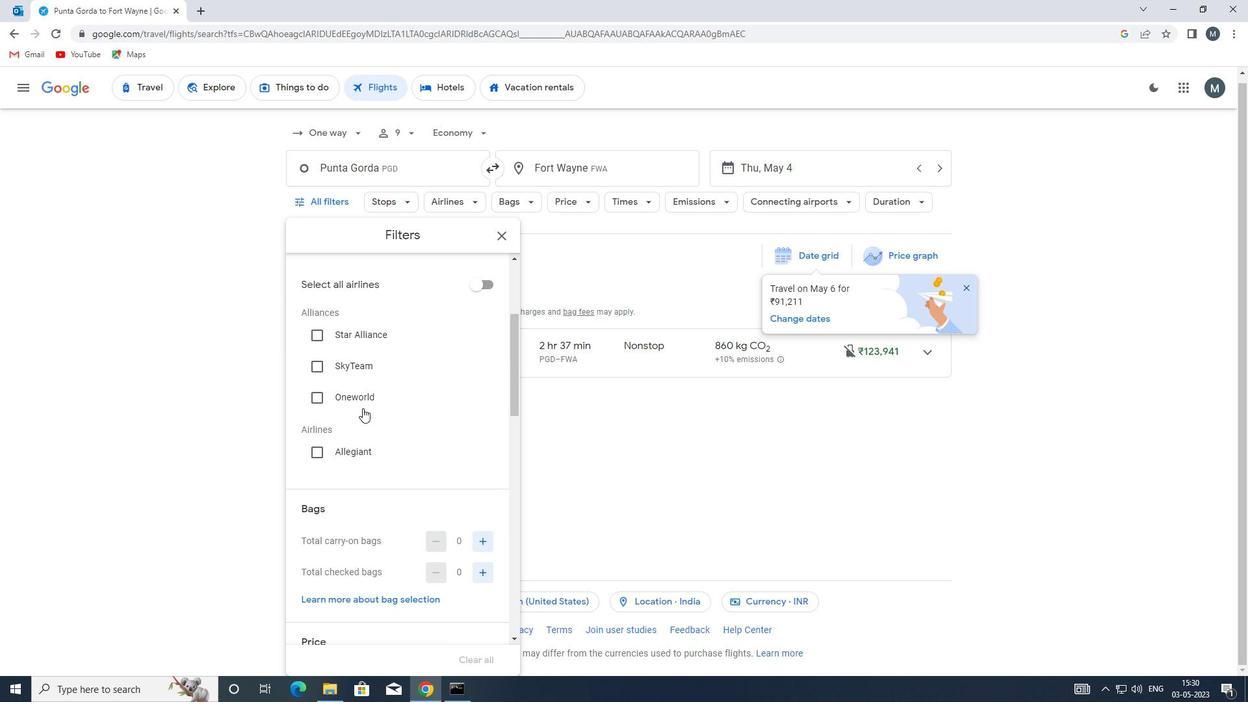 
Action: Mouse moved to (363, 433)
Screenshot: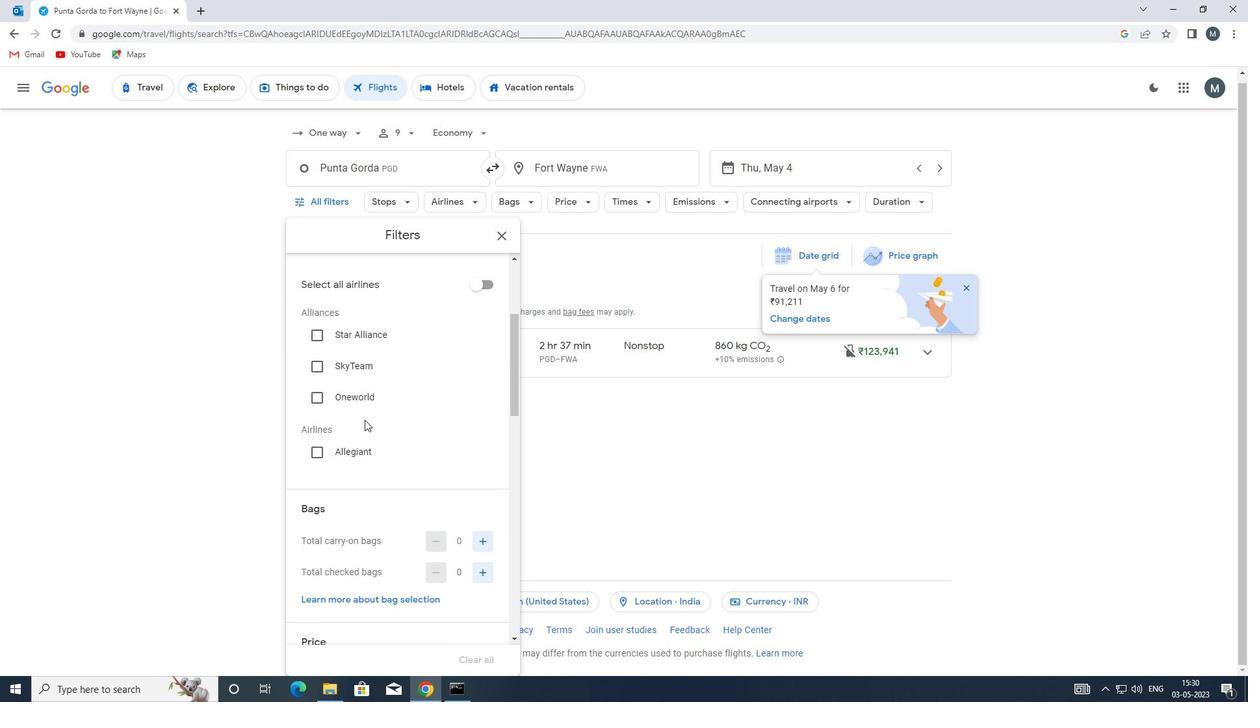 
Action: Mouse scrolled (363, 433) with delta (0, 0)
Screenshot: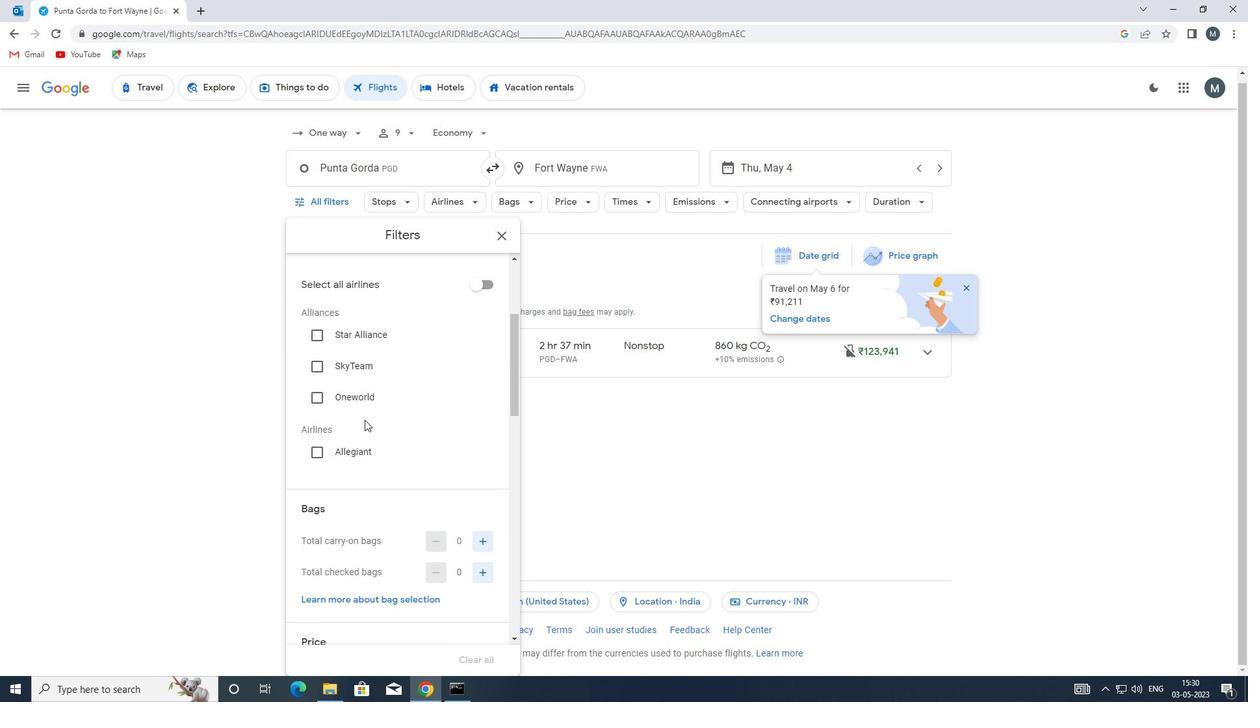 
Action: Mouse moved to (373, 424)
Screenshot: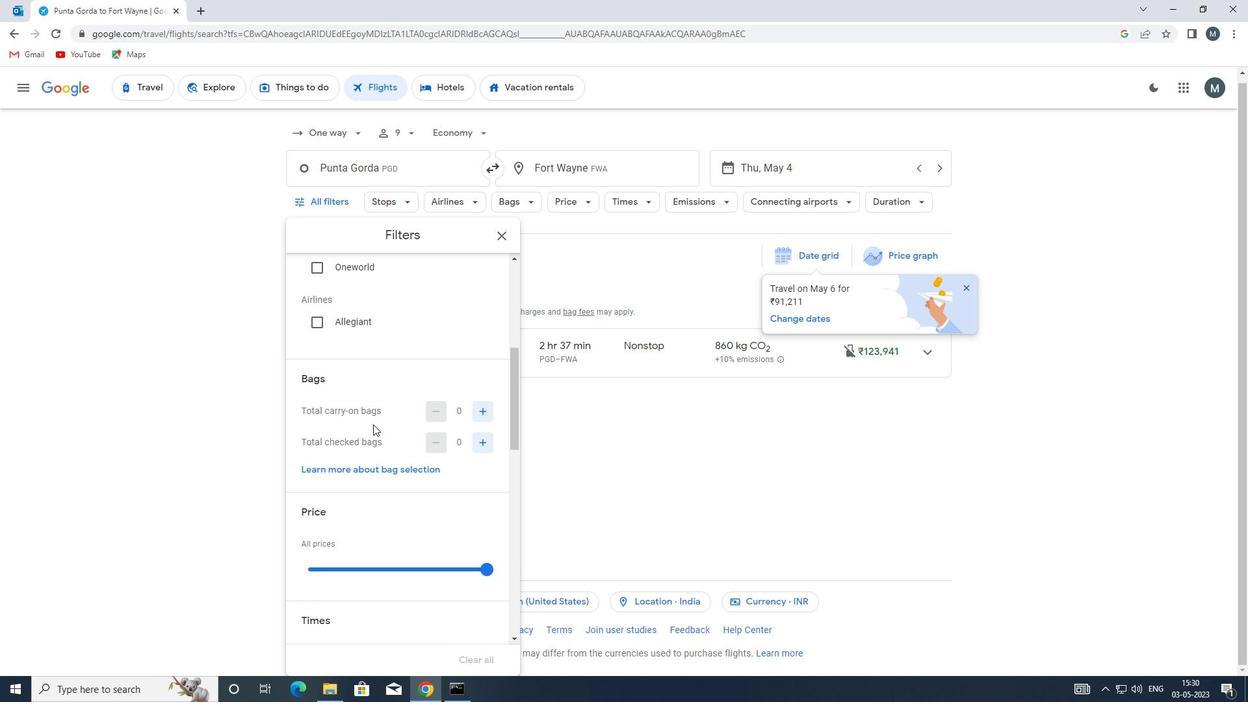 
Action: Mouse scrolled (373, 424) with delta (0, 0)
Screenshot: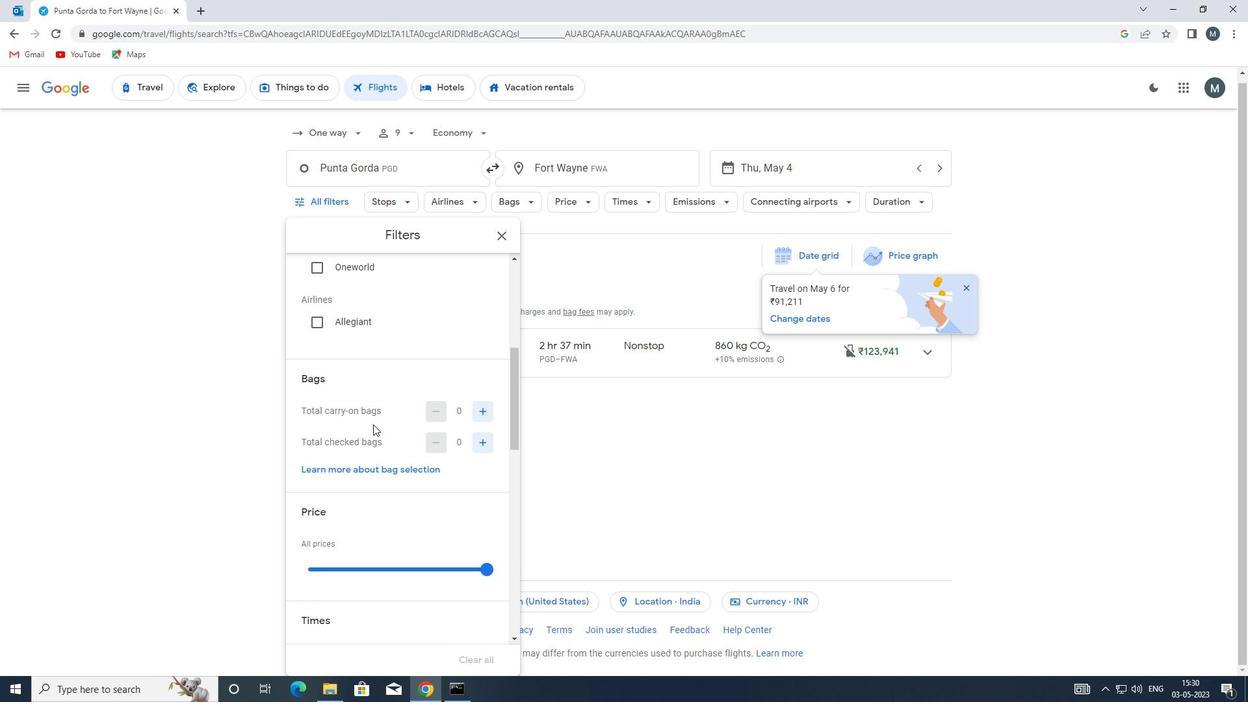 
Action: Mouse moved to (483, 376)
Screenshot: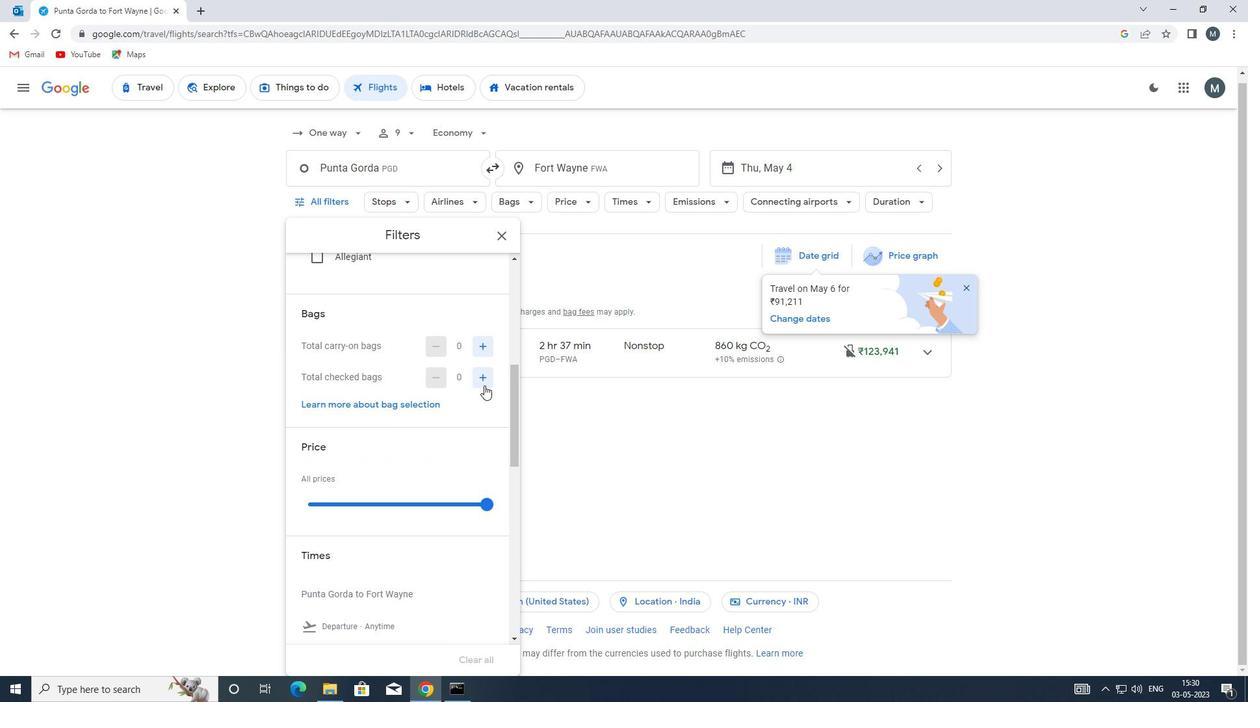 
Action: Mouse pressed left at (483, 376)
Screenshot: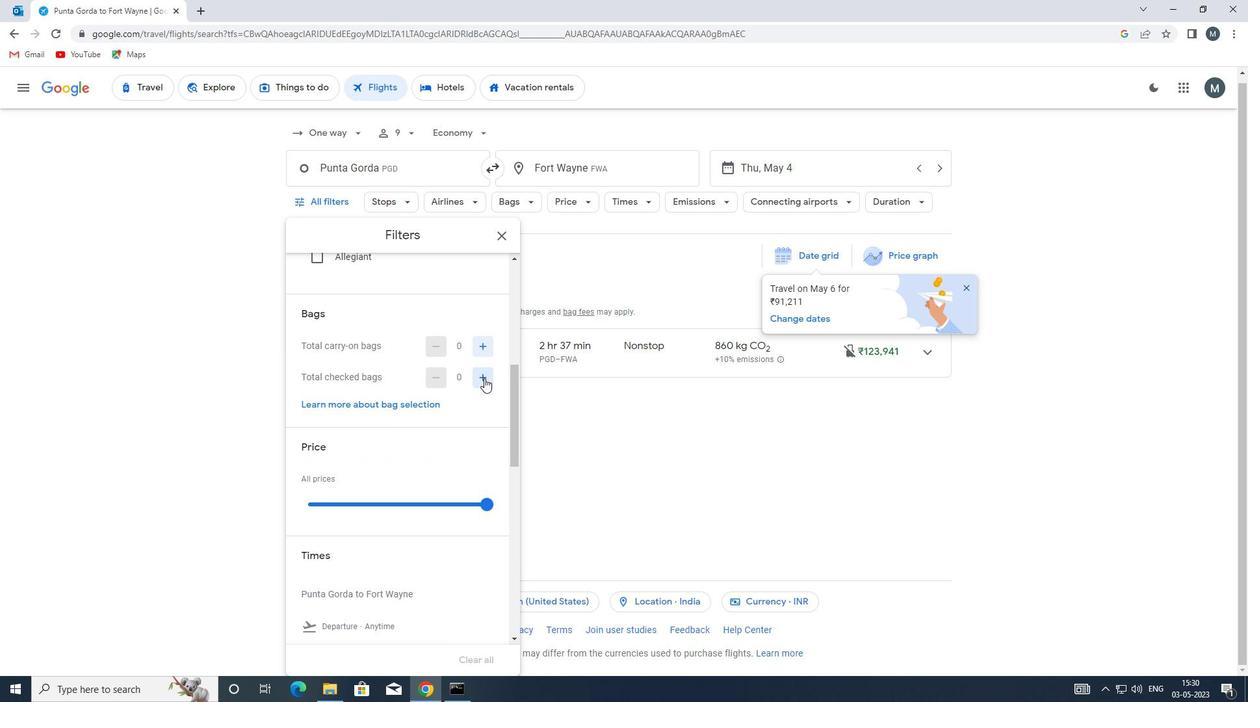 
Action: Mouse pressed left at (483, 376)
Screenshot: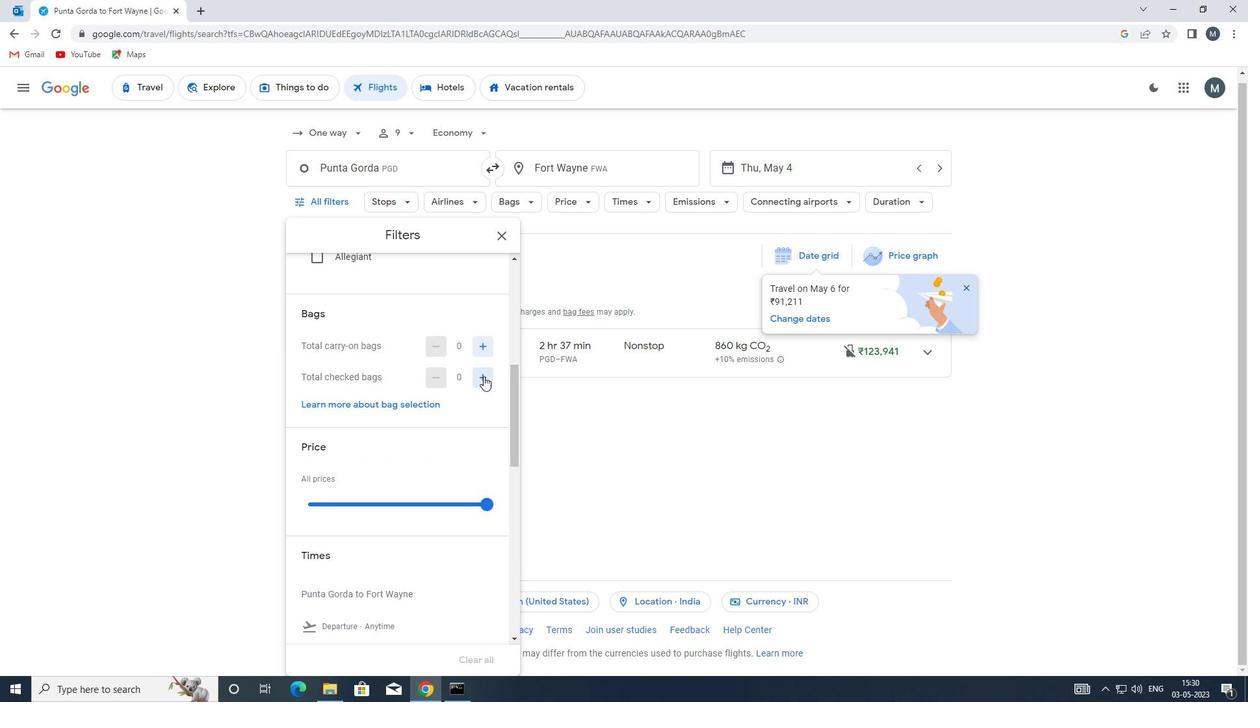 
Action: Mouse pressed left at (483, 376)
Screenshot: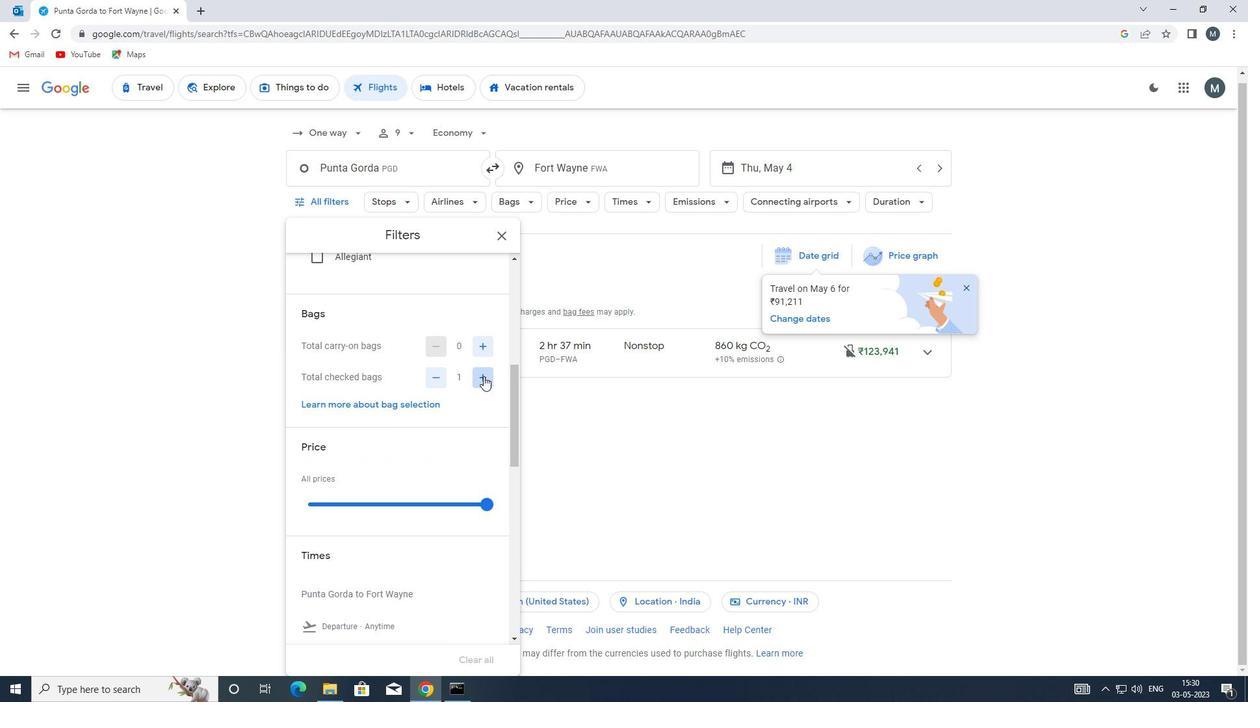 
Action: Mouse pressed left at (483, 376)
Screenshot: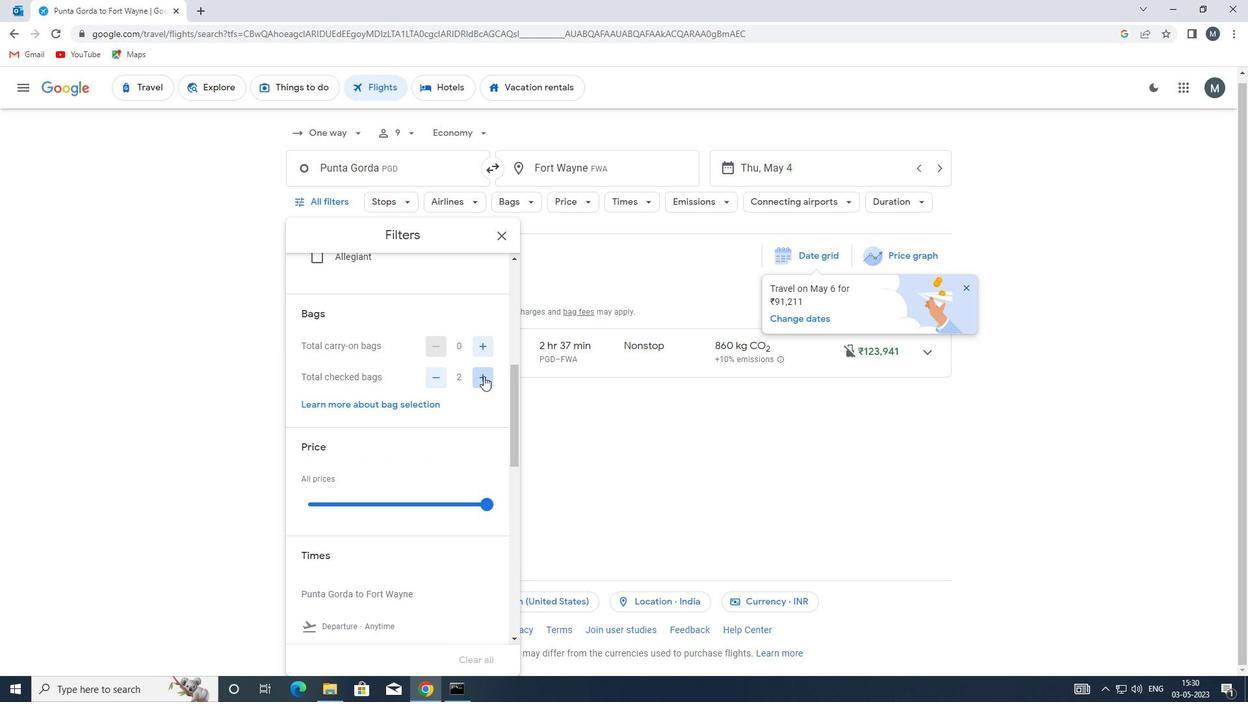 
Action: Mouse pressed left at (483, 376)
Screenshot: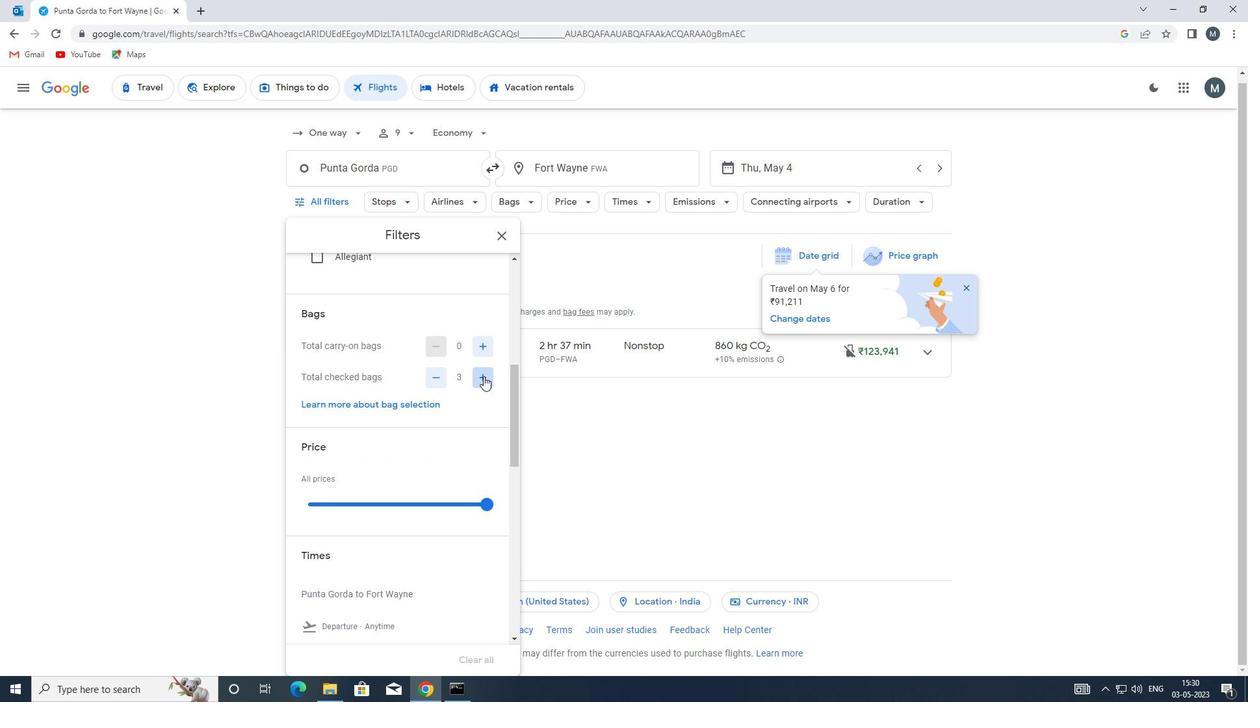 
Action: Mouse pressed left at (483, 376)
Screenshot: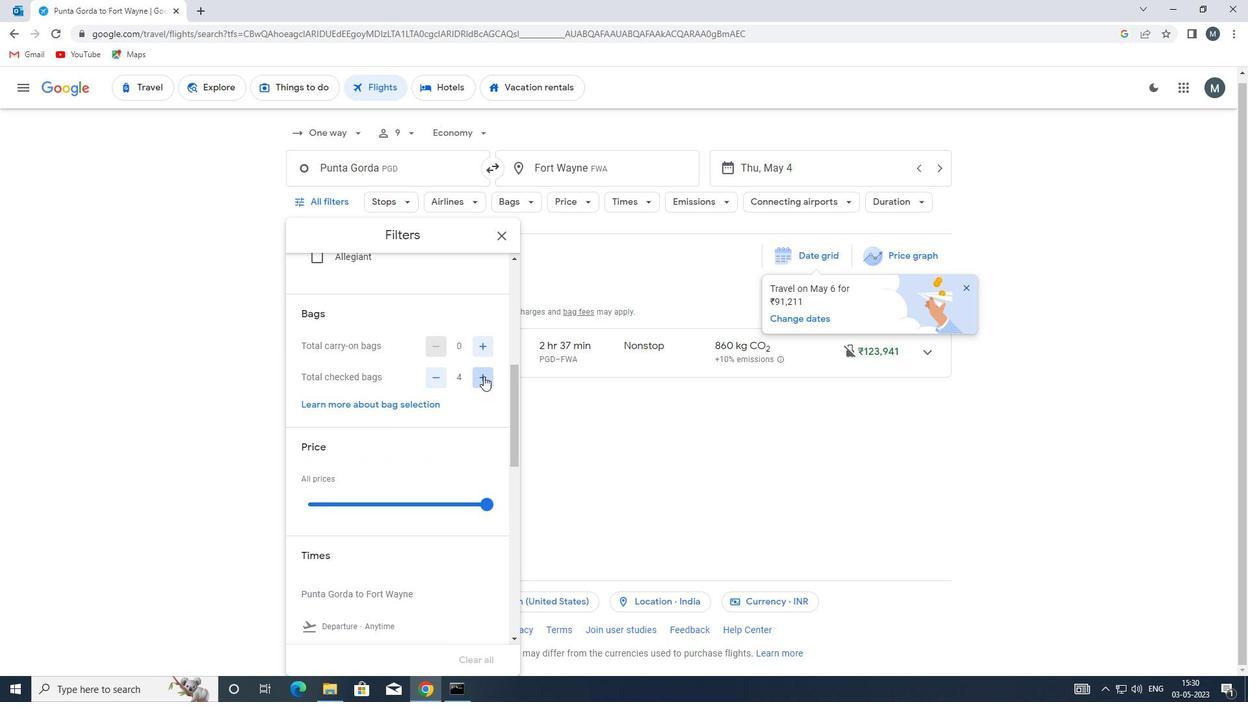 
Action: Mouse moved to (434, 387)
Screenshot: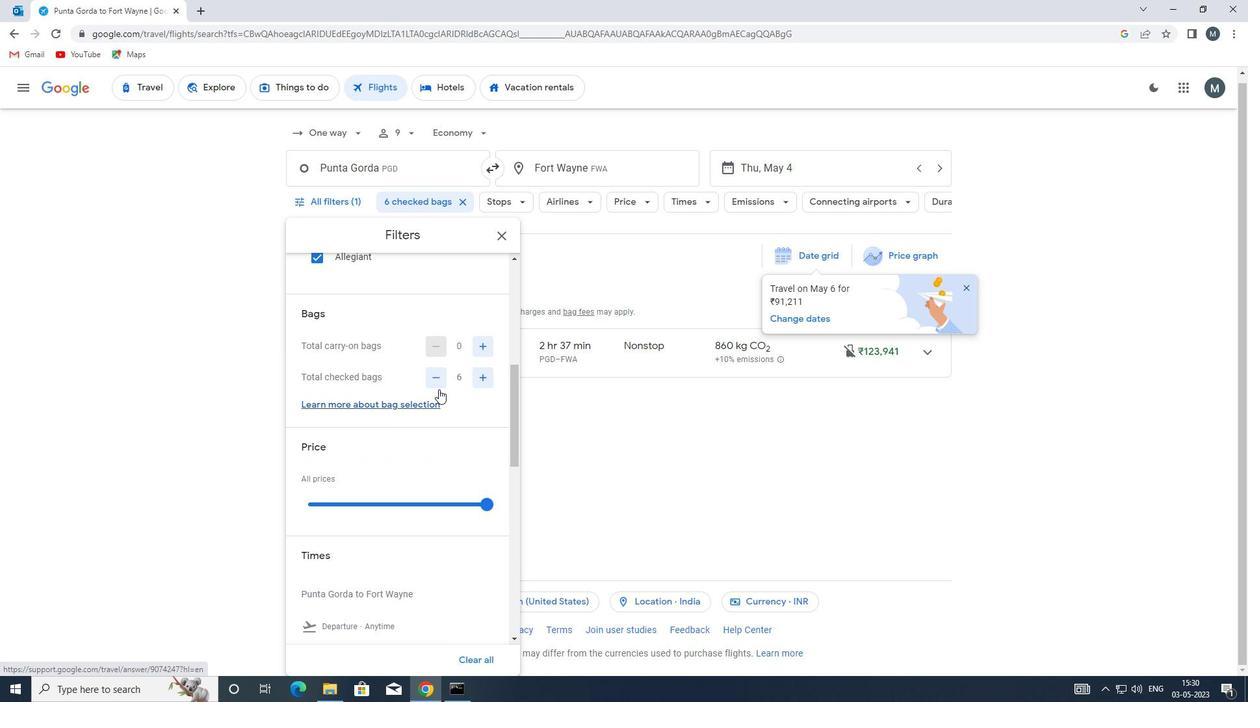 
Action: Mouse scrolled (434, 386) with delta (0, 0)
Screenshot: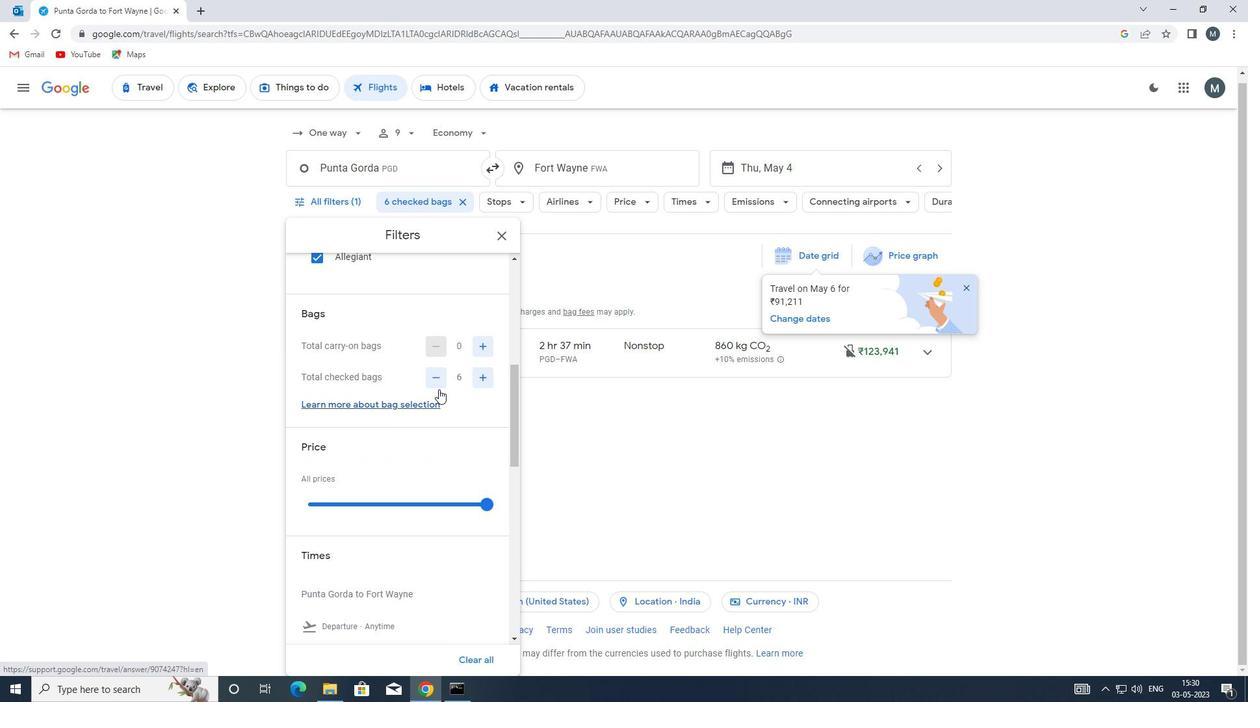 
Action: Mouse moved to (372, 397)
Screenshot: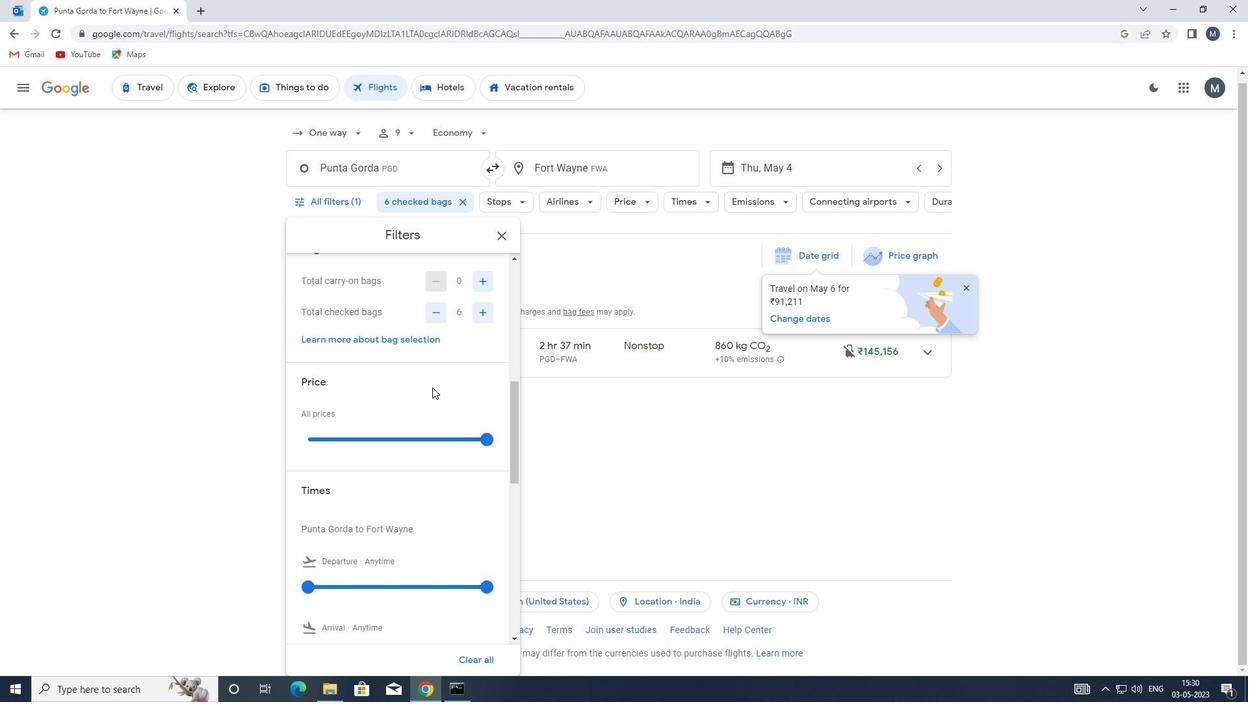 
Action: Mouse scrolled (372, 397) with delta (0, 0)
Screenshot: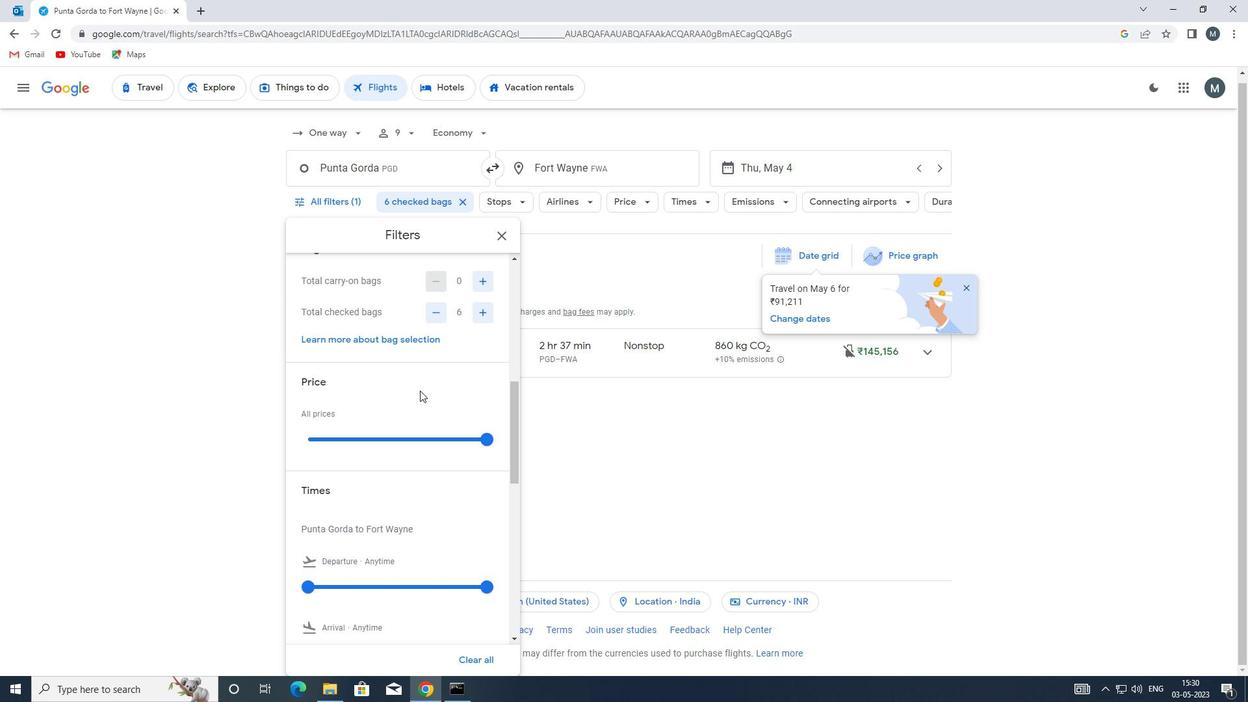 
Action: Mouse moved to (361, 368)
Screenshot: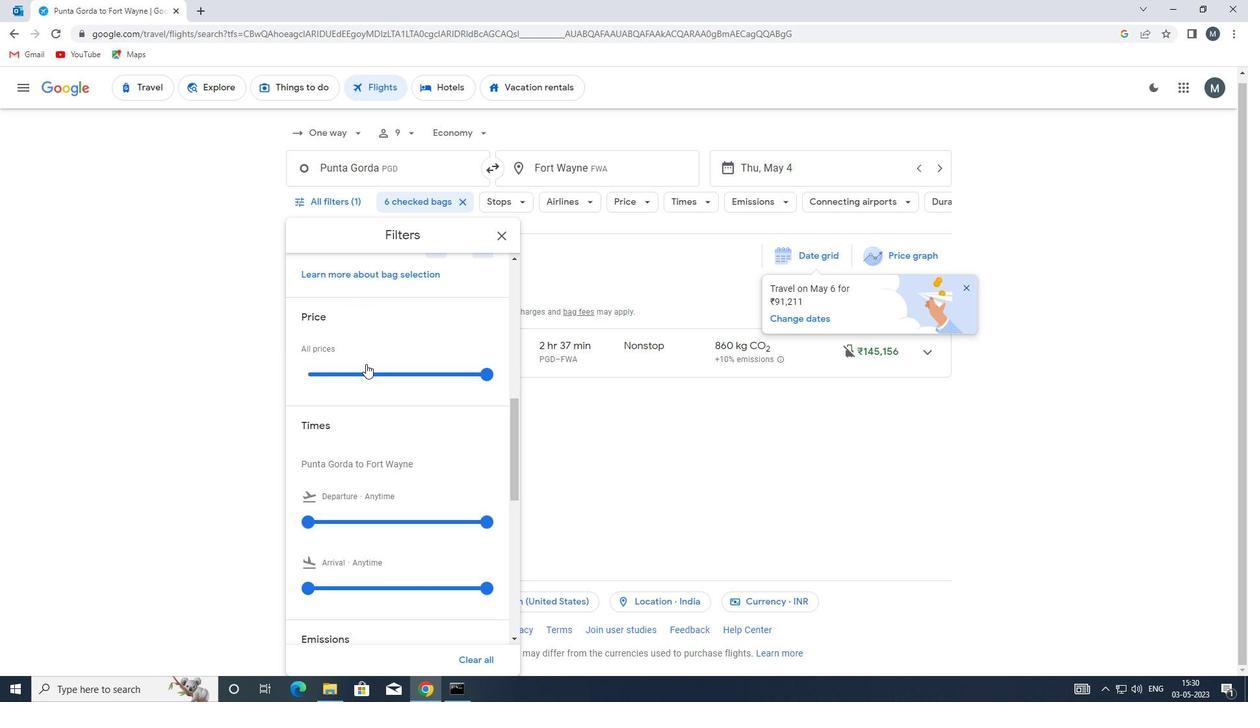 
Action: Mouse pressed left at (361, 368)
Screenshot: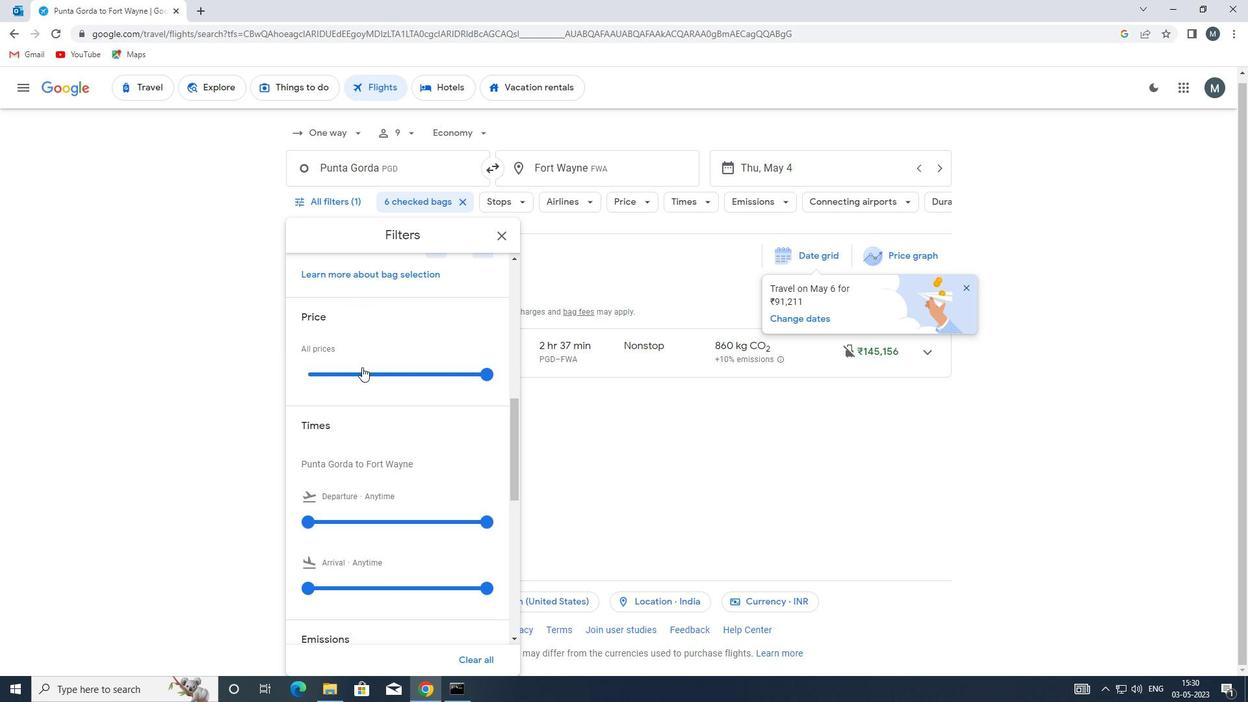 
Action: Mouse moved to (361, 368)
Screenshot: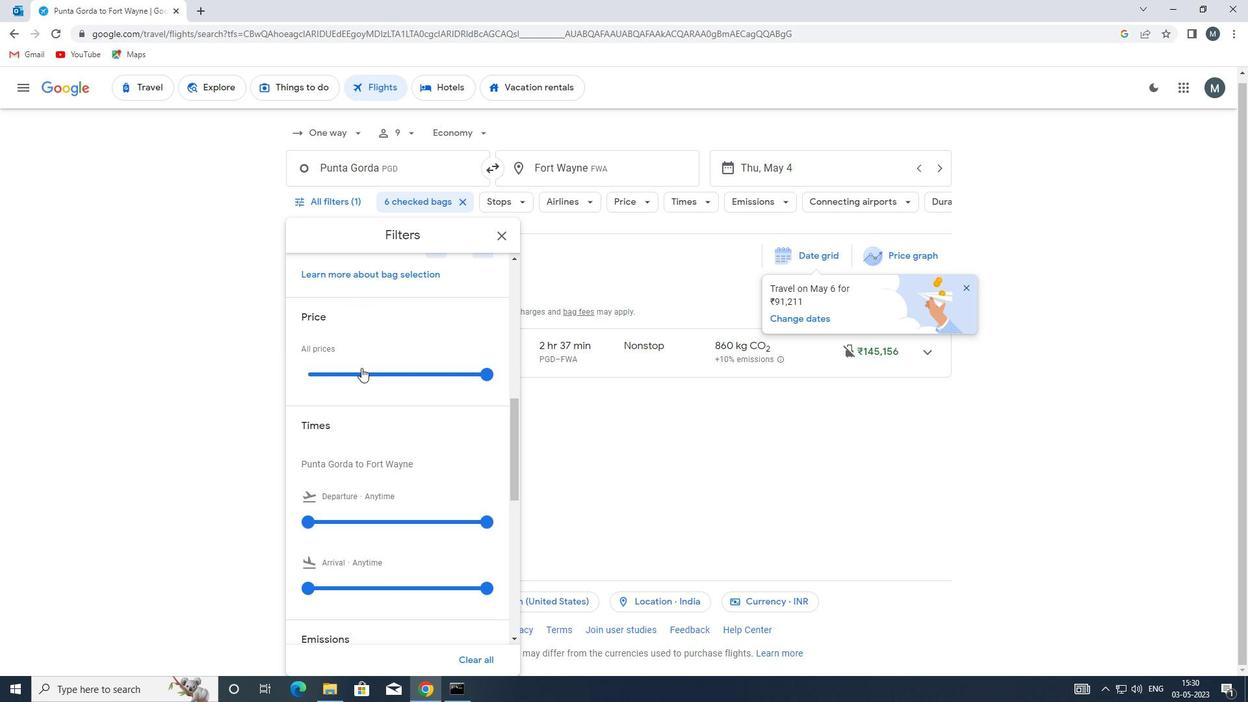 
Action: Mouse pressed left at (361, 368)
Screenshot: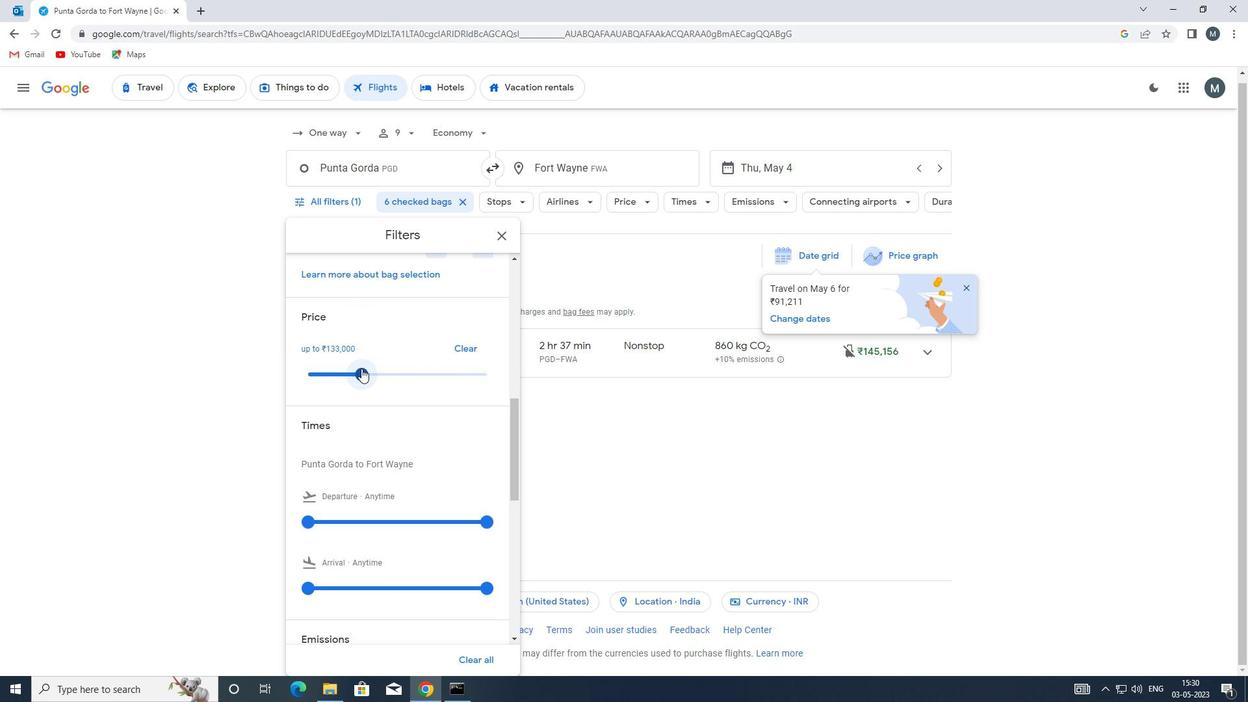 
Action: Mouse moved to (370, 358)
Screenshot: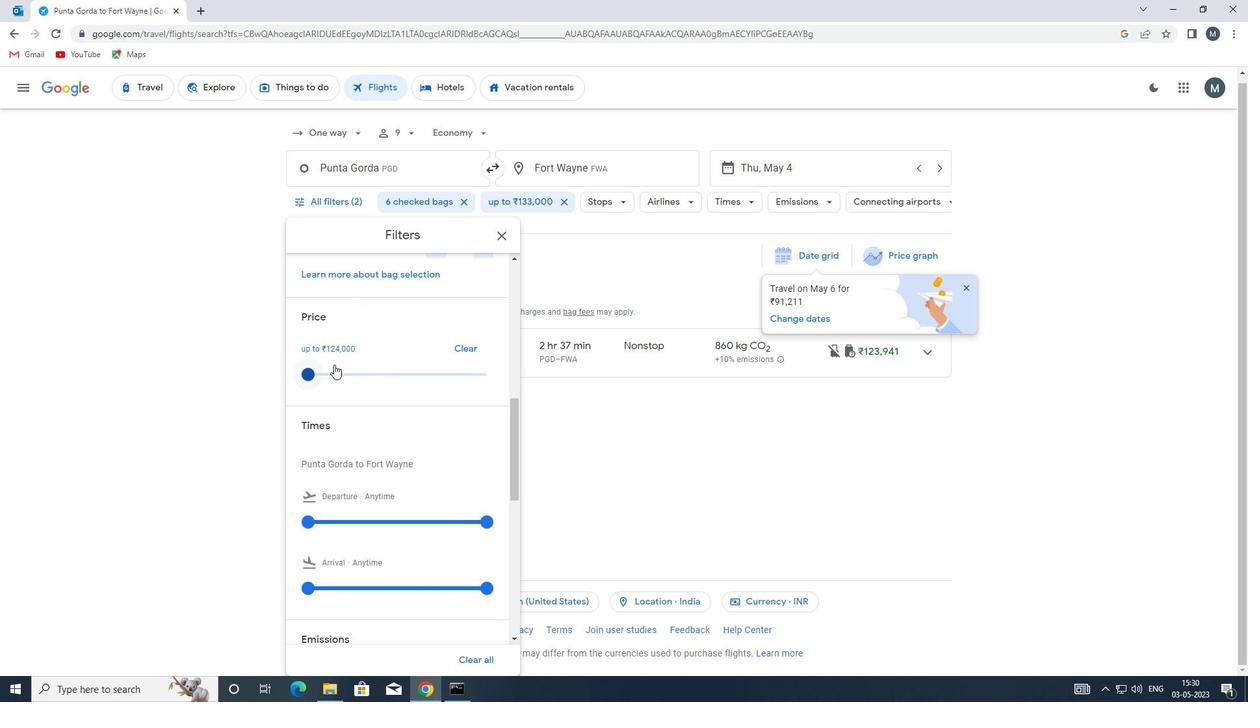 
Action: Mouse scrolled (370, 358) with delta (0, 0)
Screenshot: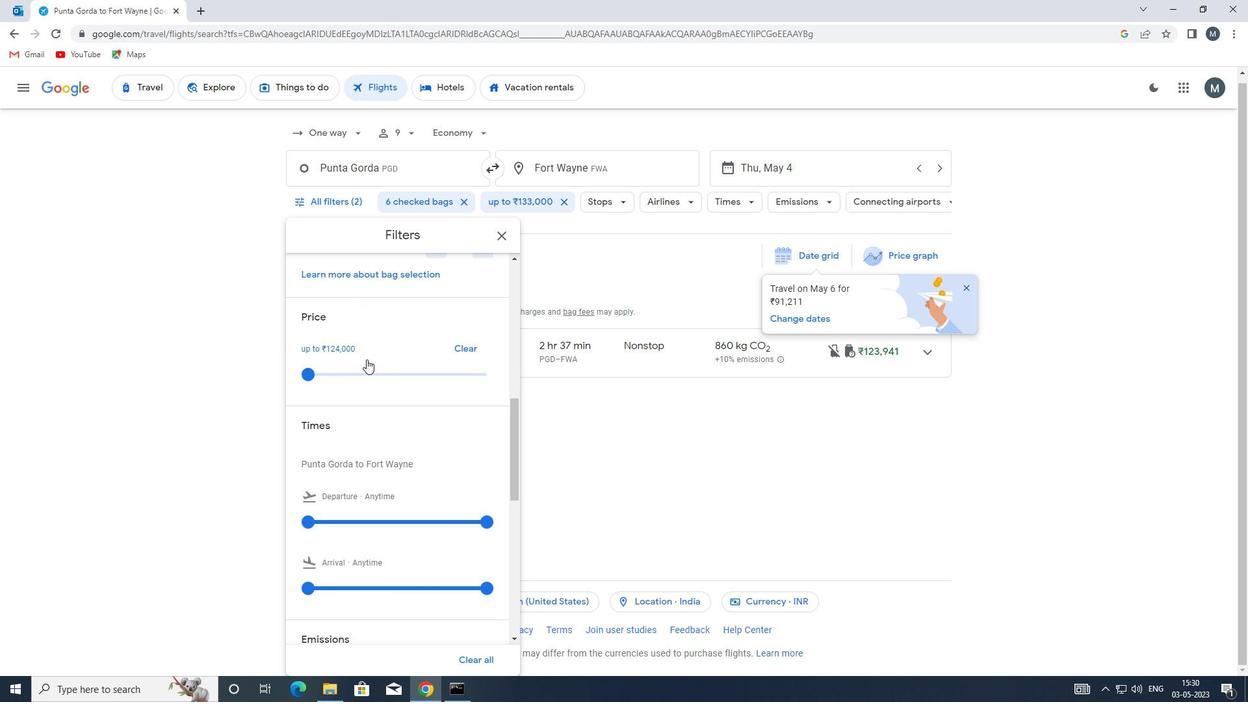 
Action: Mouse scrolled (370, 358) with delta (0, 0)
Screenshot: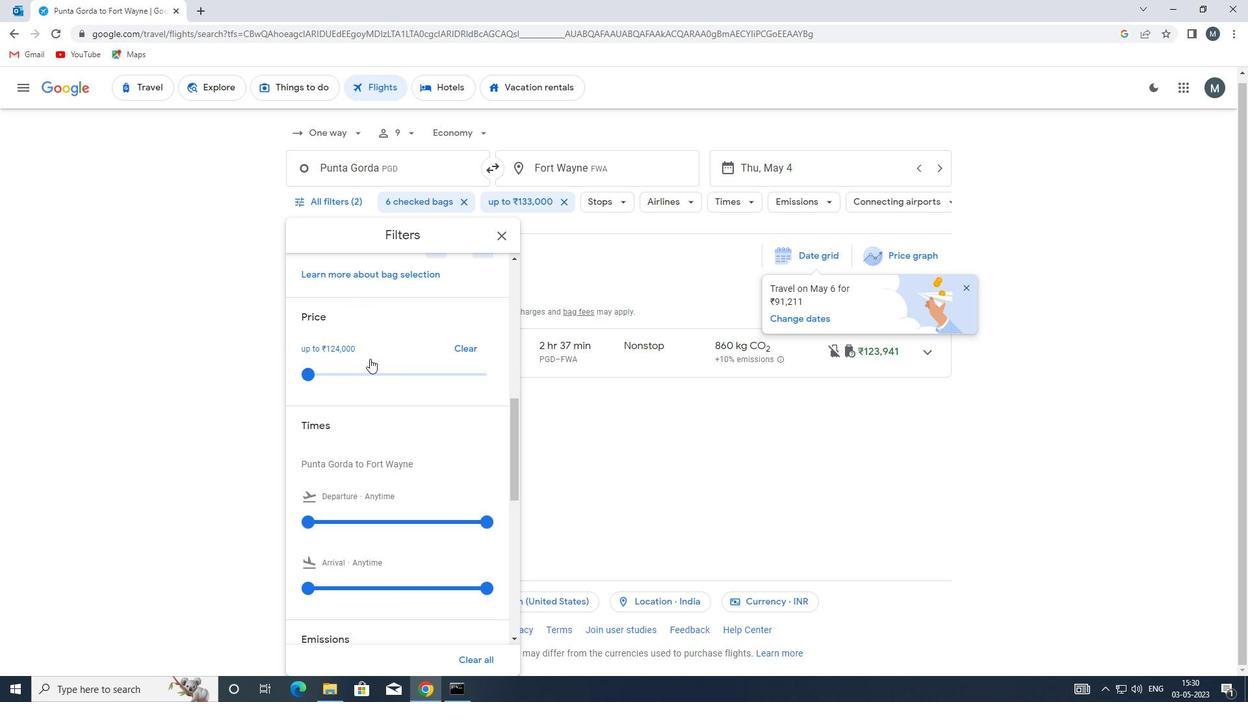 
Action: Mouse moved to (365, 349)
Screenshot: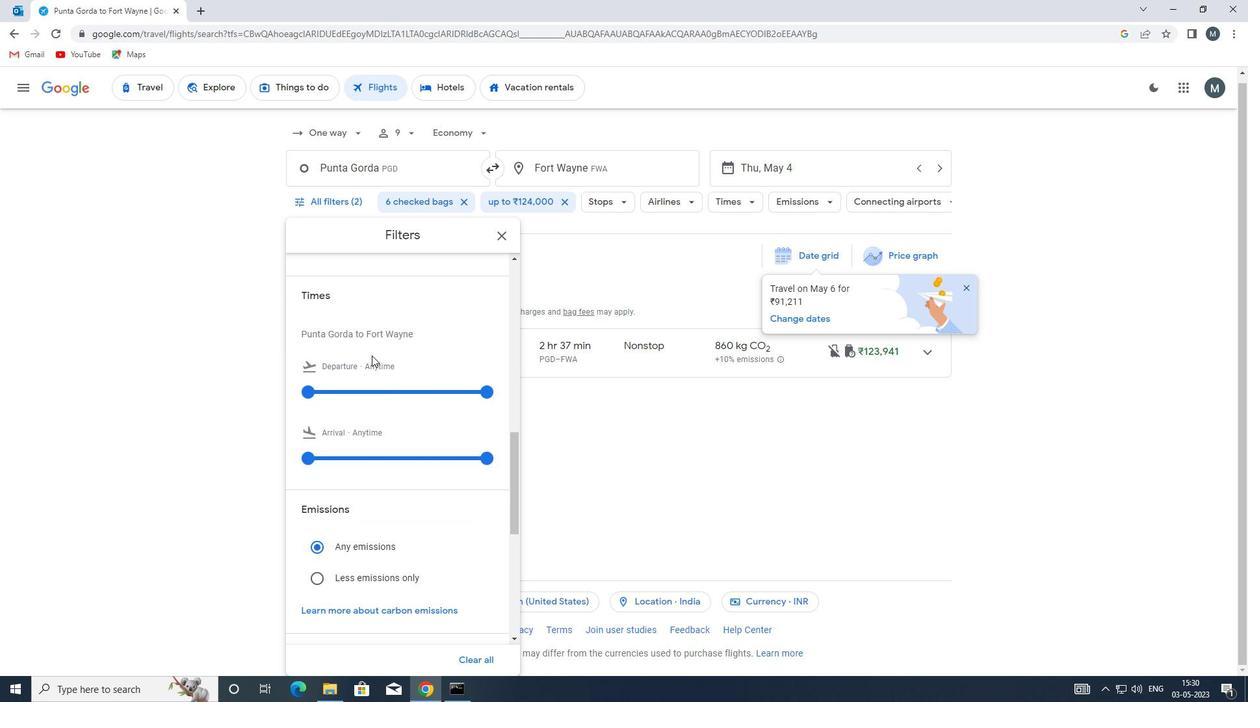 
Action: Mouse scrolled (365, 348) with delta (0, 0)
Screenshot: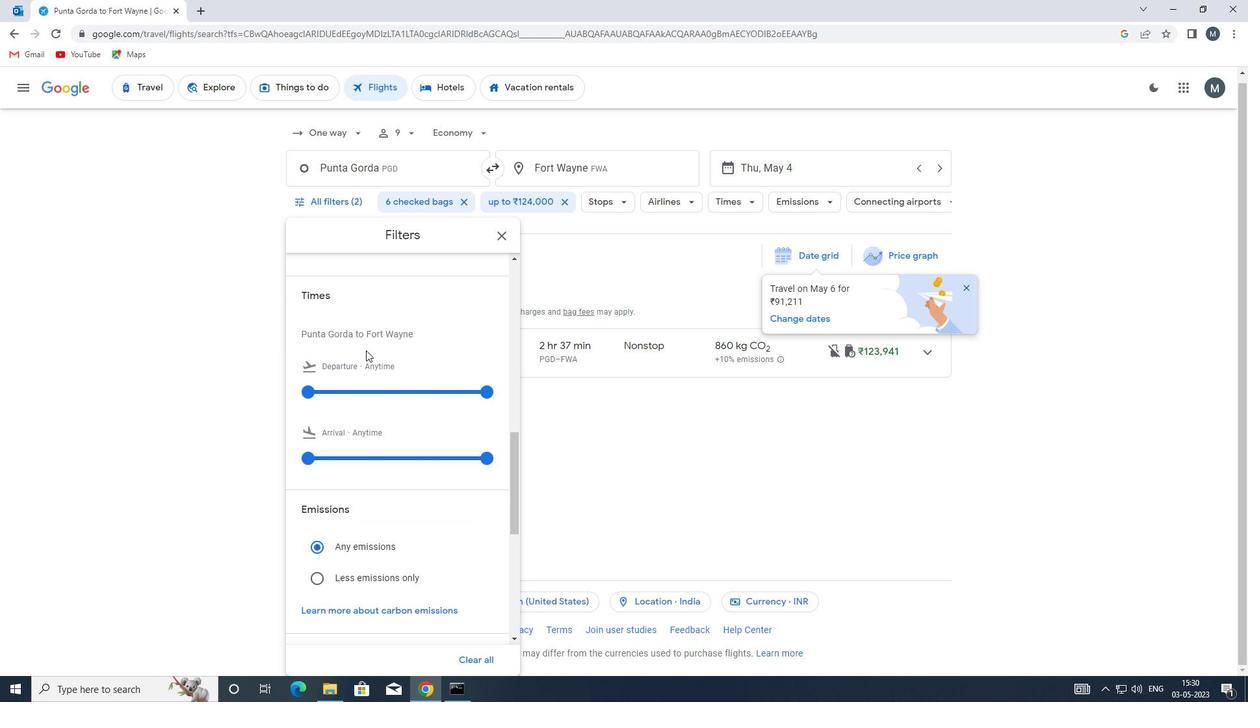 
Action: Mouse moved to (320, 325)
Screenshot: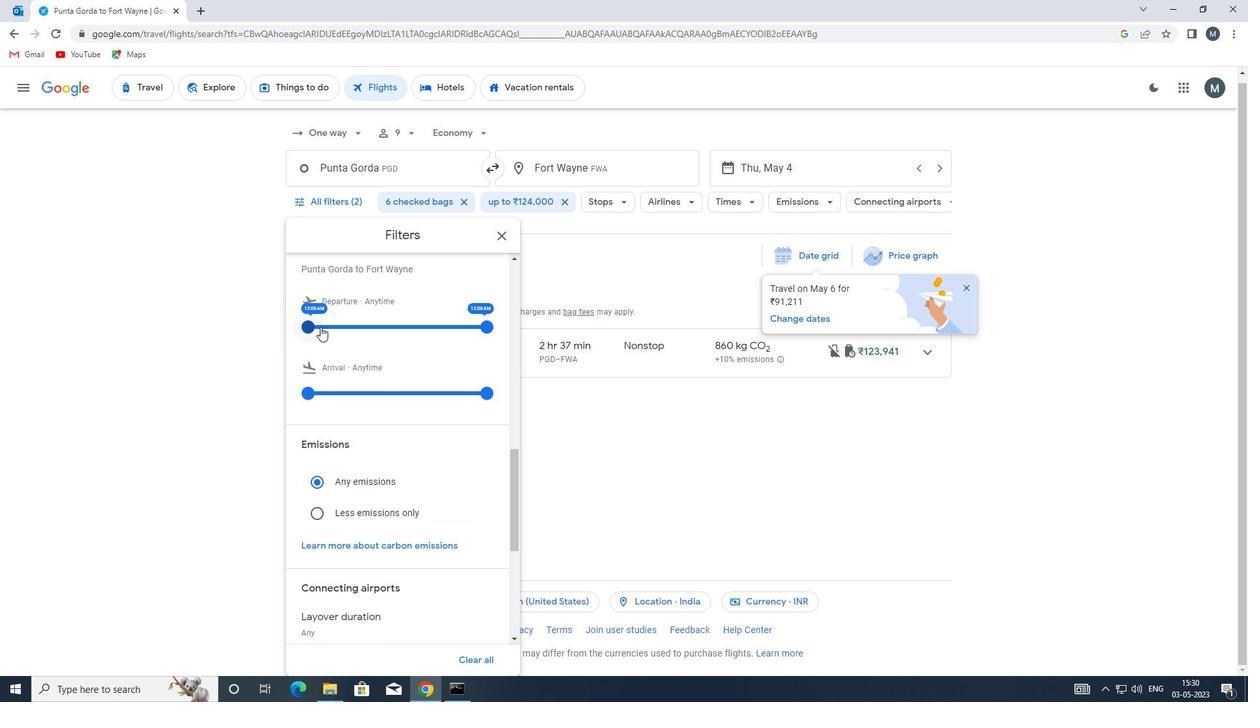 
Action: Mouse pressed left at (320, 325)
Screenshot: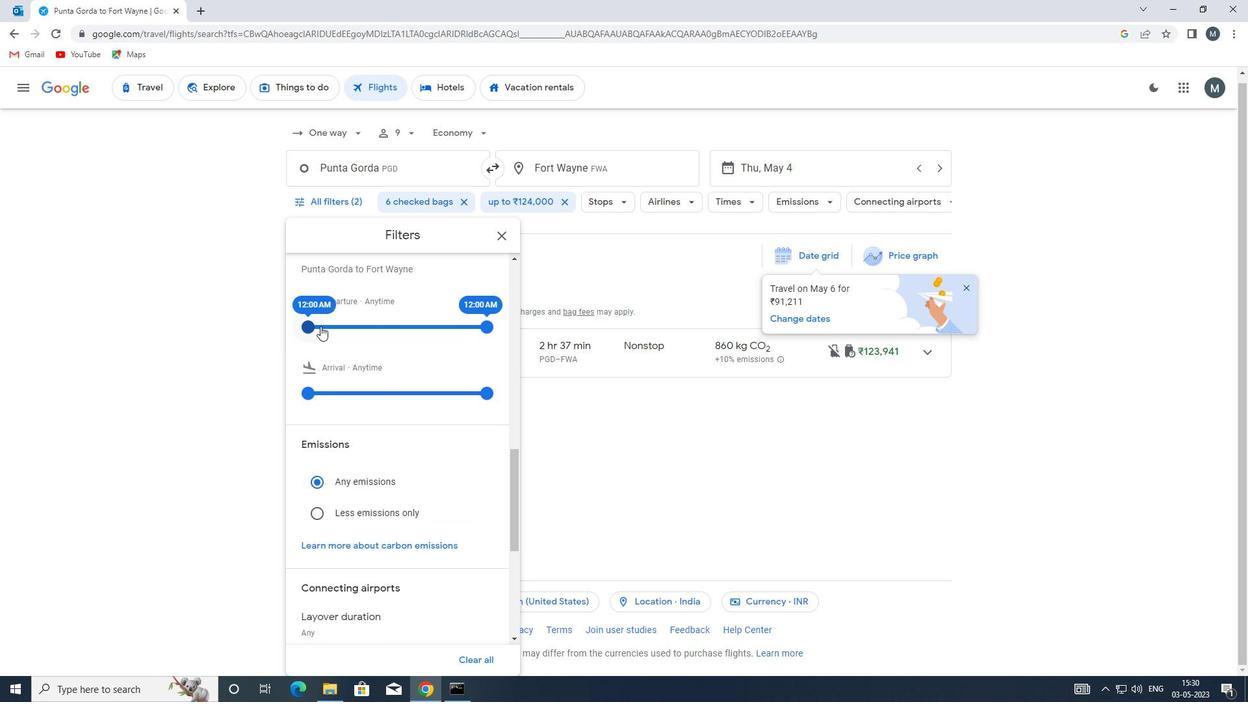 
Action: Mouse moved to (397, 325)
Screenshot: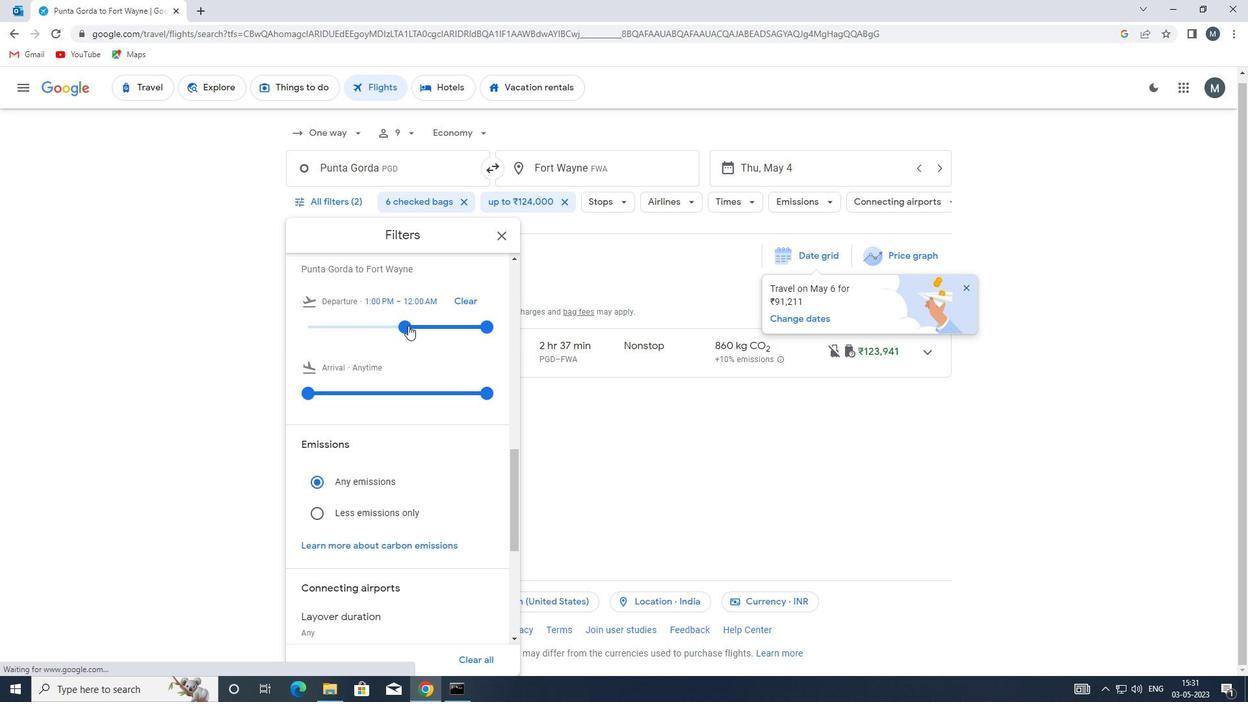 
Action: Mouse pressed left at (397, 325)
Screenshot: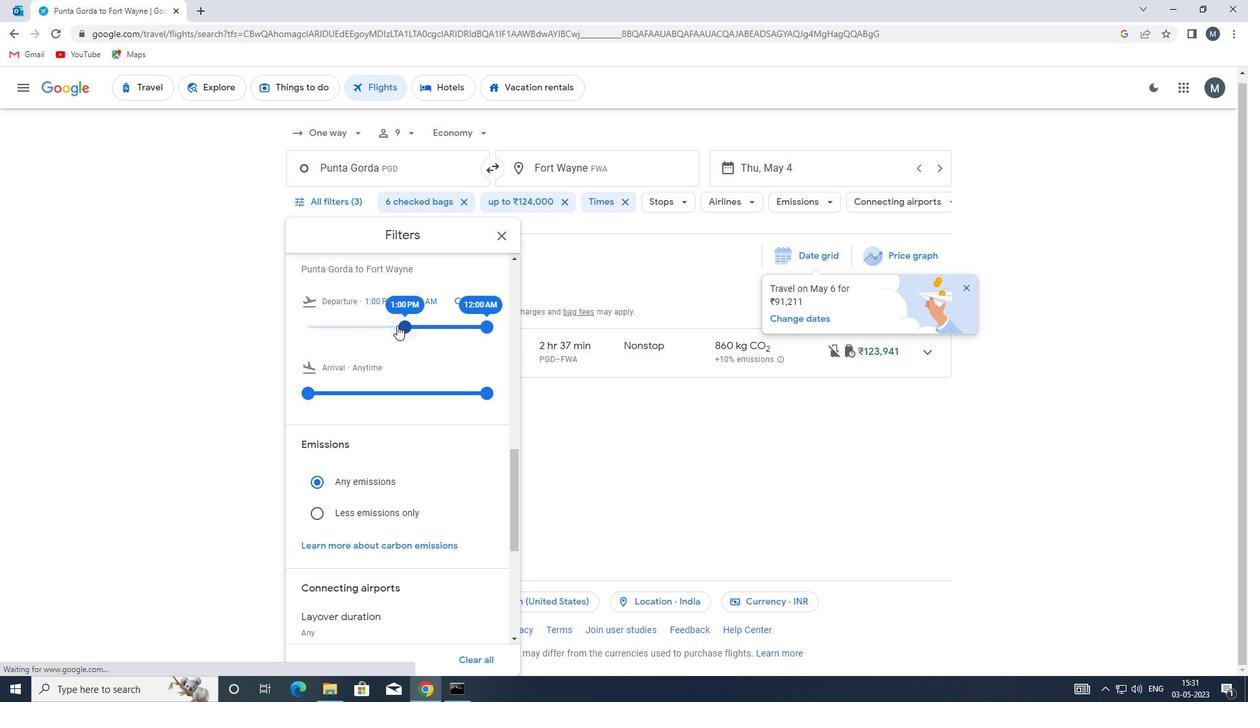 
Action: Mouse moved to (468, 321)
Screenshot: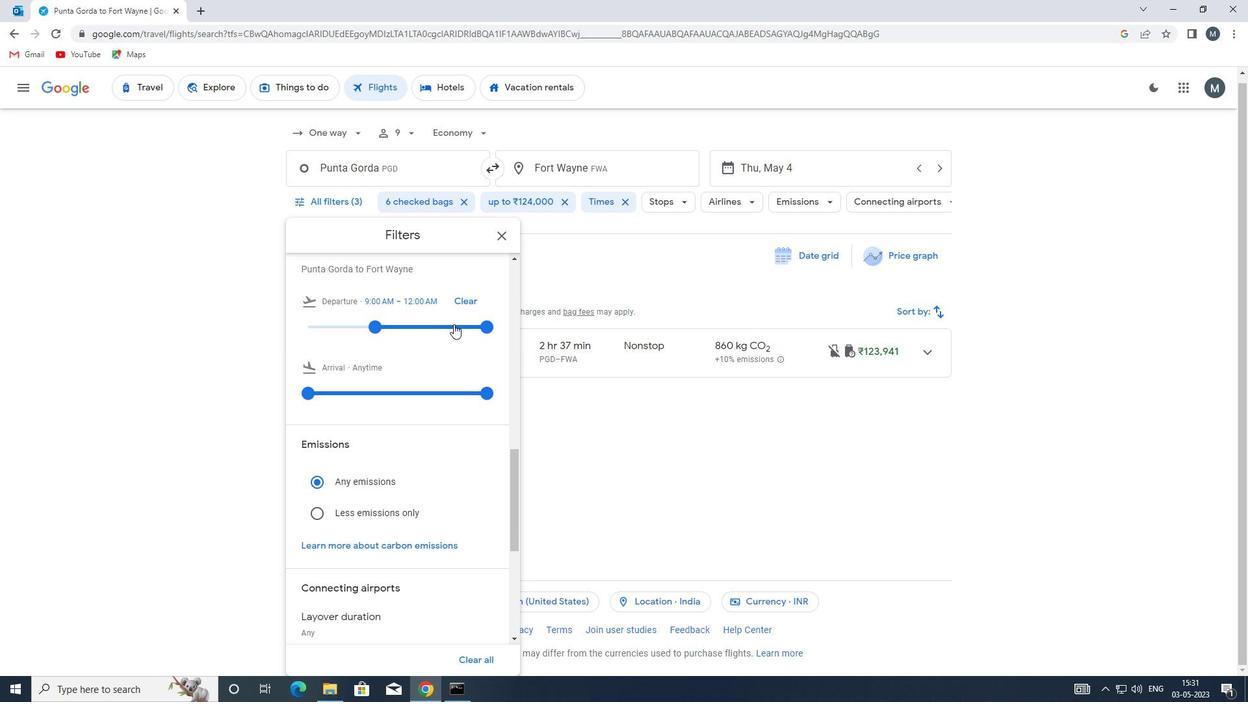 
Action: Mouse pressed left at (468, 321)
Screenshot: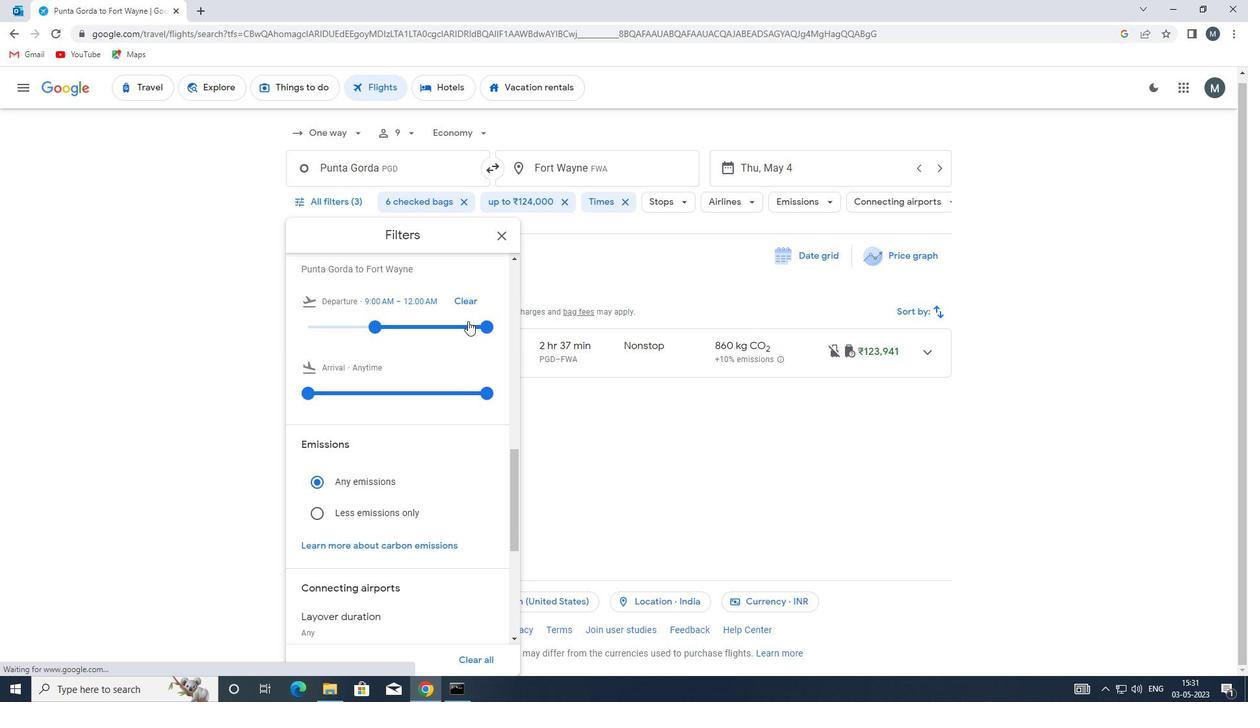 
Action: Mouse moved to (381, 323)
Screenshot: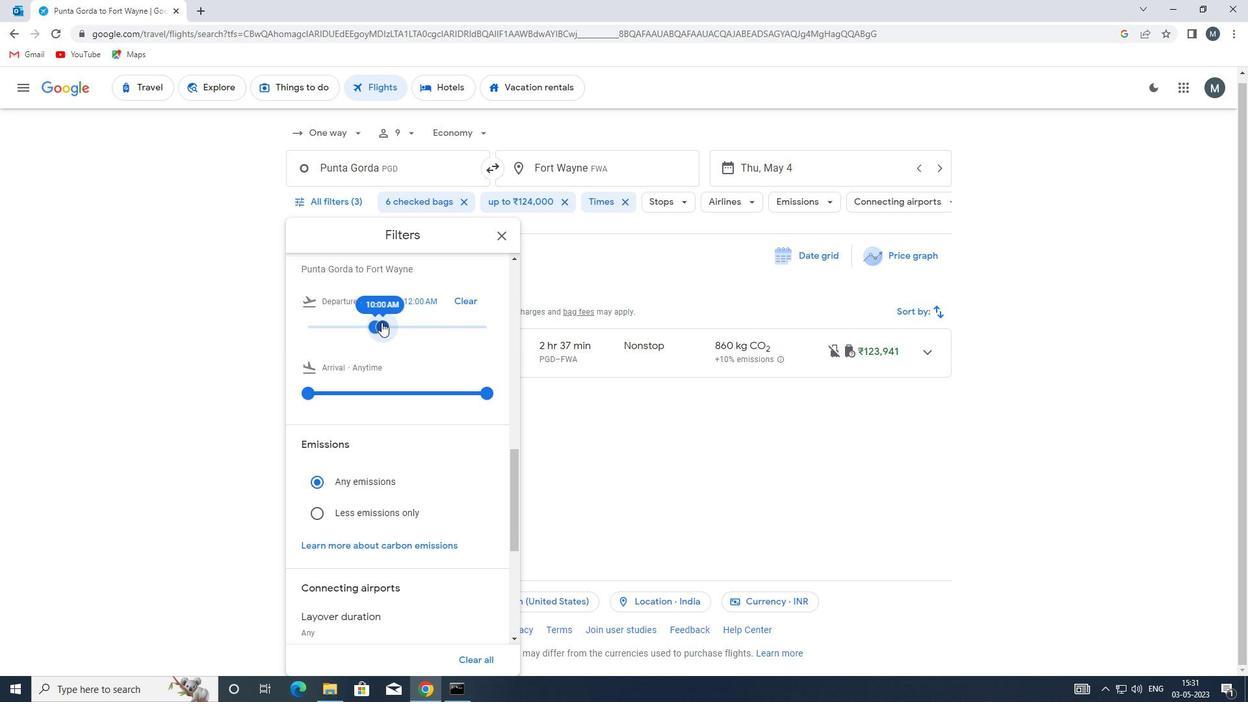 
Action: Mouse scrolled (381, 322) with delta (0, 0)
Screenshot: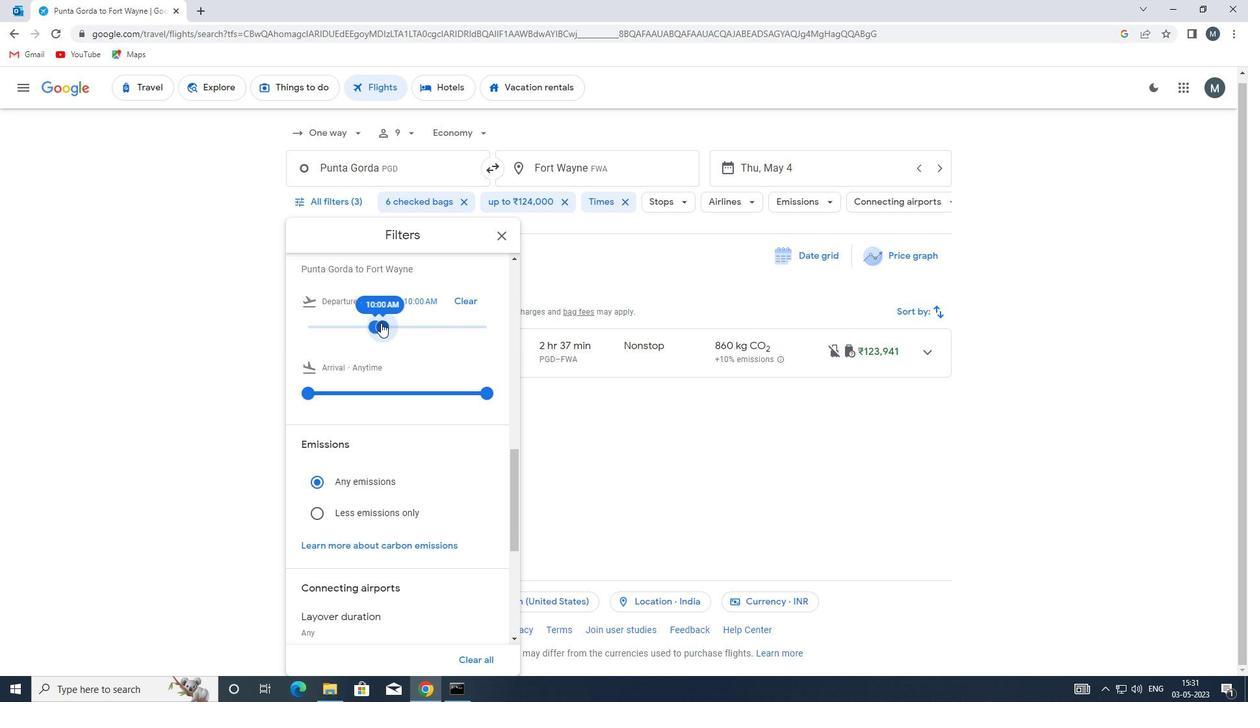 
Action: Mouse moved to (381, 323)
Screenshot: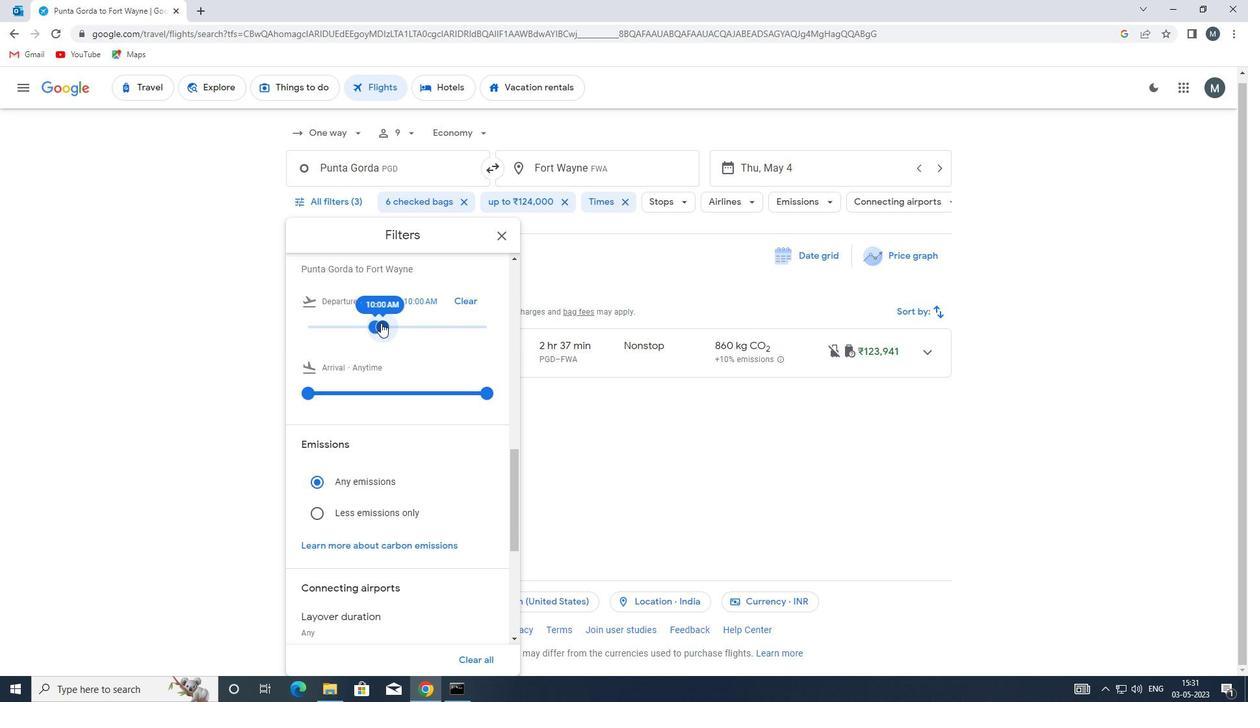 
Action: Mouse scrolled (381, 322) with delta (0, 0)
Screenshot: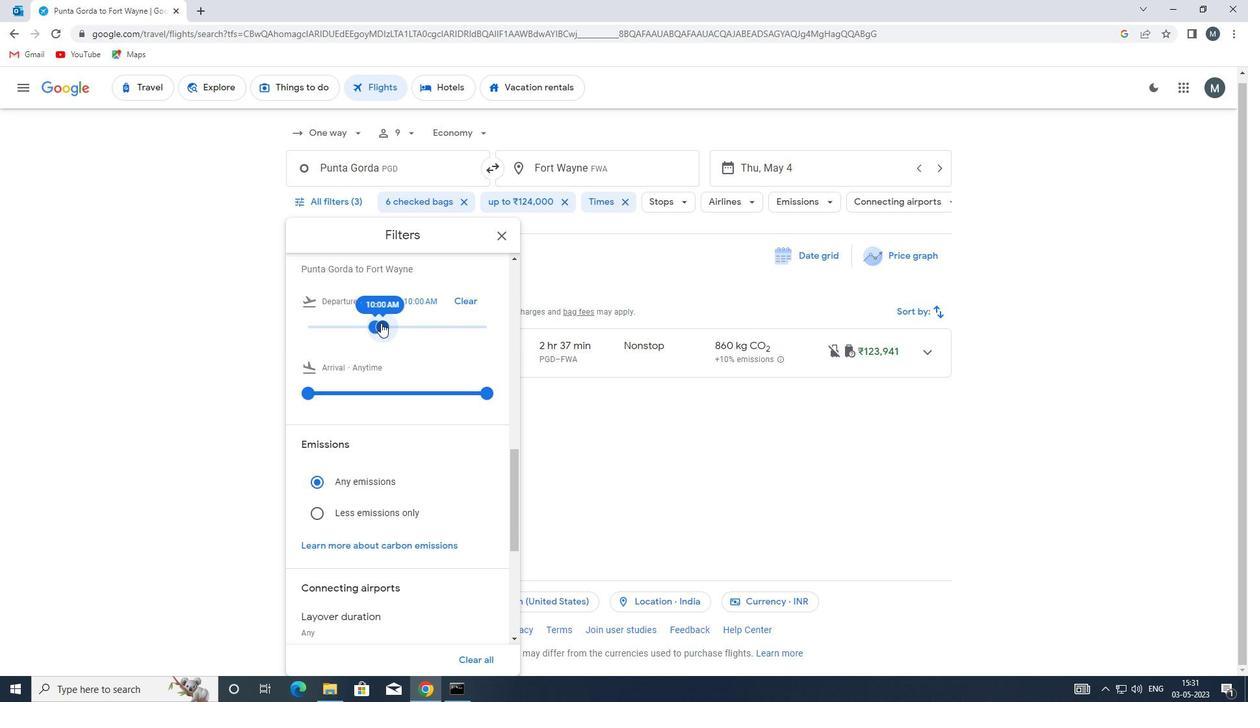 
Action: Mouse moved to (502, 232)
Screenshot: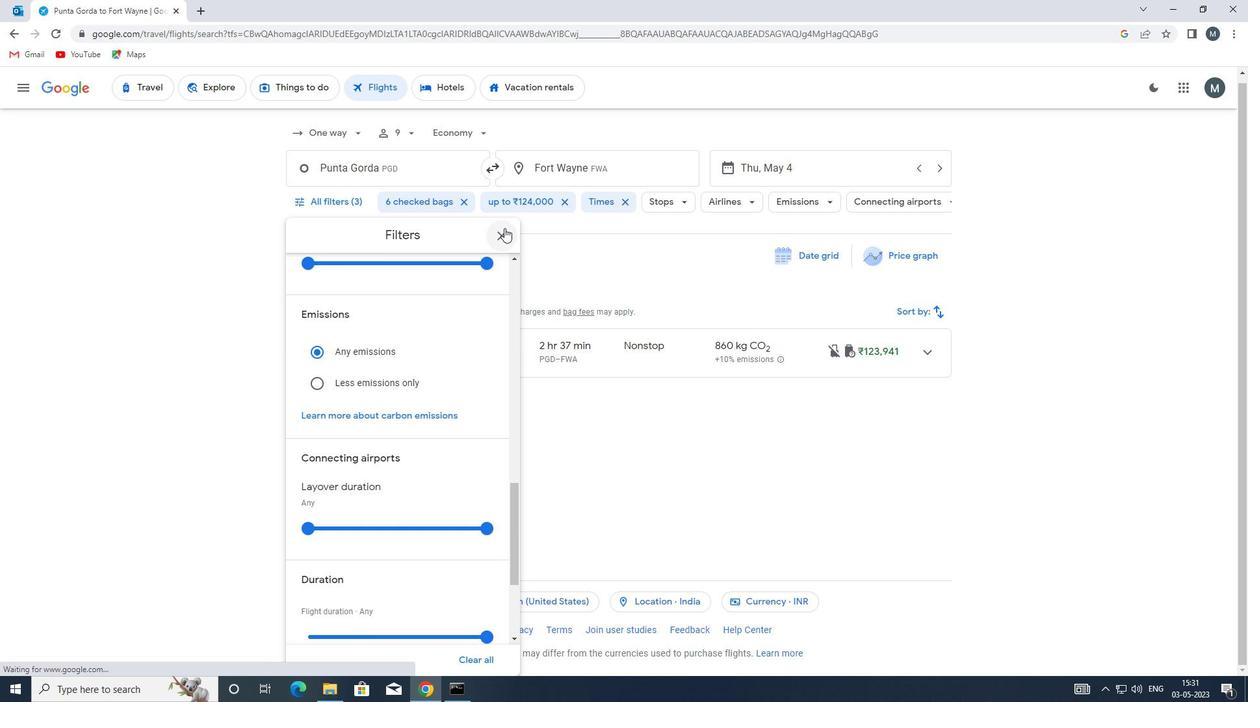 
Action: Mouse pressed left at (502, 232)
Screenshot: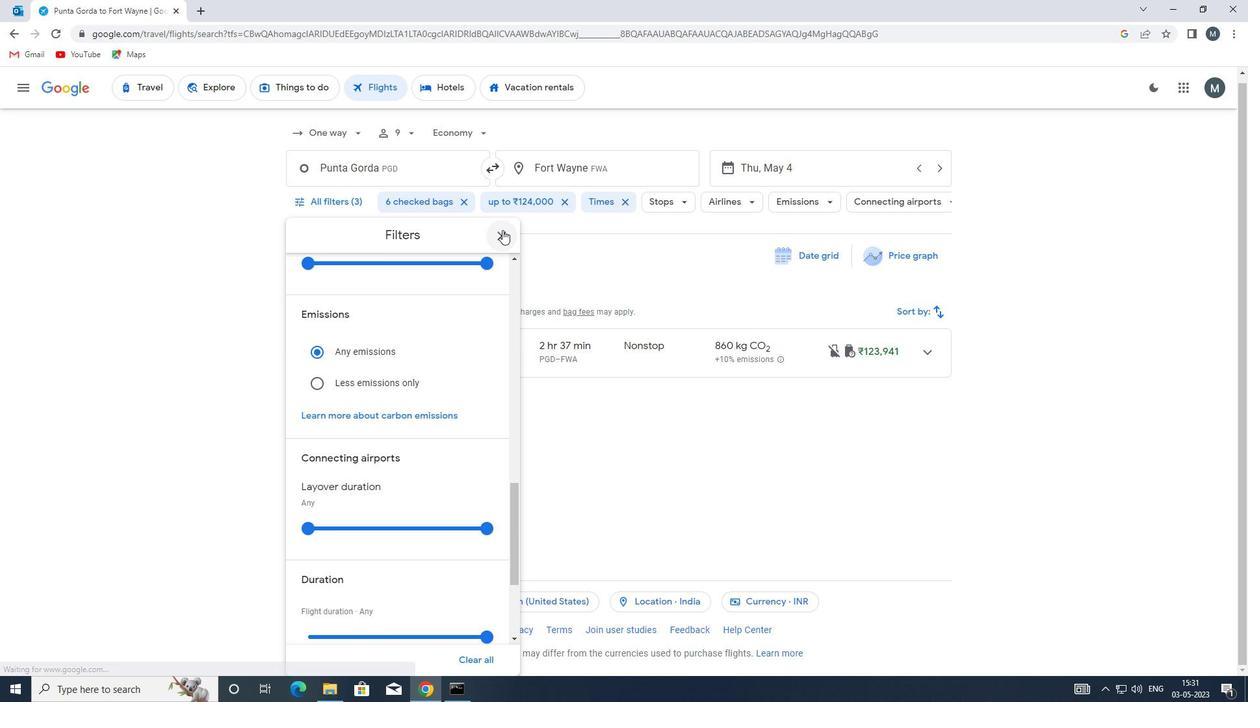 
Action: Mouse moved to (502, 232)
Screenshot: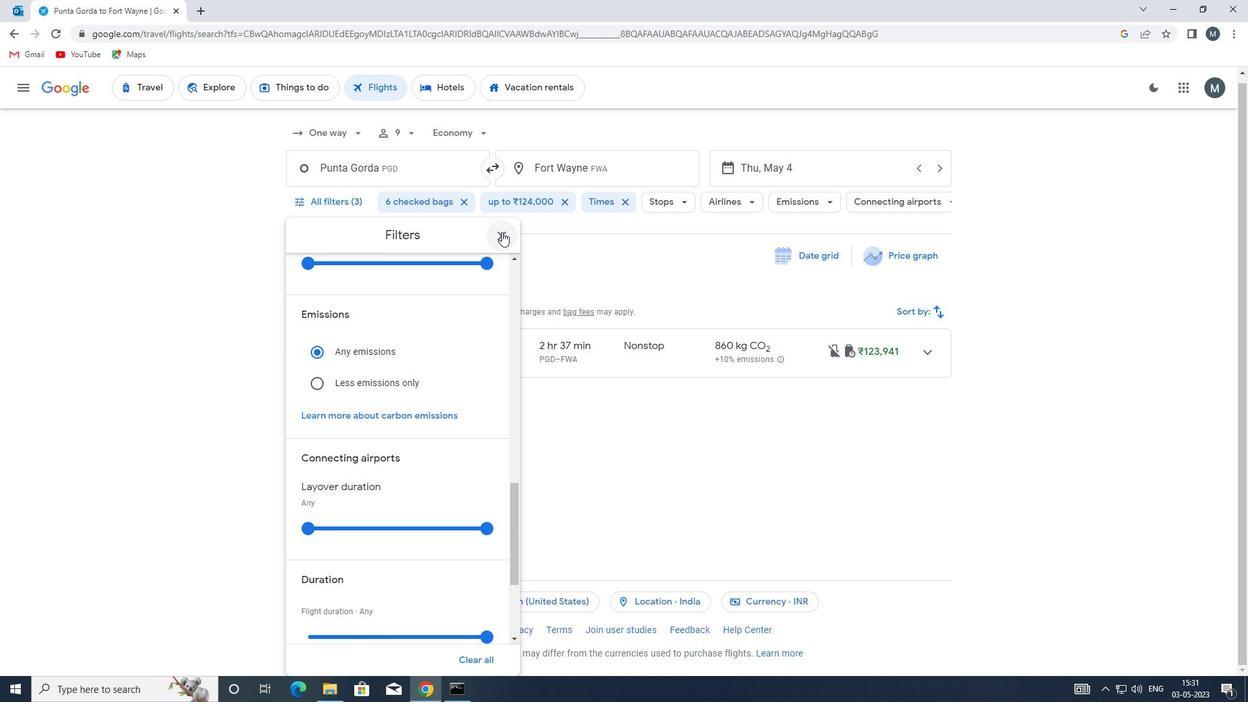 
